 Task: Find connections with filter location La Ceja with filter topic #Thoughtswith filter profile language French with filter current company Ease My Job Search with filter school Surana College with filter industry Reupholstery and Furniture Repair with filter service category Life Coaching with filter keywords title Sociologist
Action: Mouse moved to (146, 235)
Screenshot: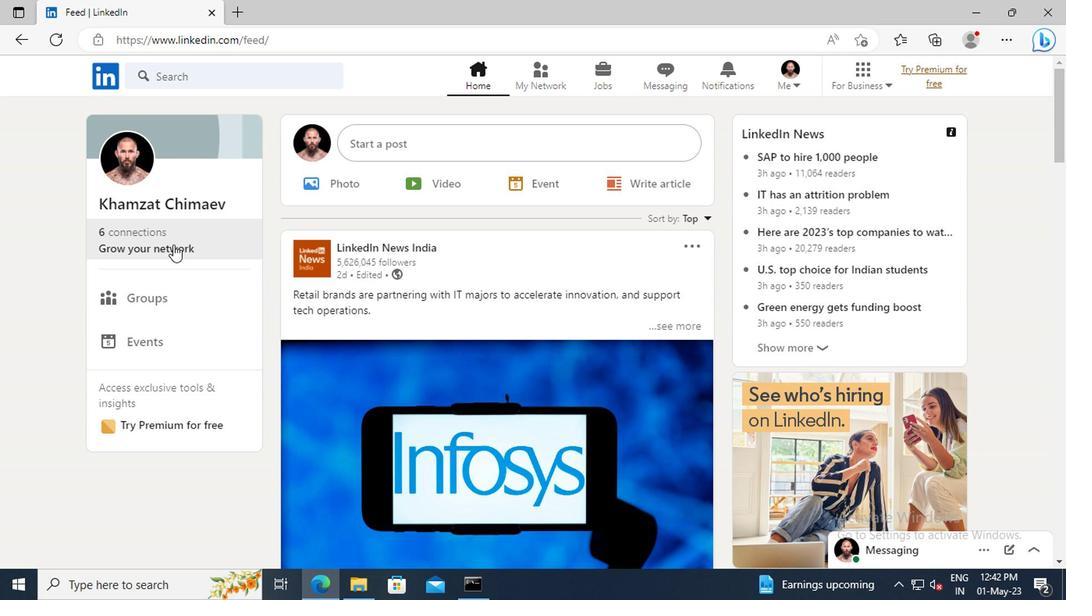 
Action: Mouse pressed left at (146, 235)
Screenshot: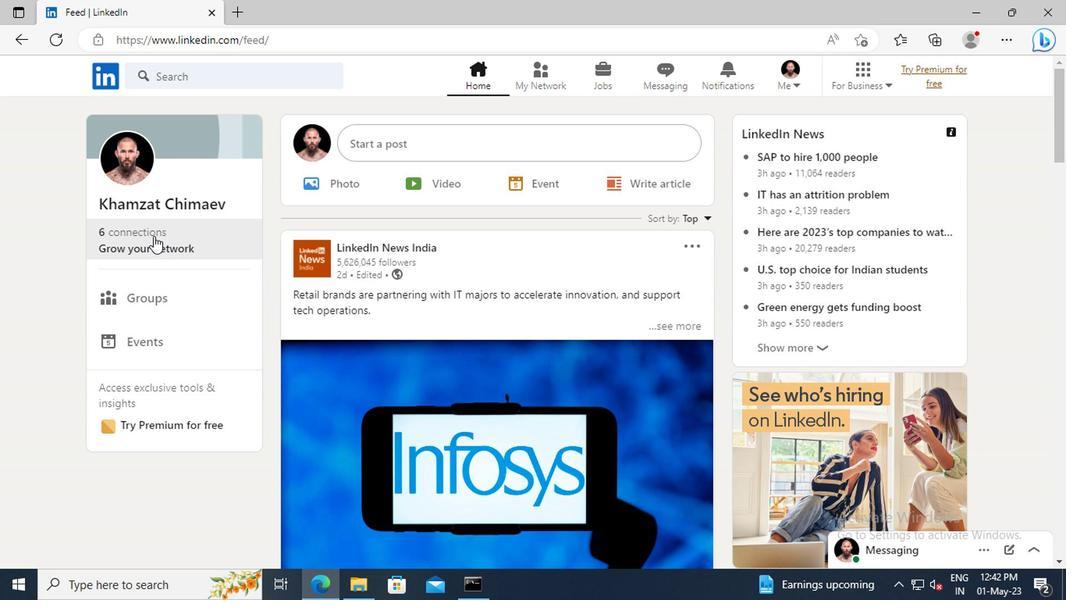 
Action: Mouse moved to (162, 166)
Screenshot: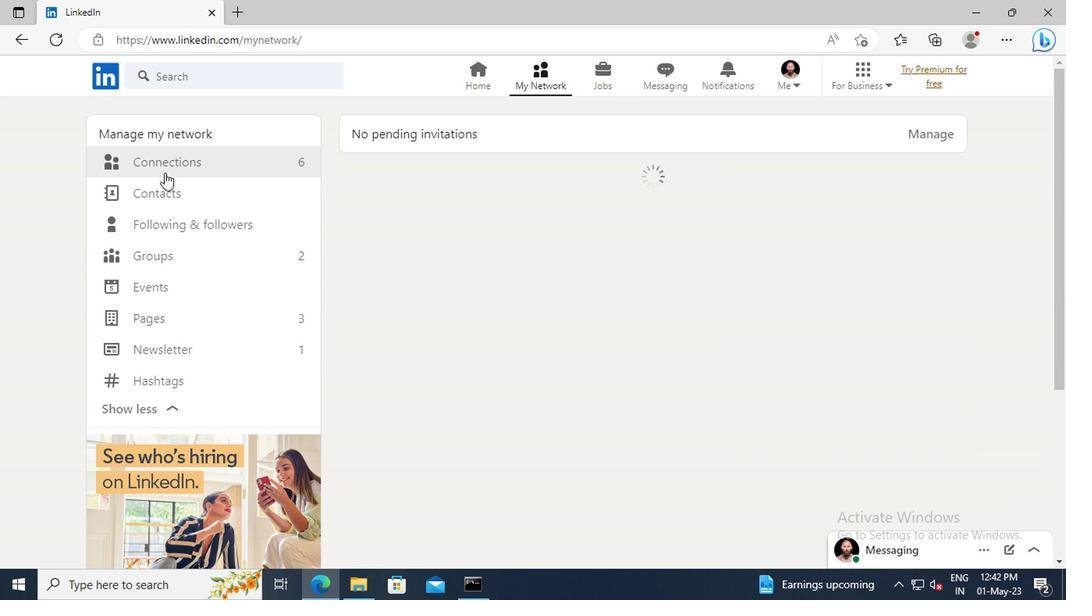 
Action: Mouse pressed left at (162, 166)
Screenshot: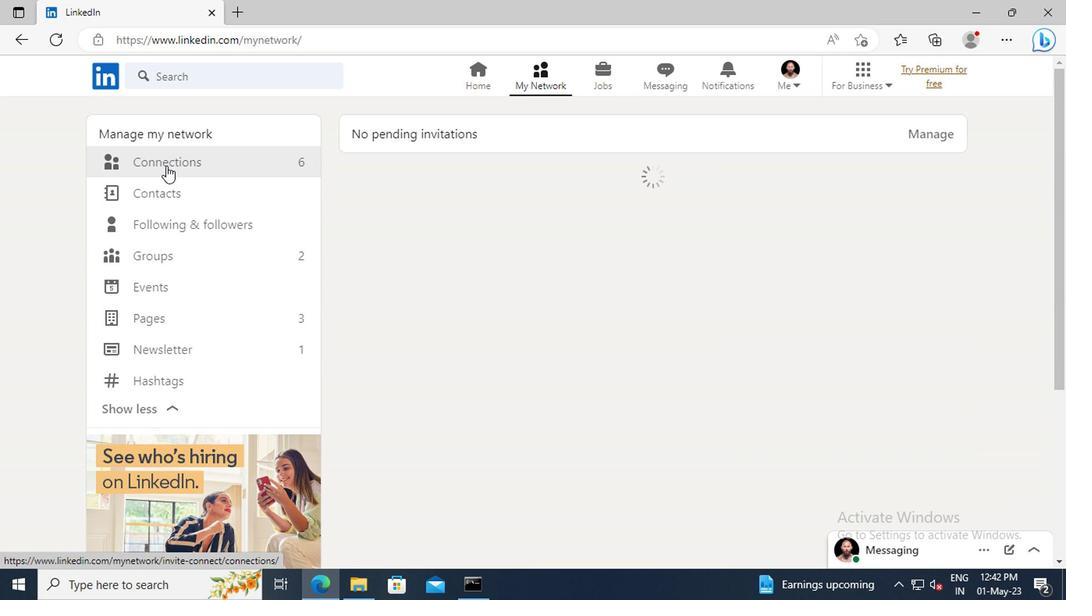 
Action: Mouse moved to (629, 168)
Screenshot: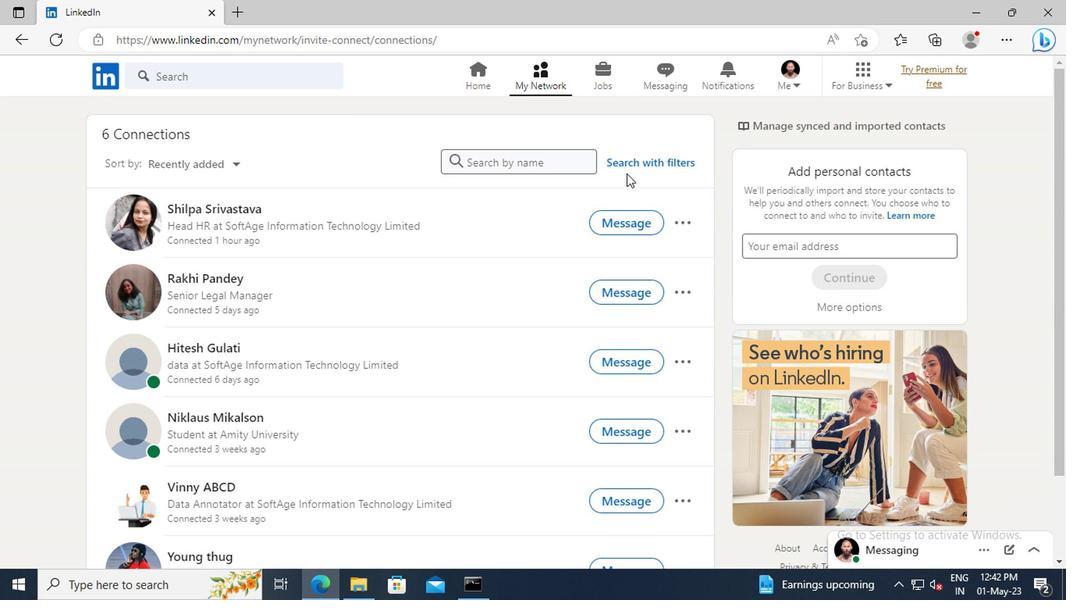 
Action: Mouse pressed left at (629, 168)
Screenshot: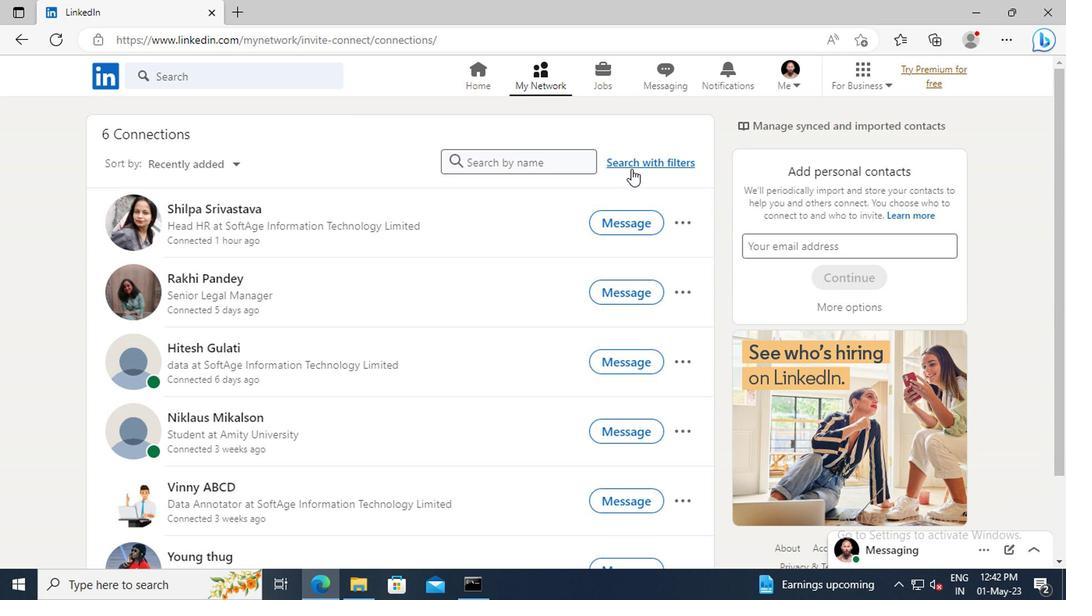 
Action: Mouse moved to (587, 124)
Screenshot: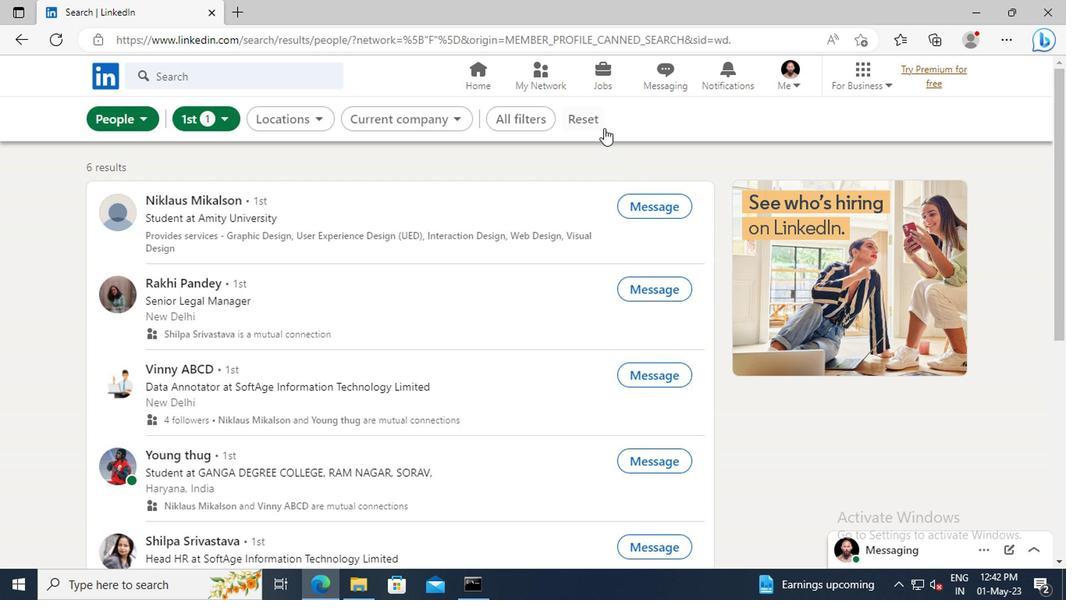 
Action: Mouse pressed left at (587, 124)
Screenshot: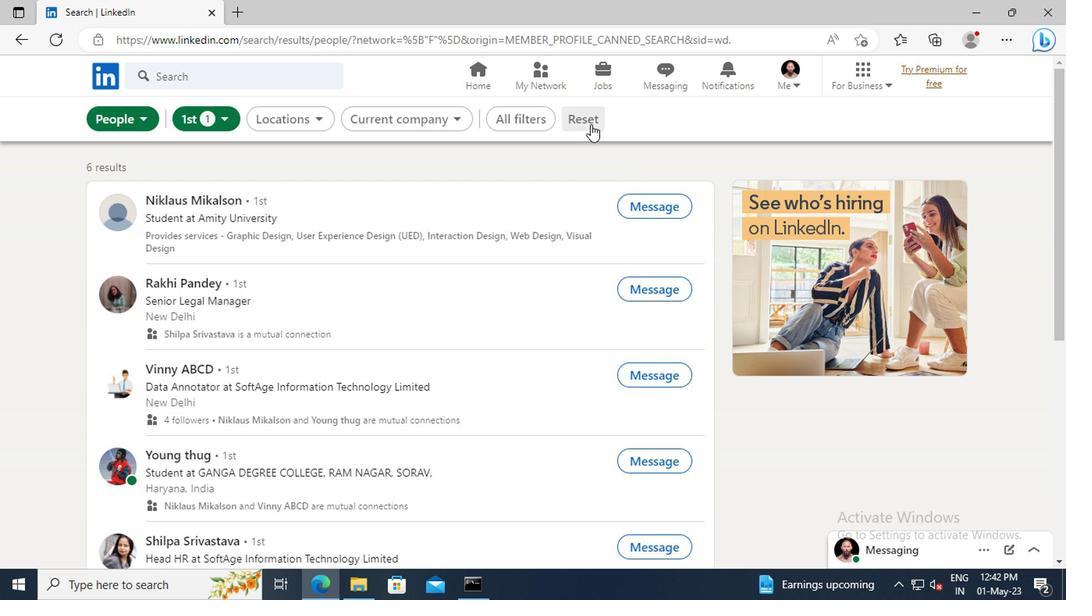 
Action: Mouse moved to (559, 124)
Screenshot: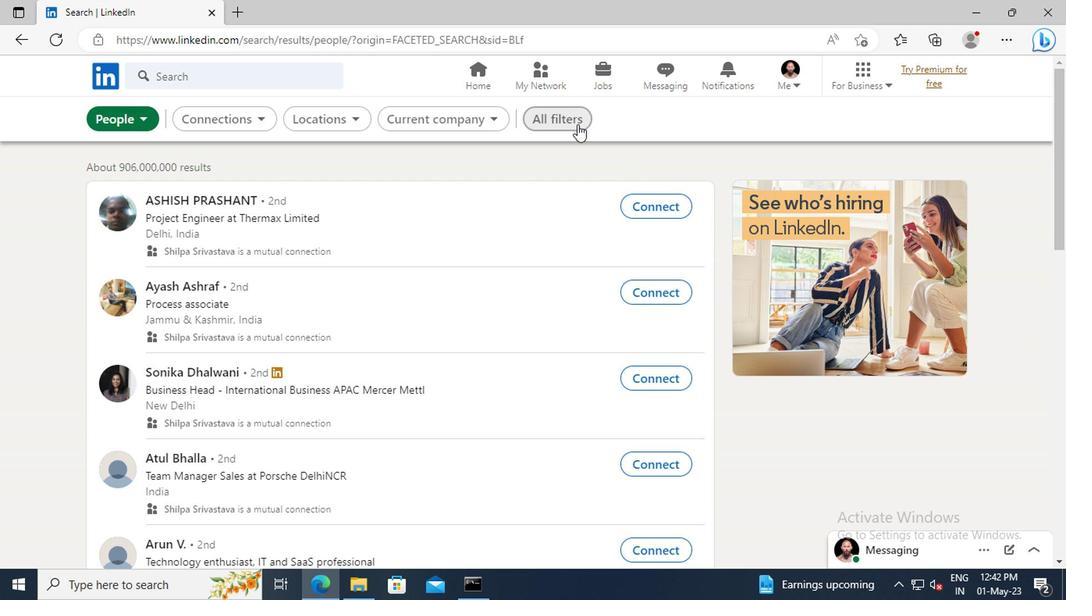 
Action: Mouse pressed left at (559, 124)
Screenshot: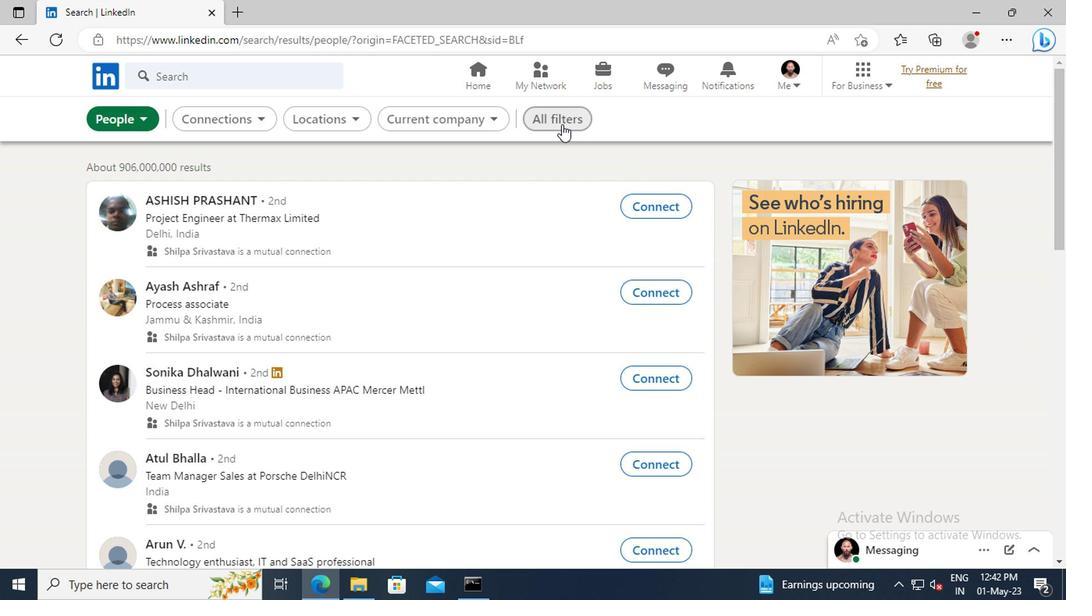 
Action: Mouse moved to (868, 240)
Screenshot: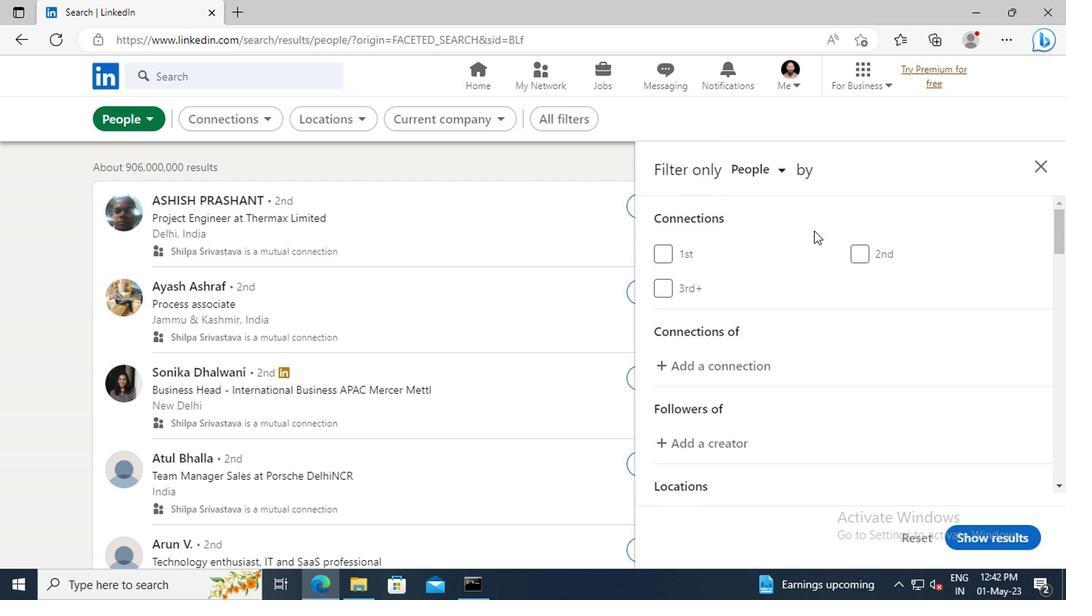 
Action: Mouse scrolled (868, 239) with delta (0, 0)
Screenshot: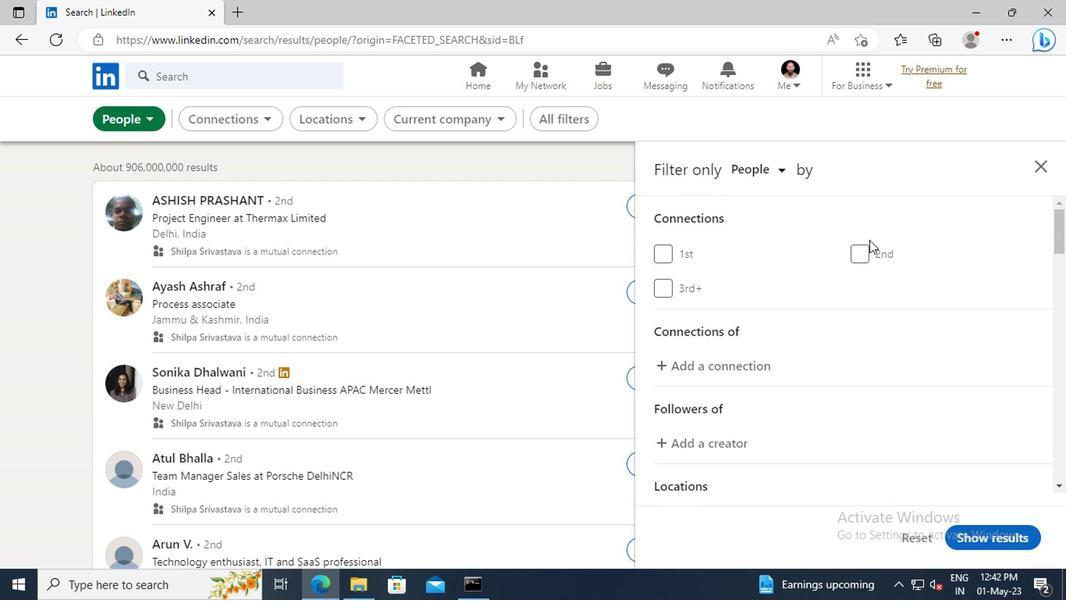 
Action: Mouse scrolled (868, 239) with delta (0, 0)
Screenshot: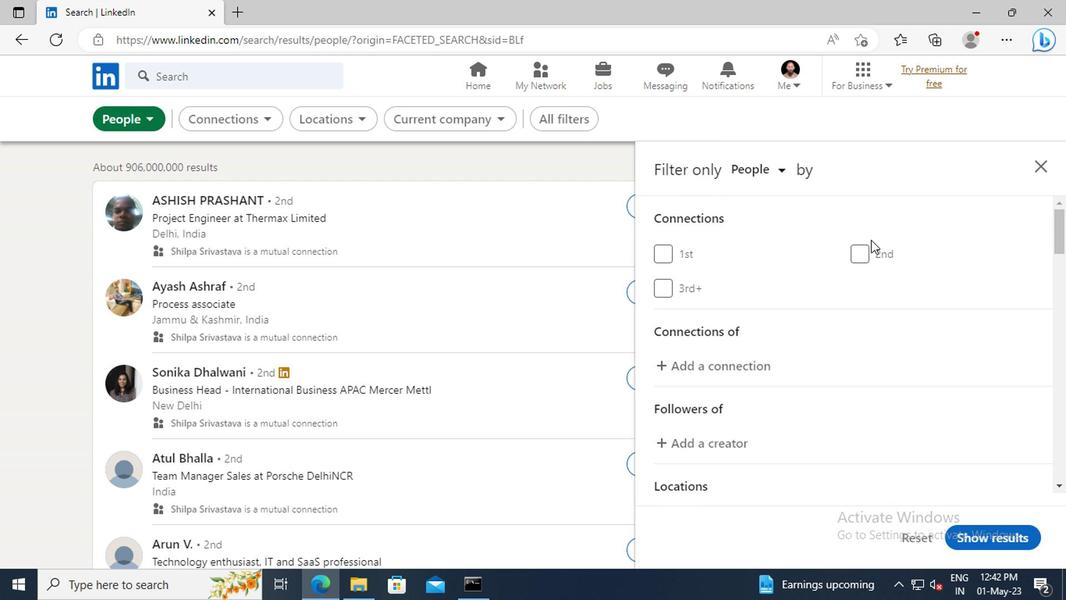 
Action: Mouse scrolled (868, 239) with delta (0, 0)
Screenshot: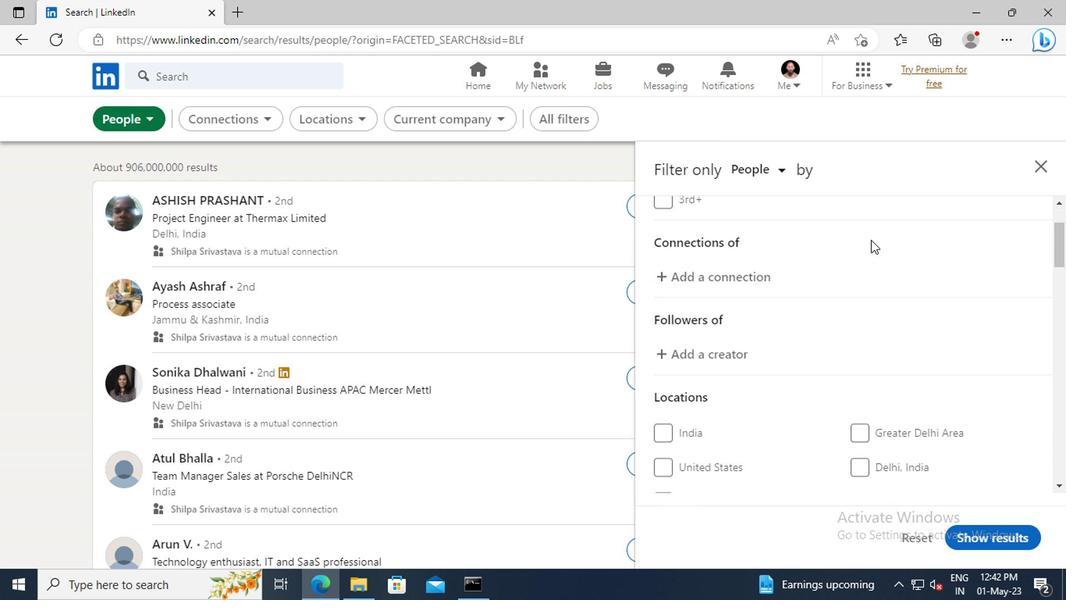 
Action: Mouse scrolled (868, 239) with delta (0, 0)
Screenshot: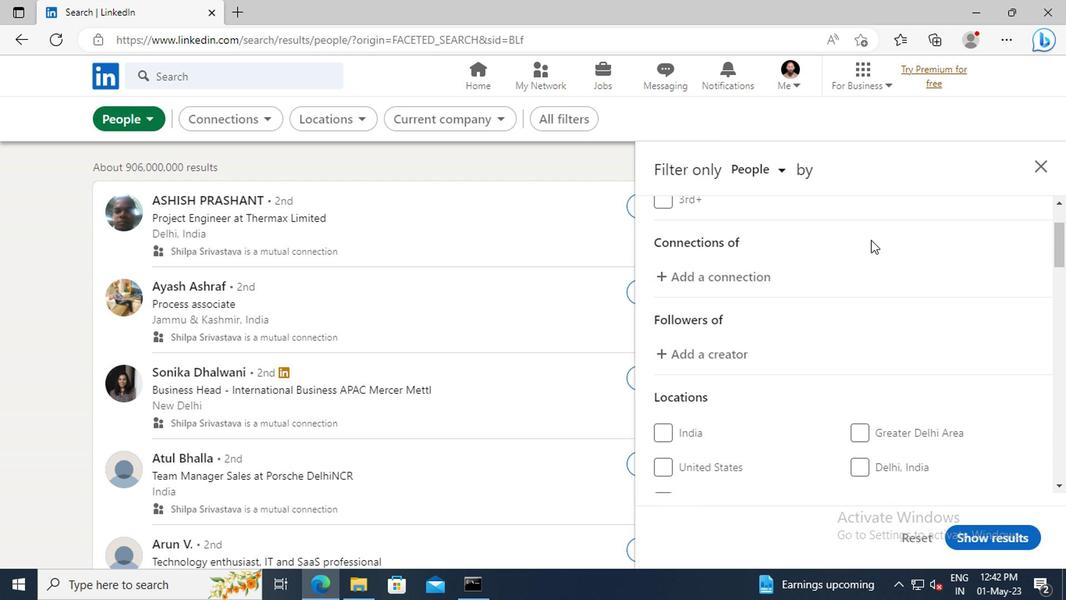 
Action: Mouse scrolled (868, 239) with delta (0, 0)
Screenshot: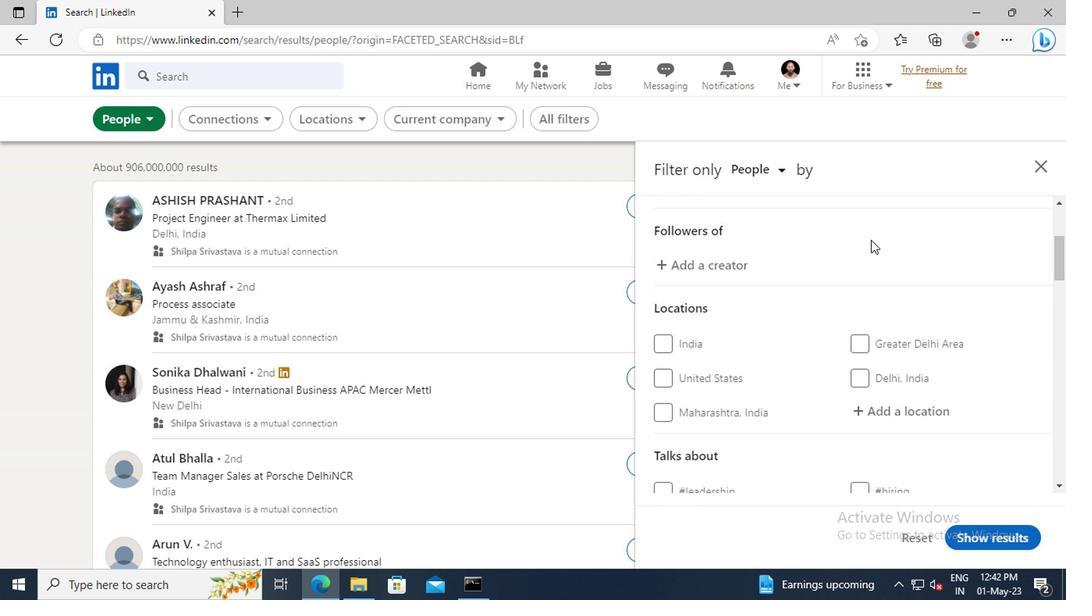 
Action: Mouse scrolled (868, 239) with delta (0, 0)
Screenshot: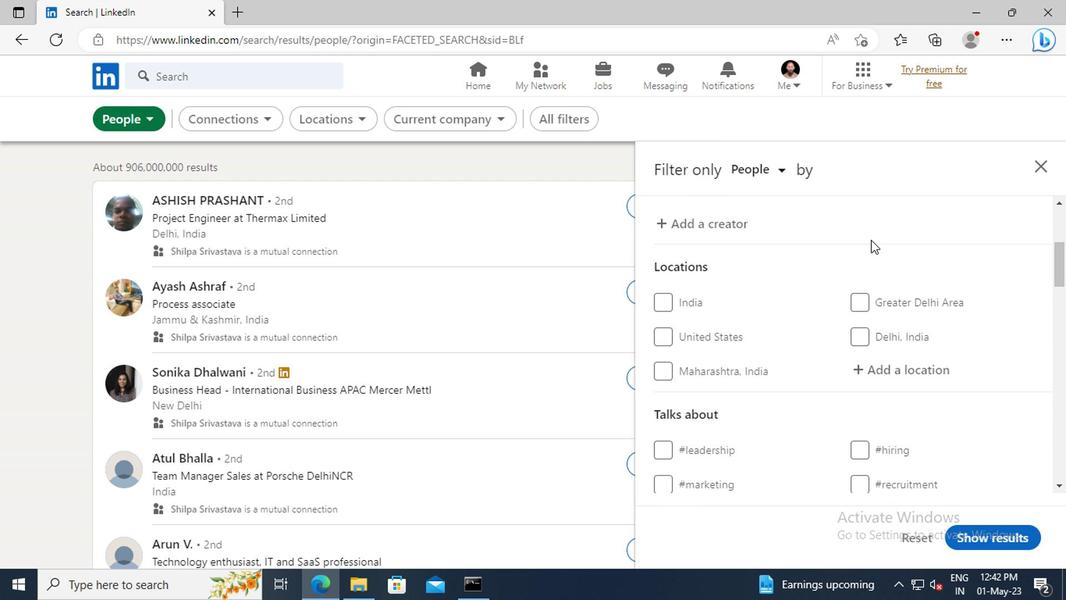 
Action: Mouse scrolled (868, 239) with delta (0, 0)
Screenshot: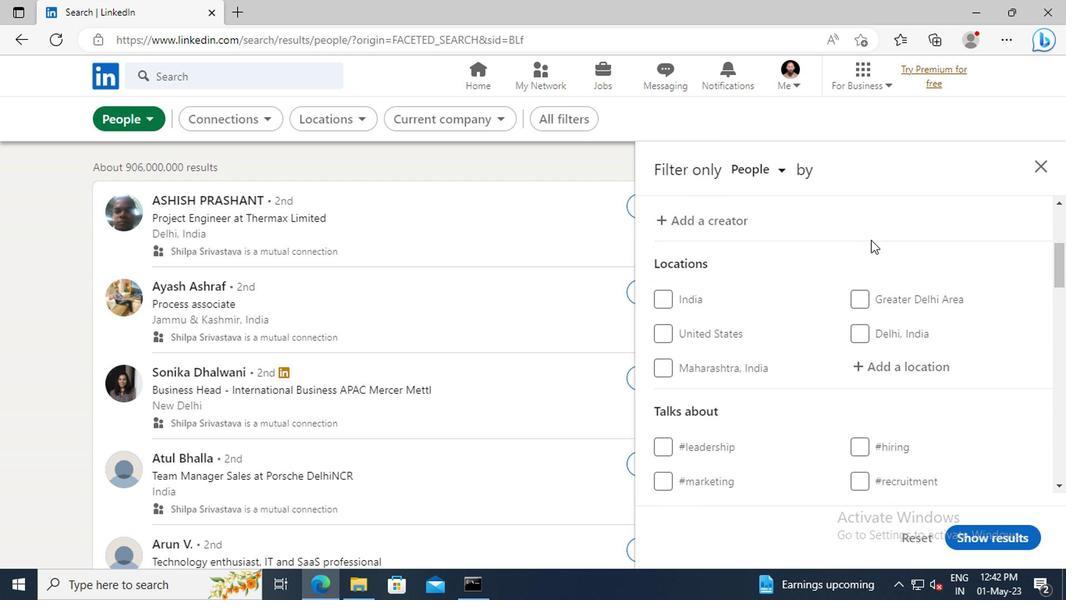 
Action: Mouse moved to (868, 272)
Screenshot: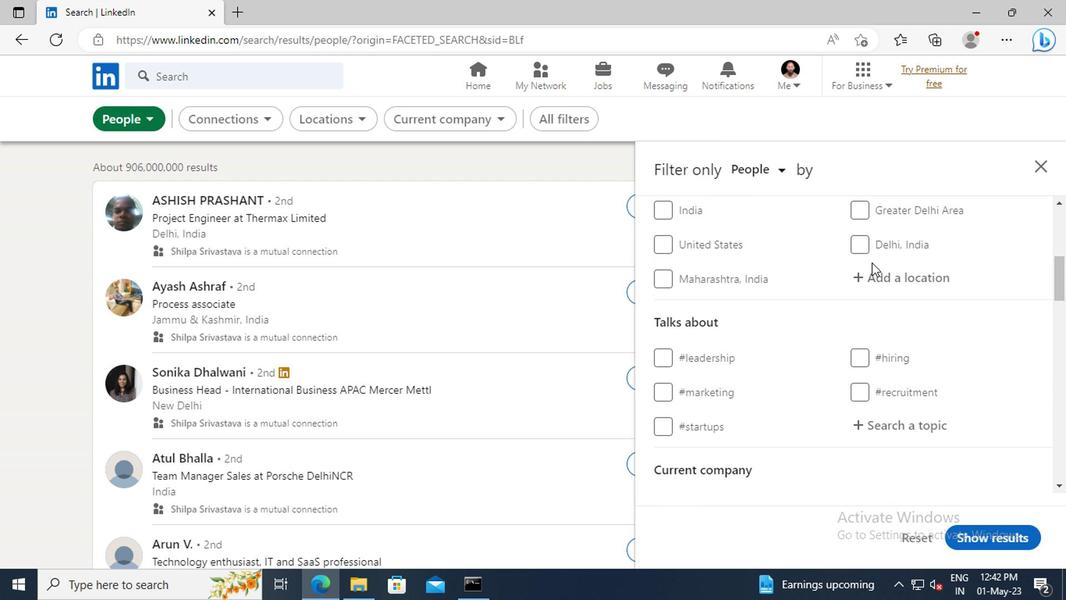 
Action: Mouse pressed left at (868, 272)
Screenshot: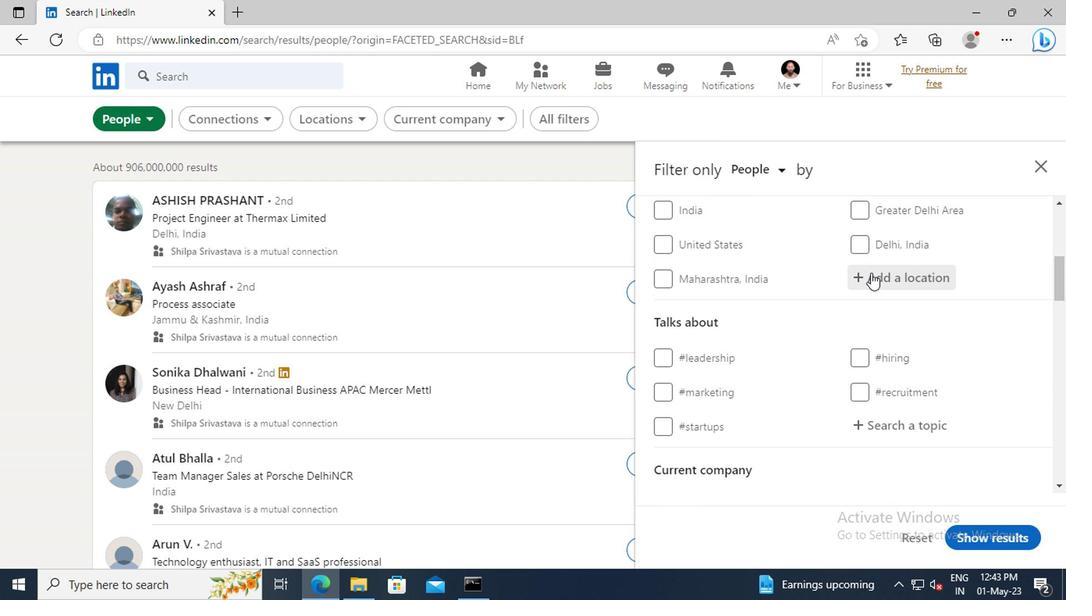
Action: Key pressed <Key.shift>LA<Key.space><Key.shift>CEJA
Screenshot: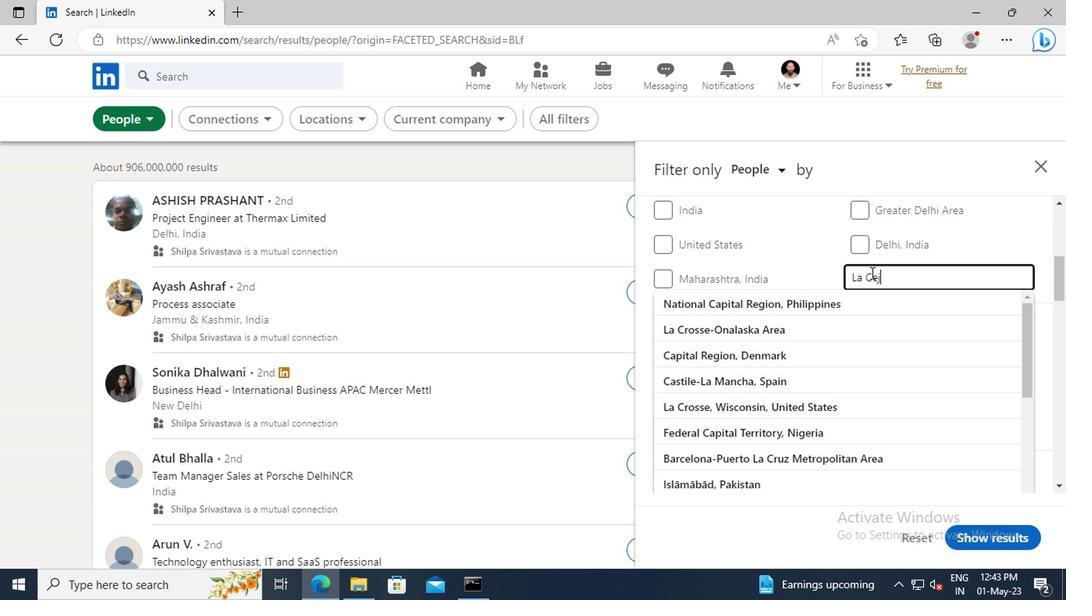 
Action: Mouse moved to (870, 303)
Screenshot: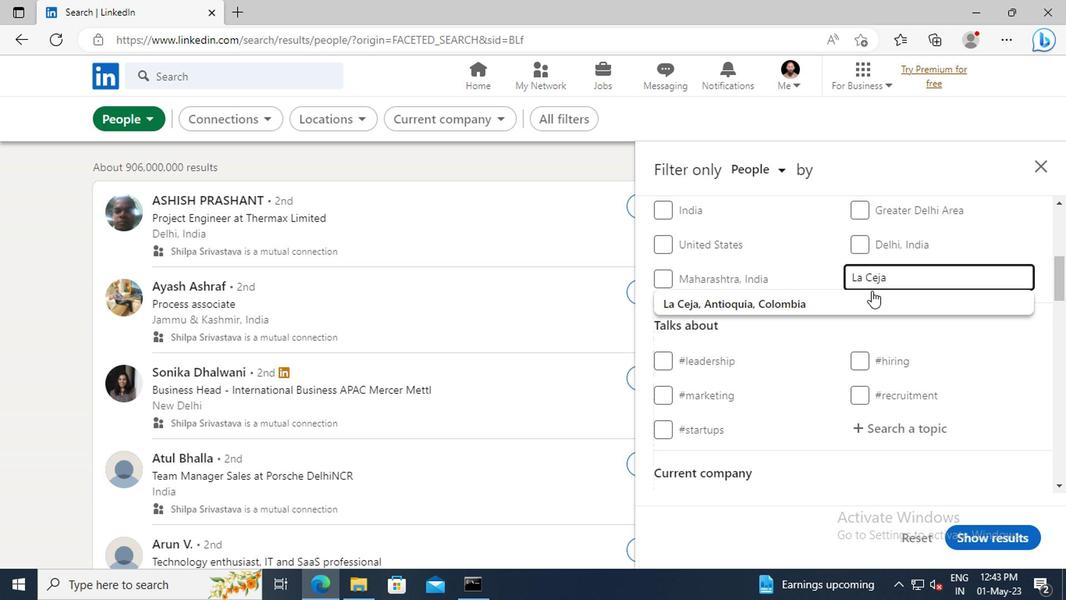 
Action: Mouse pressed left at (870, 303)
Screenshot: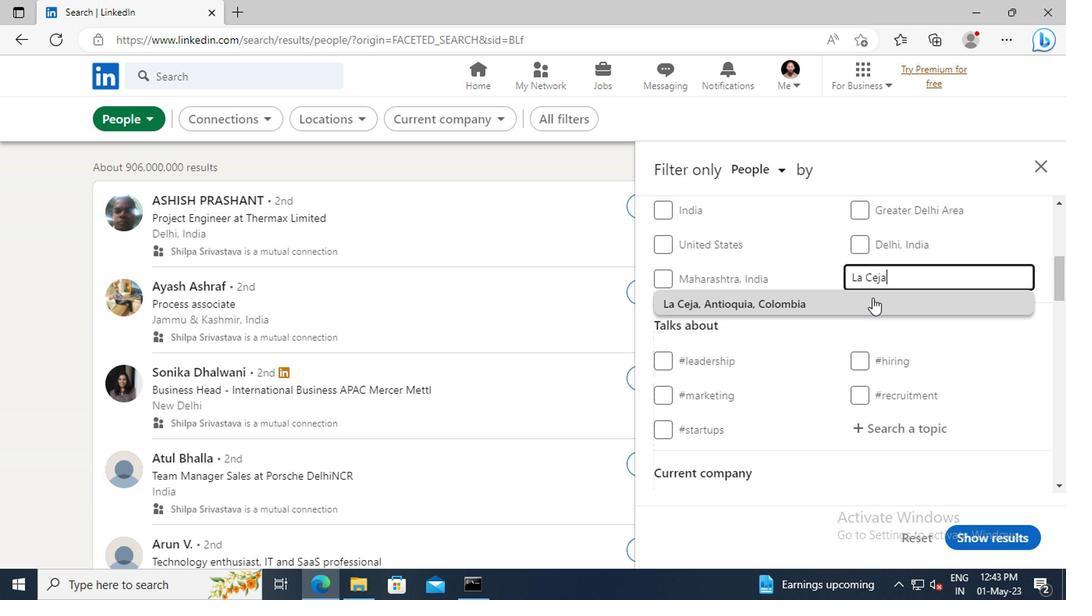 
Action: Mouse scrolled (870, 302) with delta (0, 0)
Screenshot: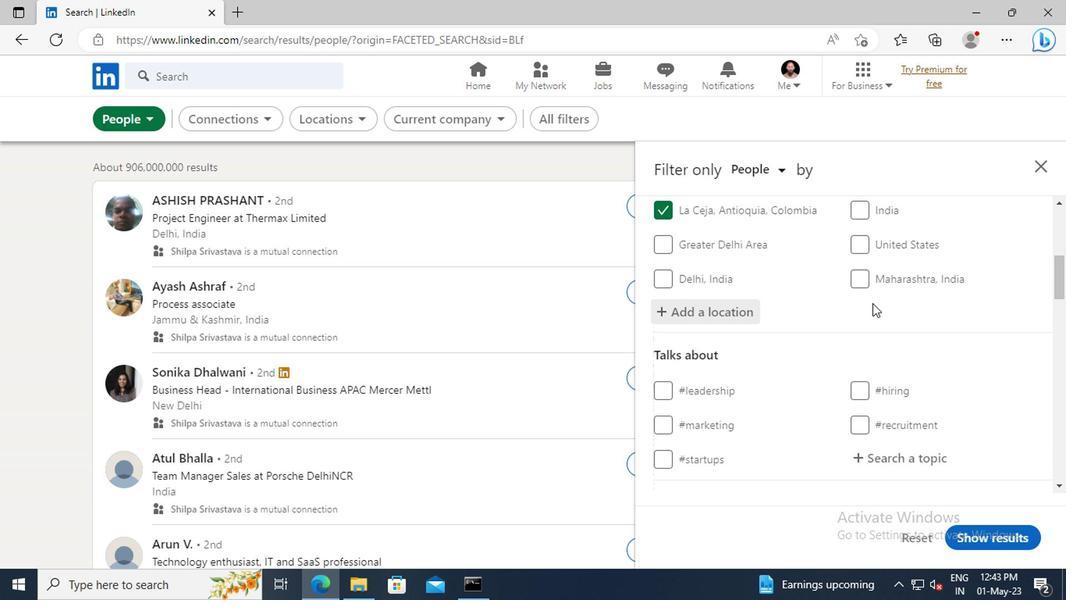 
Action: Mouse scrolled (870, 302) with delta (0, 0)
Screenshot: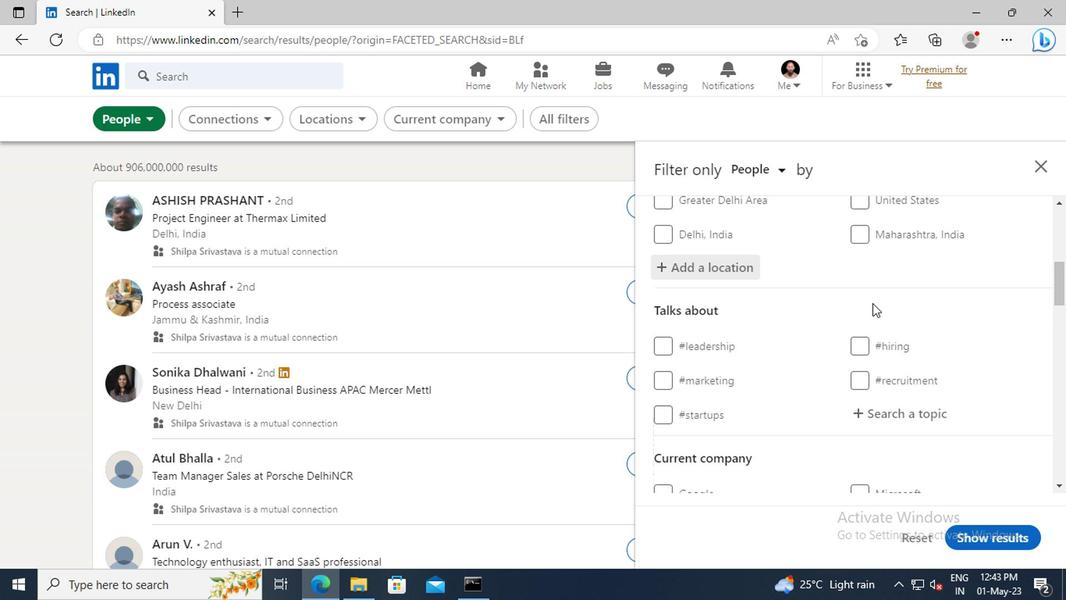
Action: Mouse scrolled (870, 302) with delta (0, 0)
Screenshot: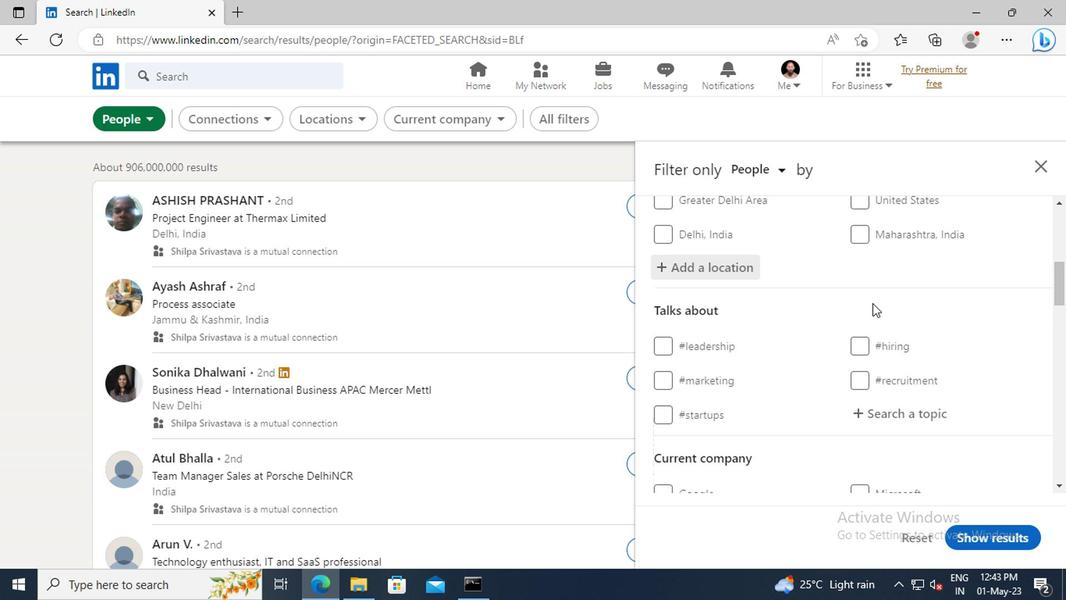 
Action: Mouse moved to (868, 324)
Screenshot: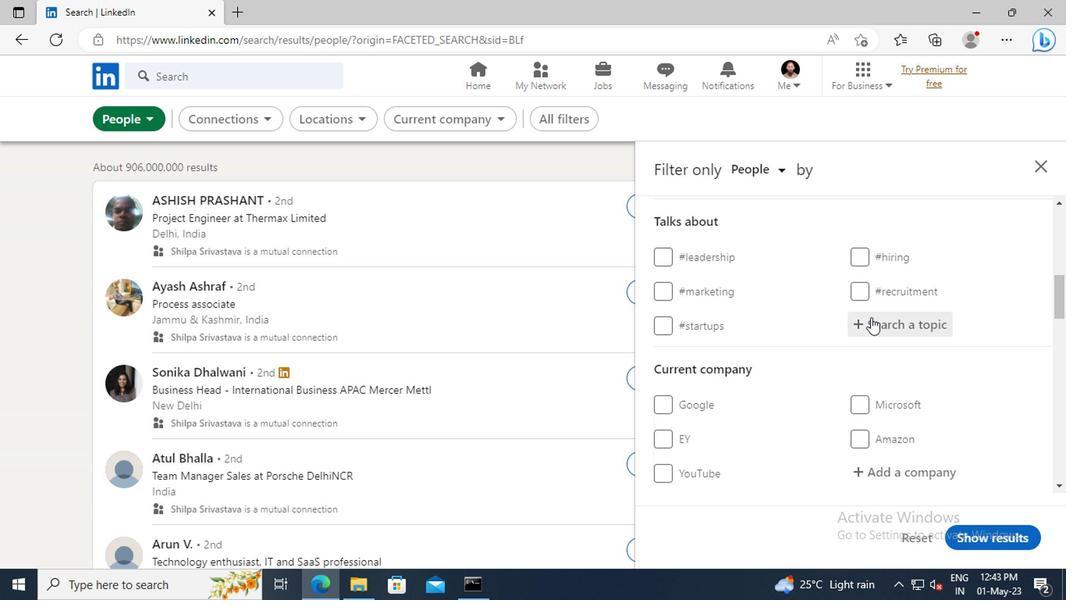 
Action: Mouse pressed left at (868, 324)
Screenshot: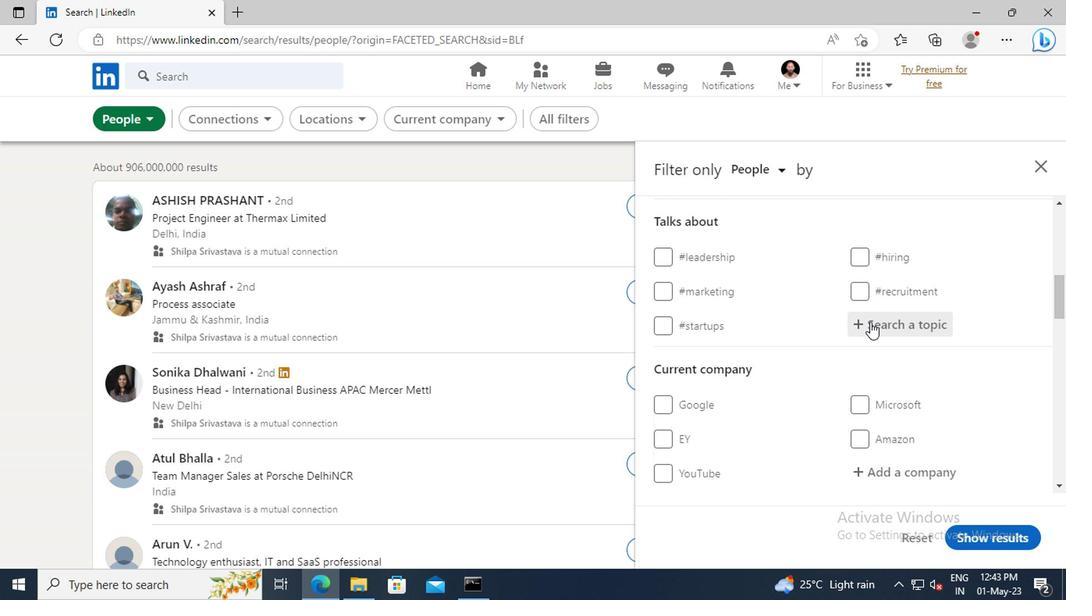 
Action: Key pressed <Key.shift>THOUGHTS
Screenshot: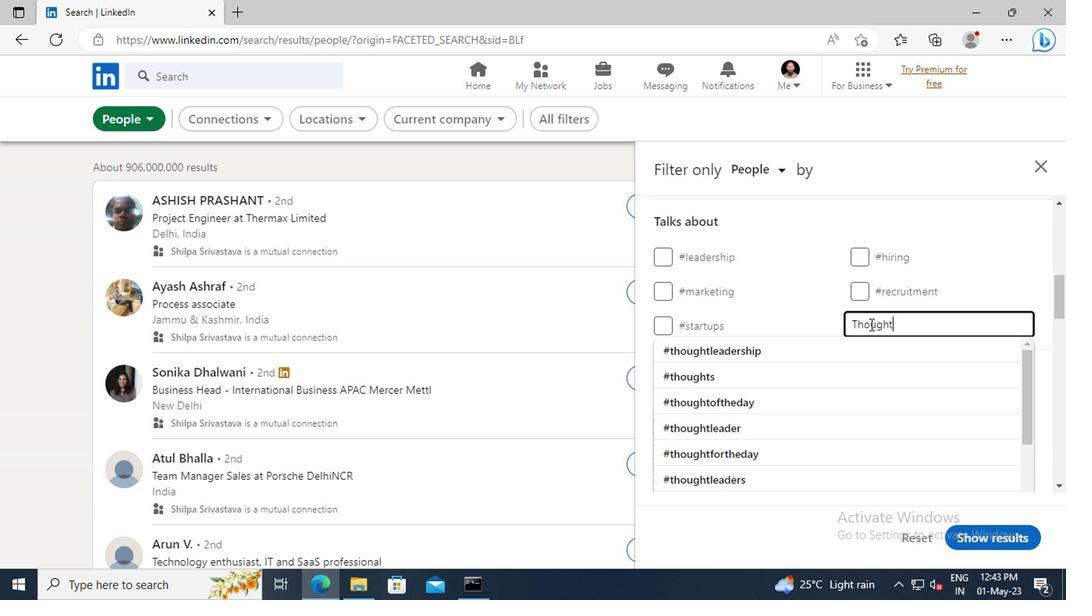 
Action: Mouse moved to (866, 343)
Screenshot: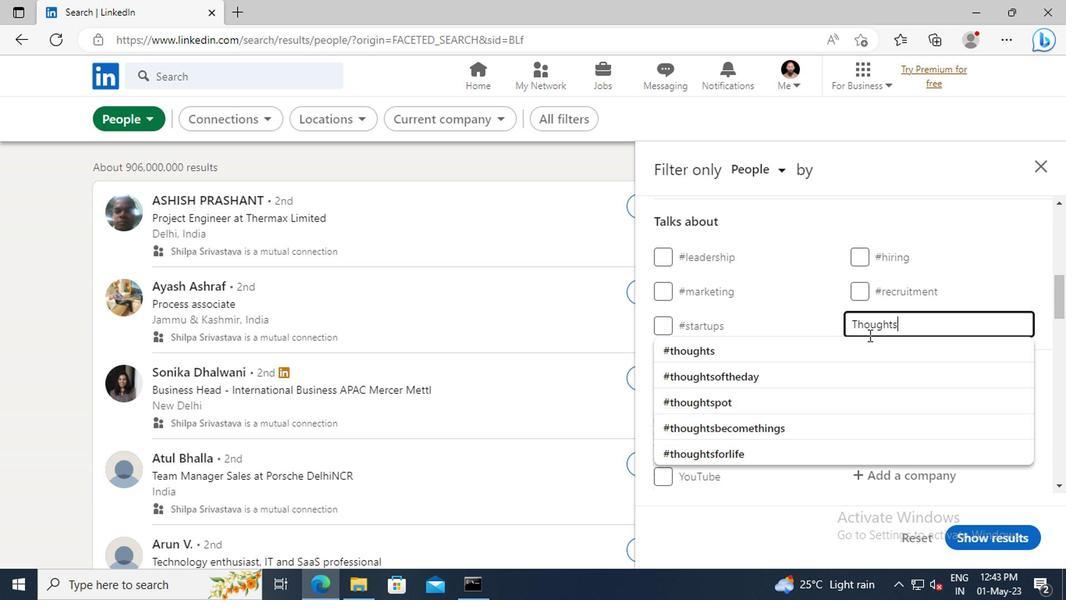 
Action: Mouse pressed left at (866, 343)
Screenshot: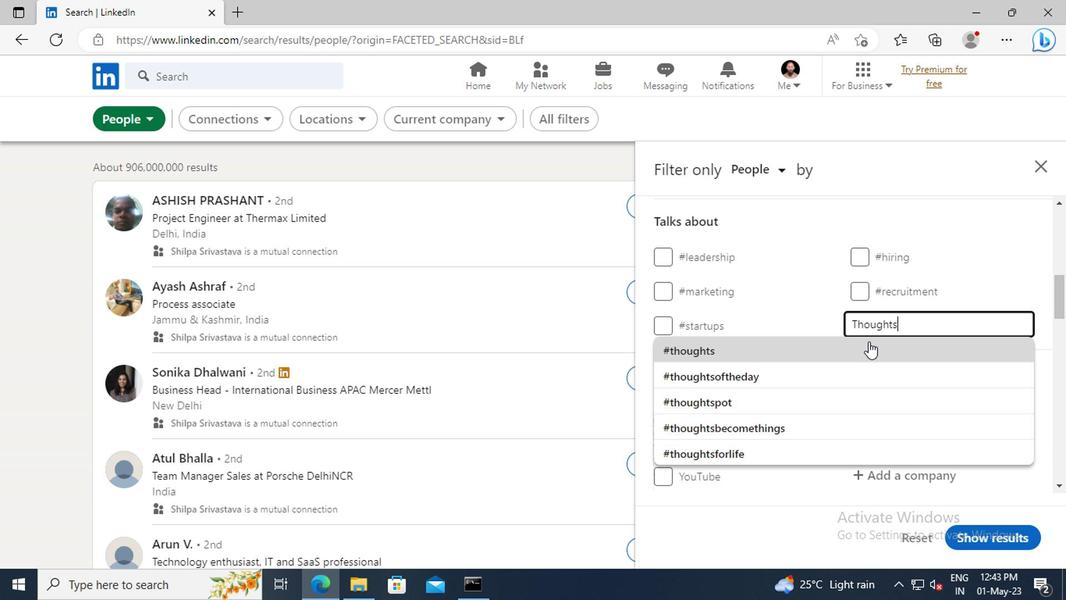 
Action: Mouse scrolled (866, 342) with delta (0, 0)
Screenshot: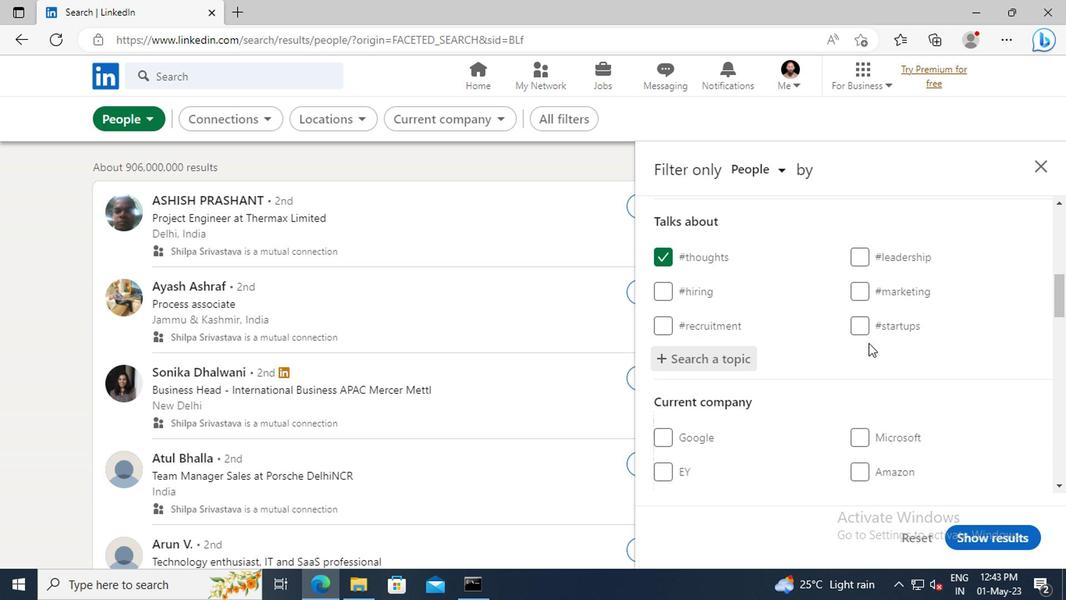 
Action: Mouse scrolled (866, 342) with delta (0, 0)
Screenshot: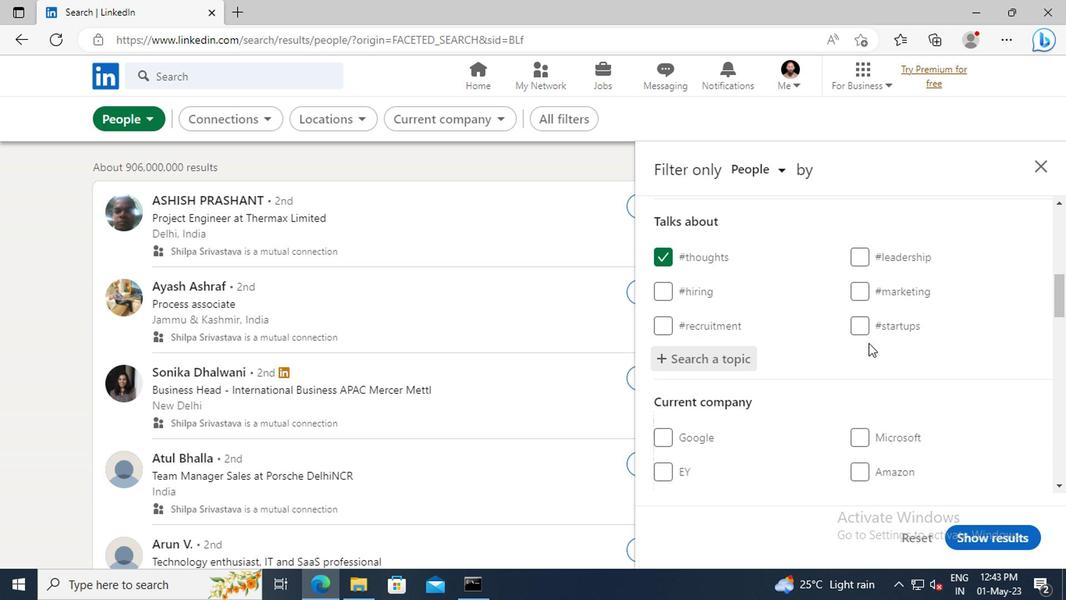 
Action: Mouse scrolled (866, 342) with delta (0, 0)
Screenshot: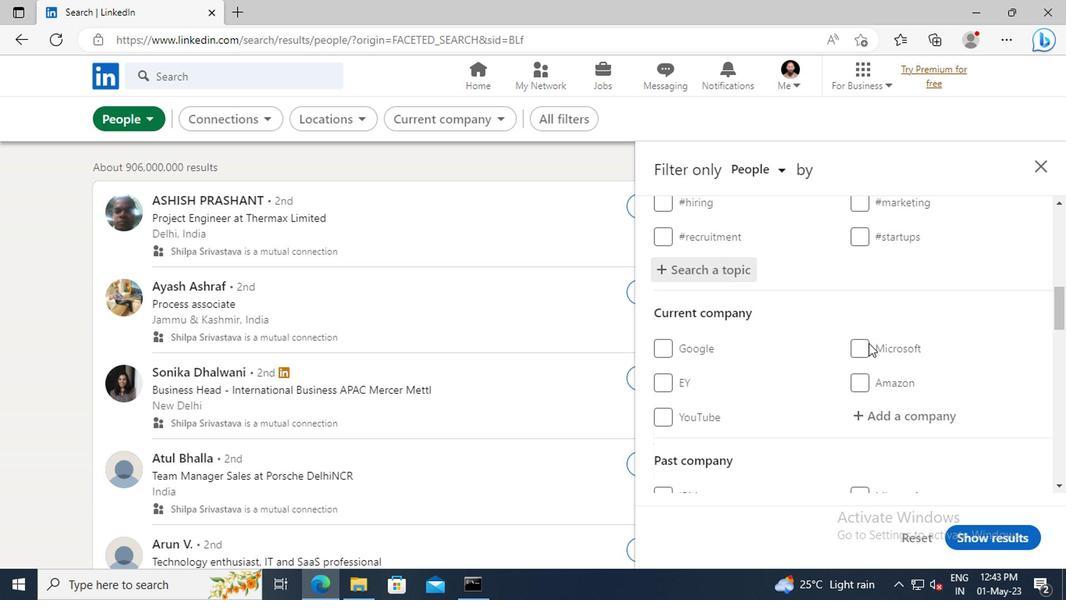 
Action: Mouse scrolled (866, 342) with delta (0, 0)
Screenshot: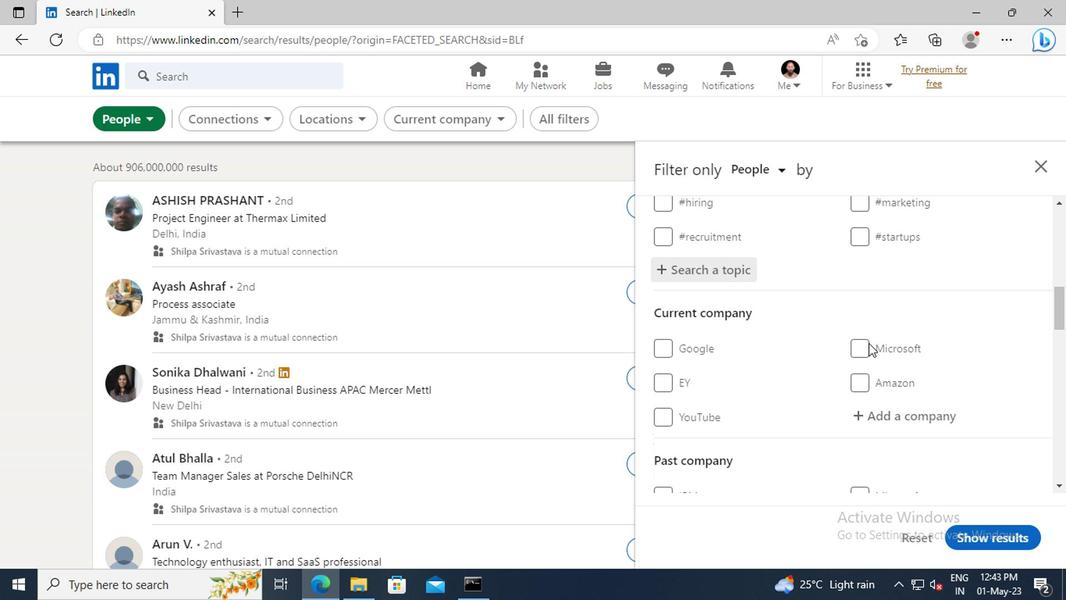 
Action: Mouse scrolled (866, 342) with delta (0, 0)
Screenshot: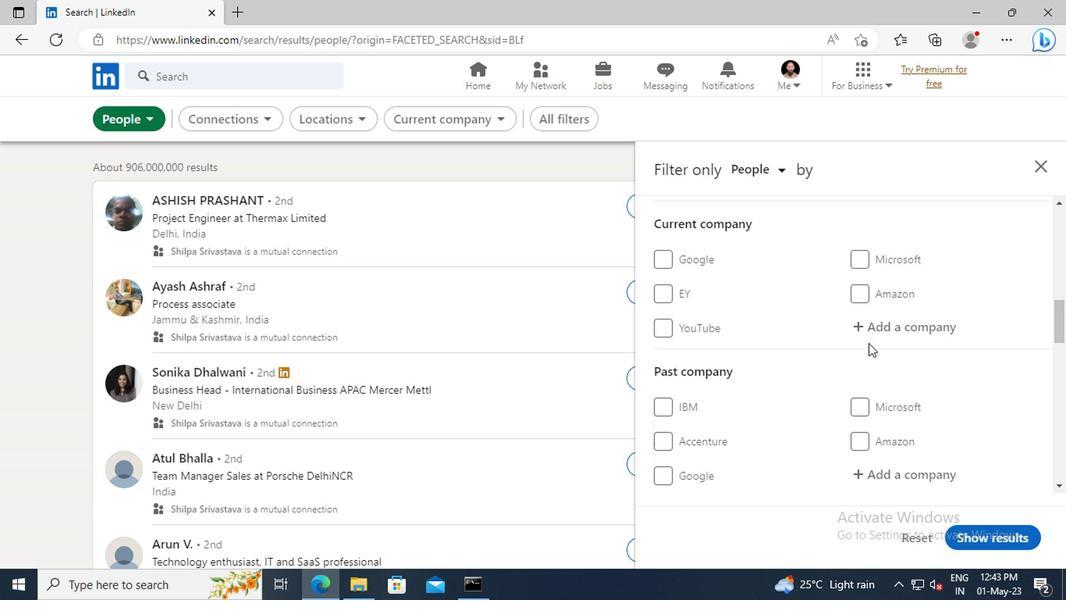
Action: Mouse scrolled (866, 342) with delta (0, 0)
Screenshot: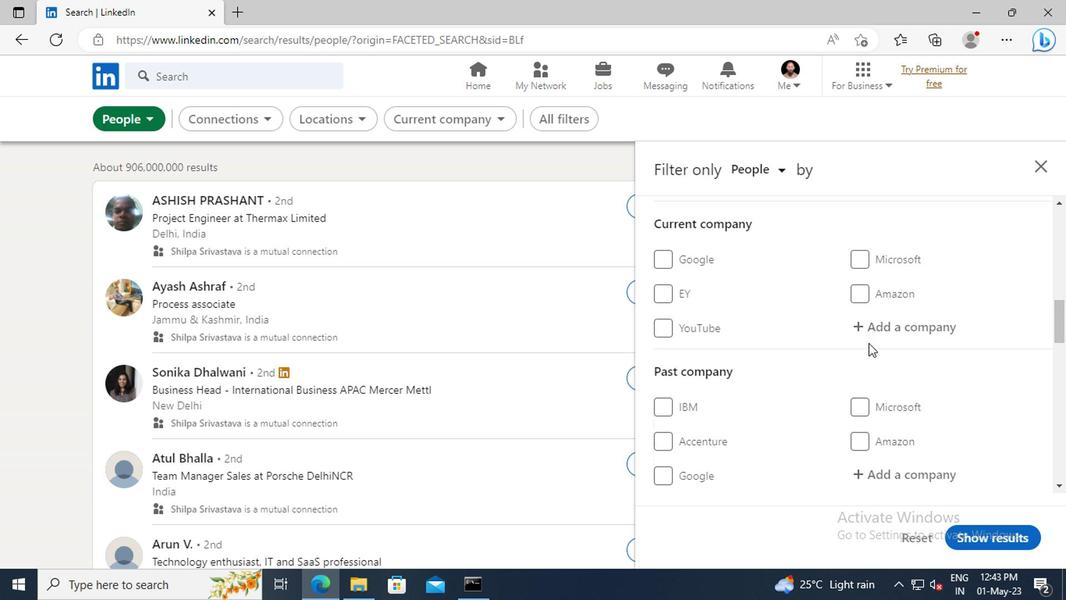 
Action: Mouse scrolled (866, 342) with delta (0, 0)
Screenshot: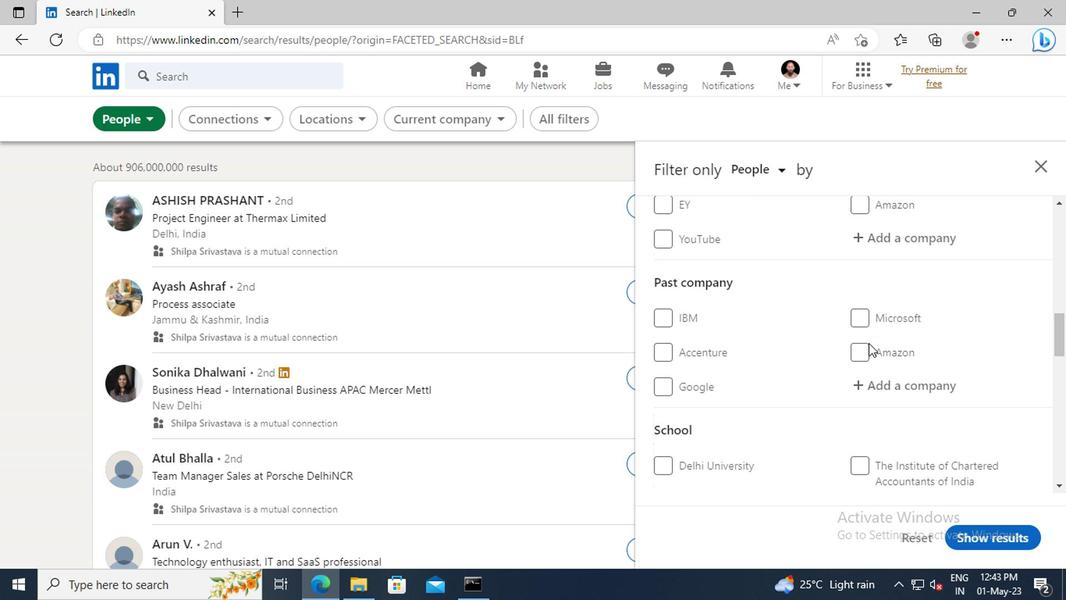
Action: Mouse scrolled (866, 342) with delta (0, 0)
Screenshot: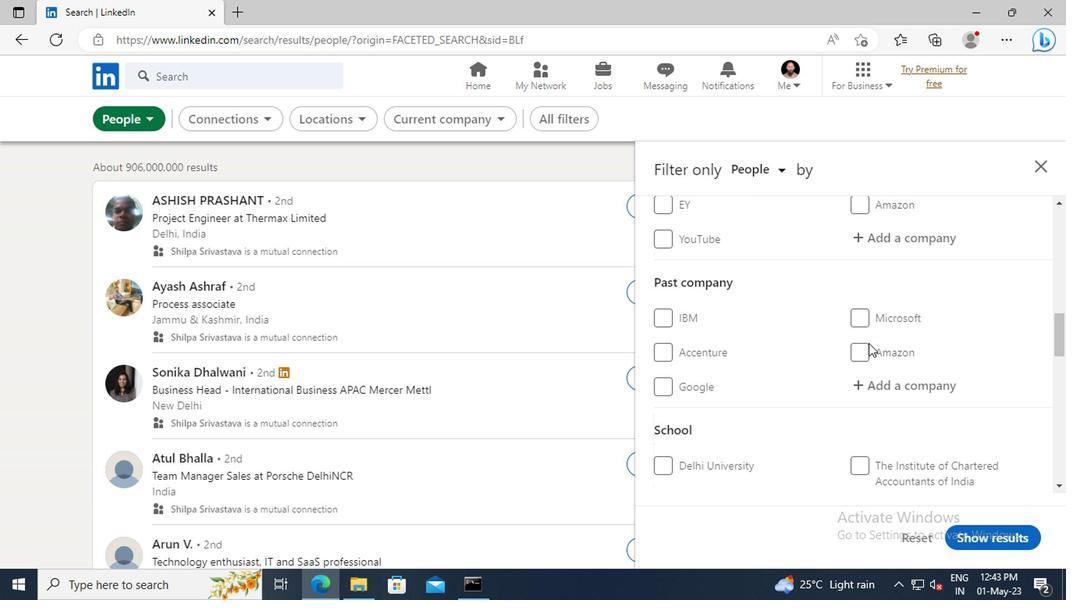 
Action: Mouse scrolled (866, 342) with delta (0, 0)
Screenshot: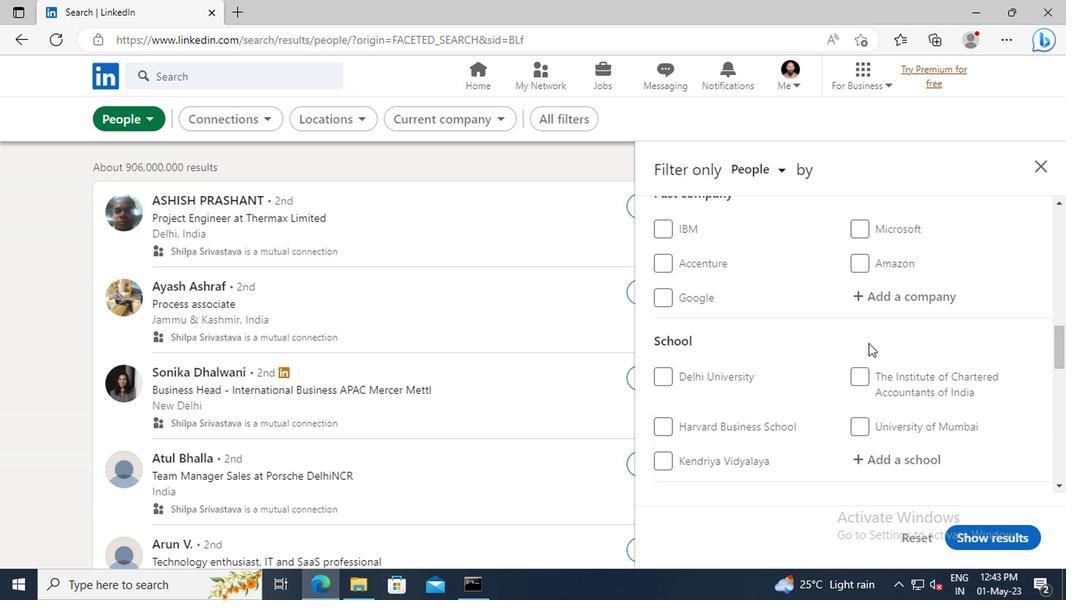 
Action: Mouse scrolled (866, 342) with delta (0, 0)
Screenshot: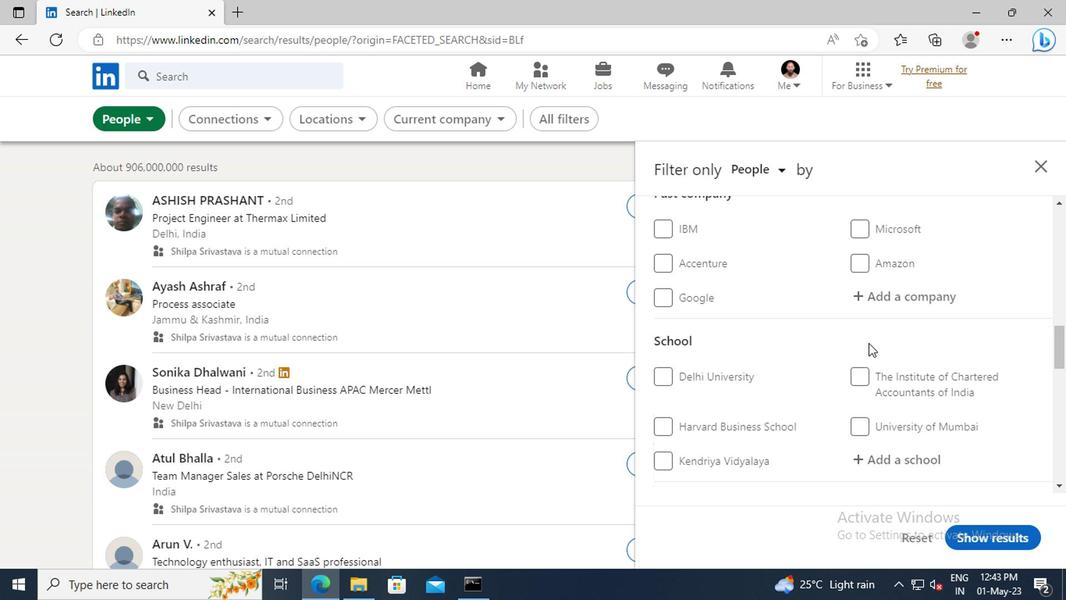 
Action: Mouse scrolled (866, 342) with delta (0, 0)
Screenshot: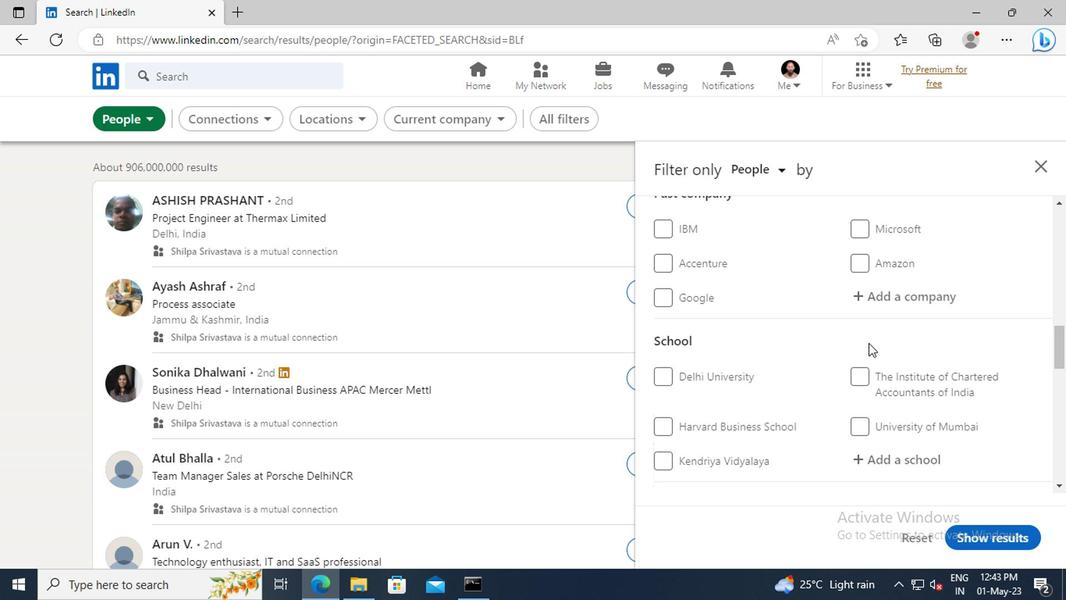 
Action: Mouse scrolled (866, 342) with delta (0, 0)
Screenshot: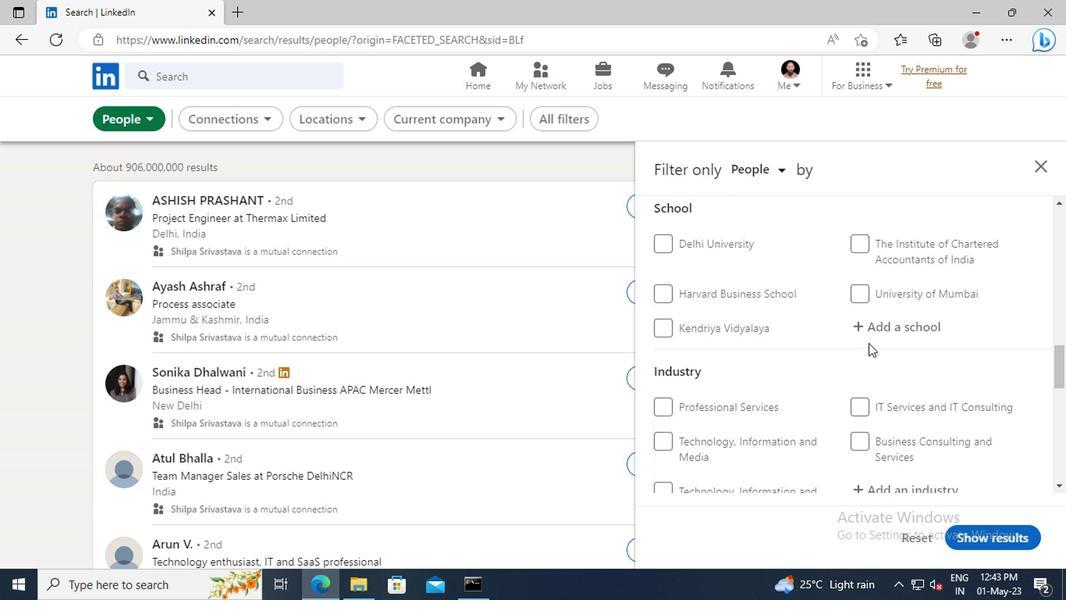 
Action: Mouse scrolled (866, 342) with delta (0, 0)
Screenshot: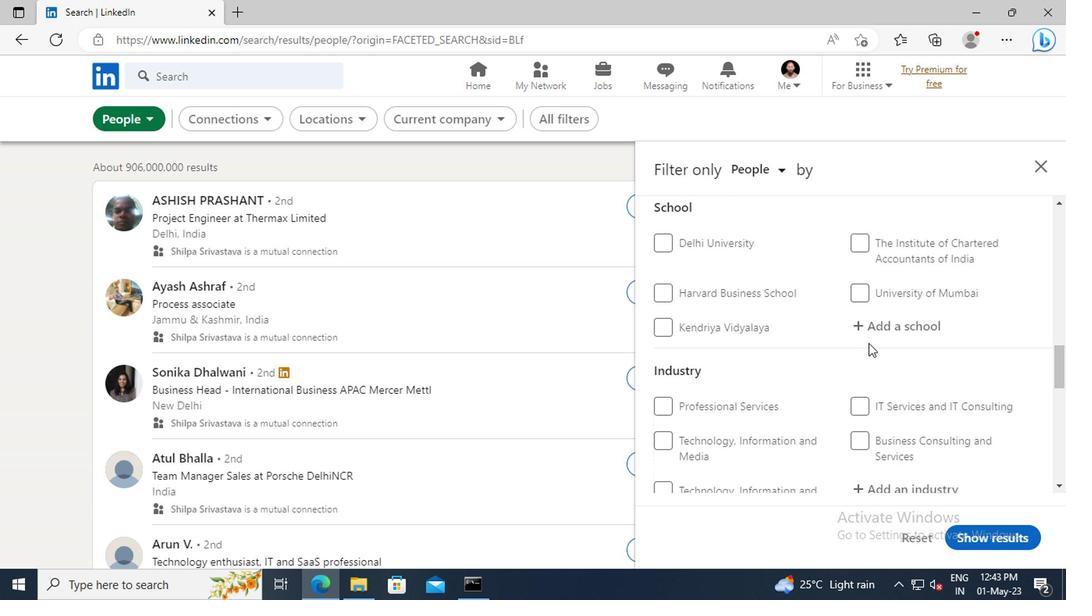 
Action: Mouse scrolled (866, 342) with delta (0, 0)
Screenshot: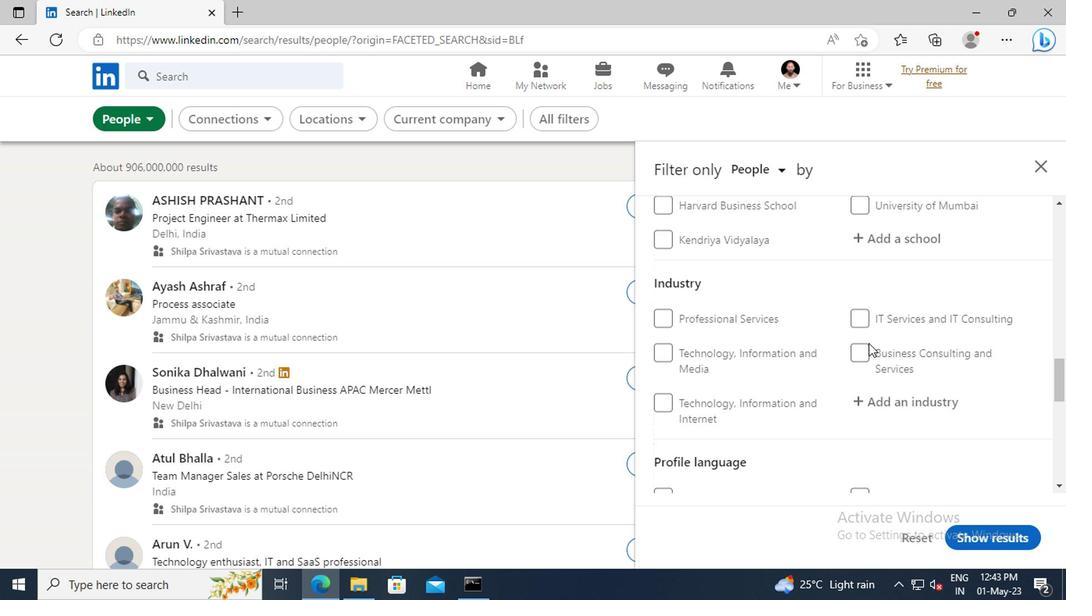 
Action: Mouse scrolled (866, 342) with delta (0, 0)
Screenshot: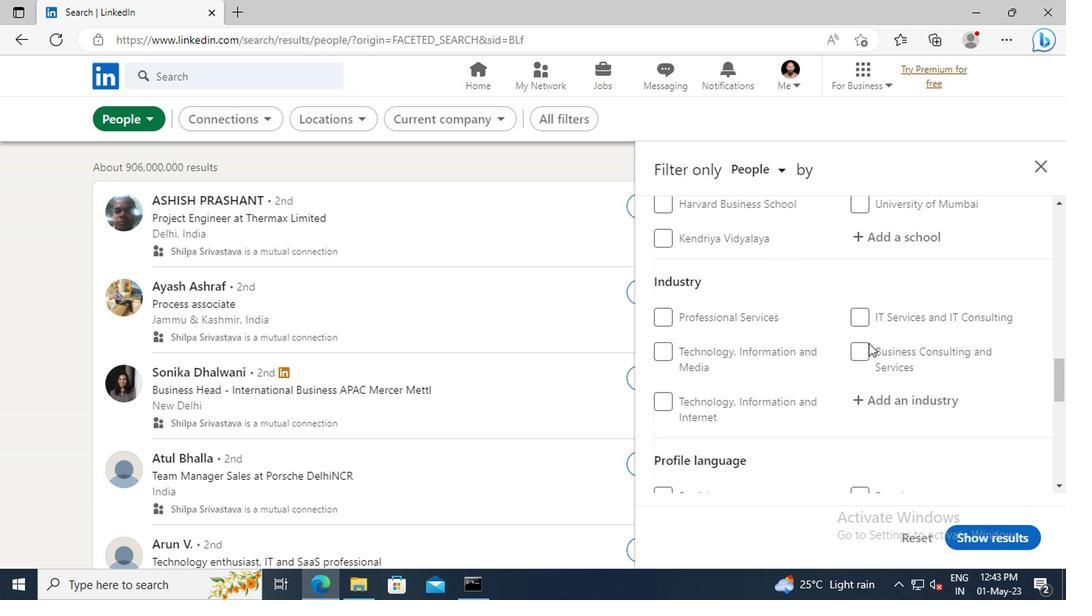 
Action: Mouse scrolled (866, 342) with delta (0, 0)
Screenshot: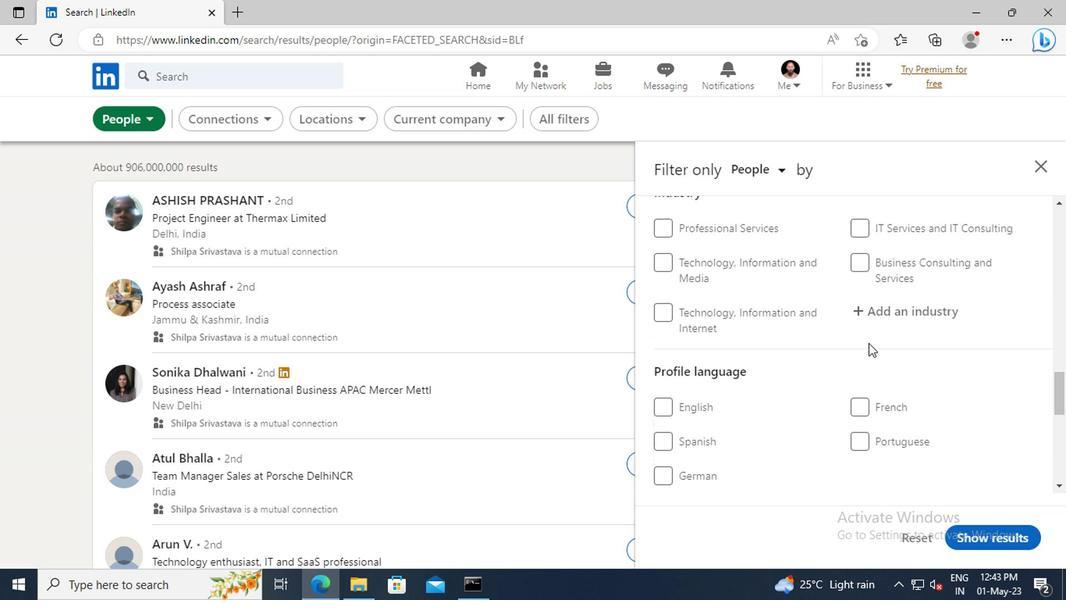 
Action: Mouse moved to (863, 357)
Screenshot: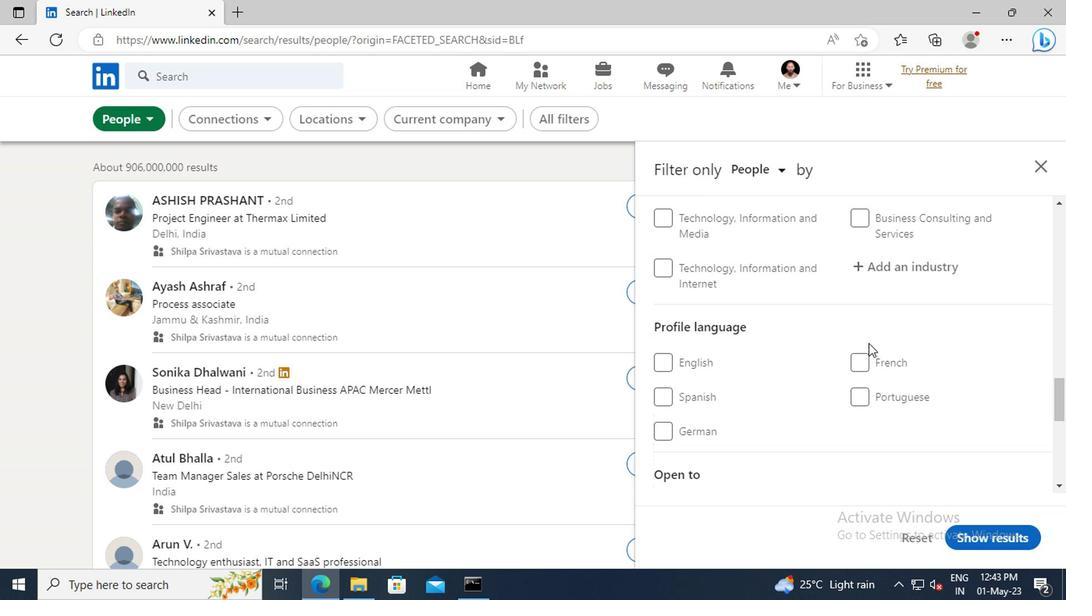 
Action: Mouse pressed left at (863, 357)
Screenshot: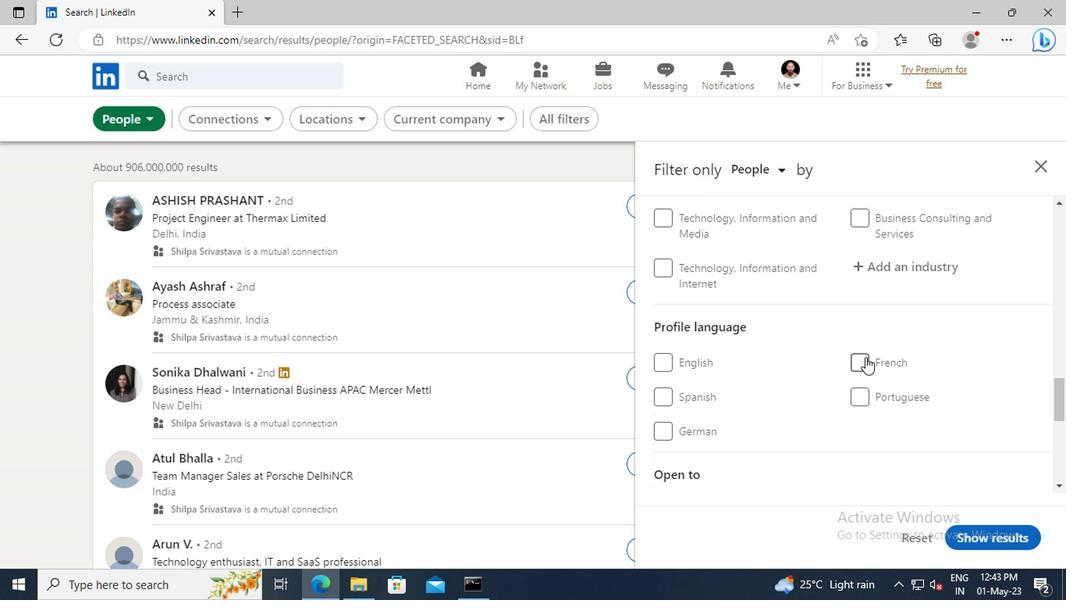 
Action: Mouse moved to (888, 333)
Screenshot: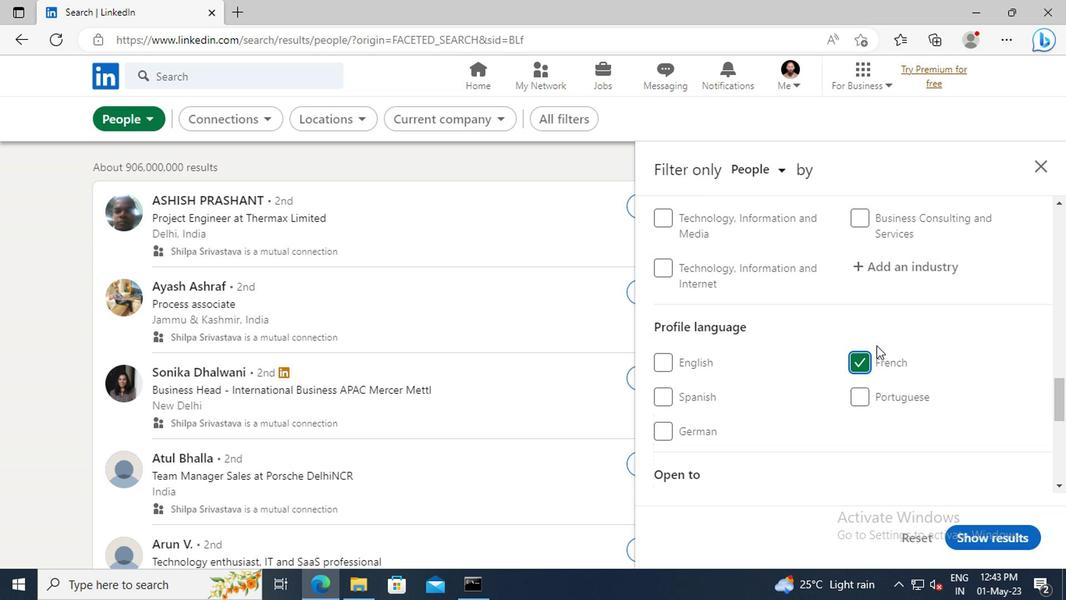 
Action: Mouse scrolled (888, 333) with delta (0, 0)
Screenshot: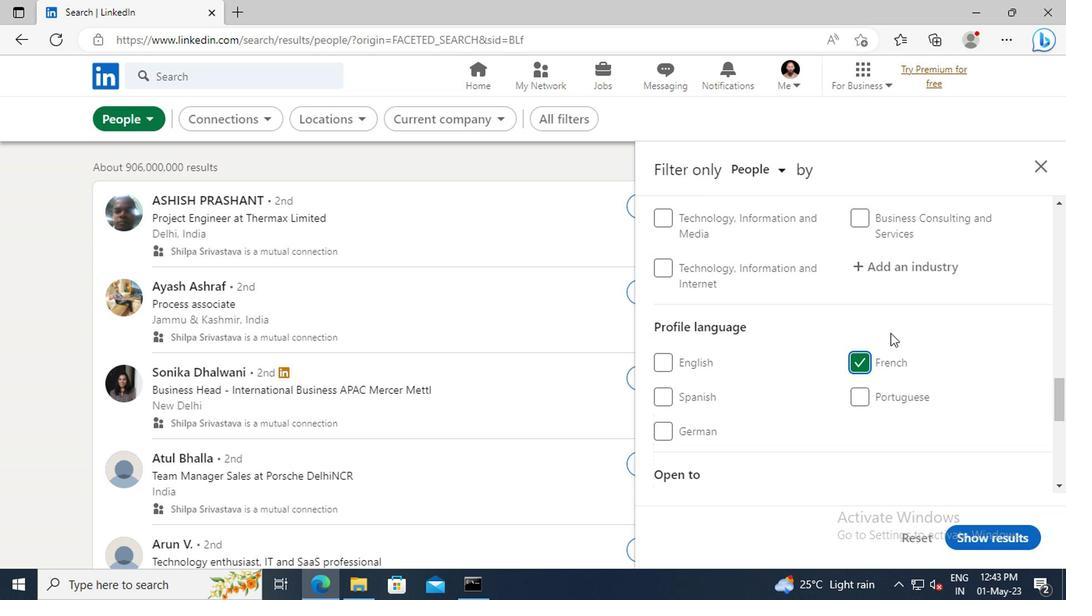 
Action: Mouse scrolled (888, 333) with delta (0, 0)
Screenshot: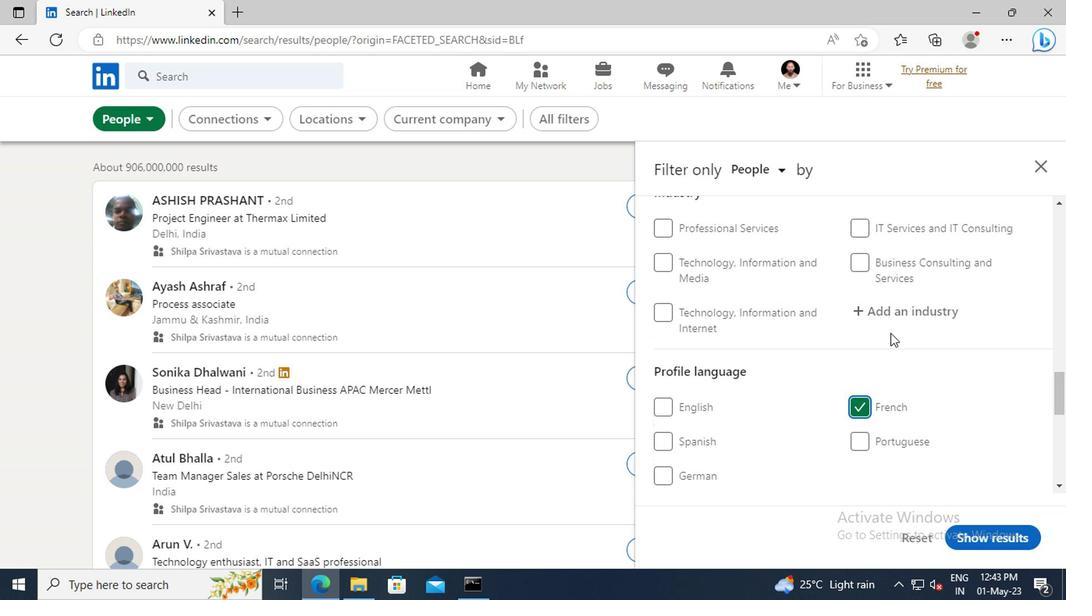 
Action: Mouse scrolled (888, 333) with delta (0, 0)
Screenshot: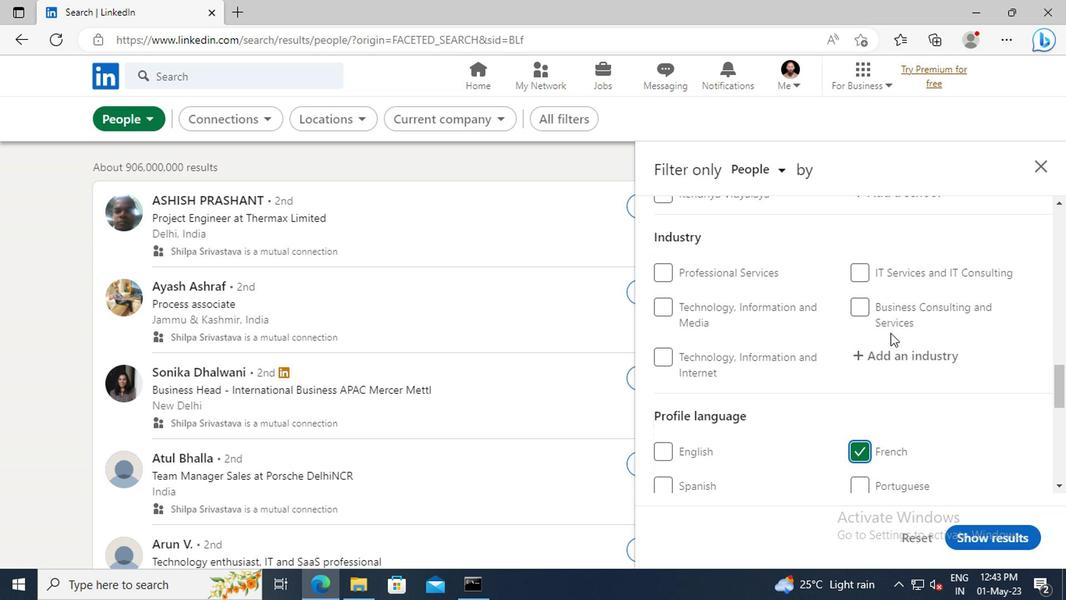 
Action: Mouse scrolled (888, 333) with delta (0, 0)
Screenshot: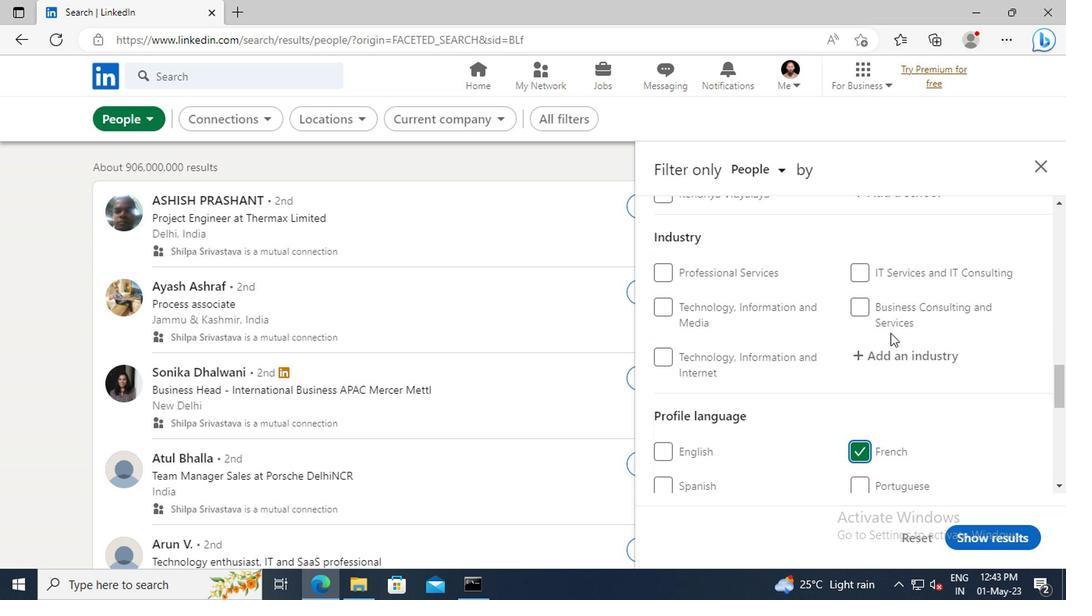 
Action: Mouse scrolled (888, 333) with delta (0, 0)
Screenshot: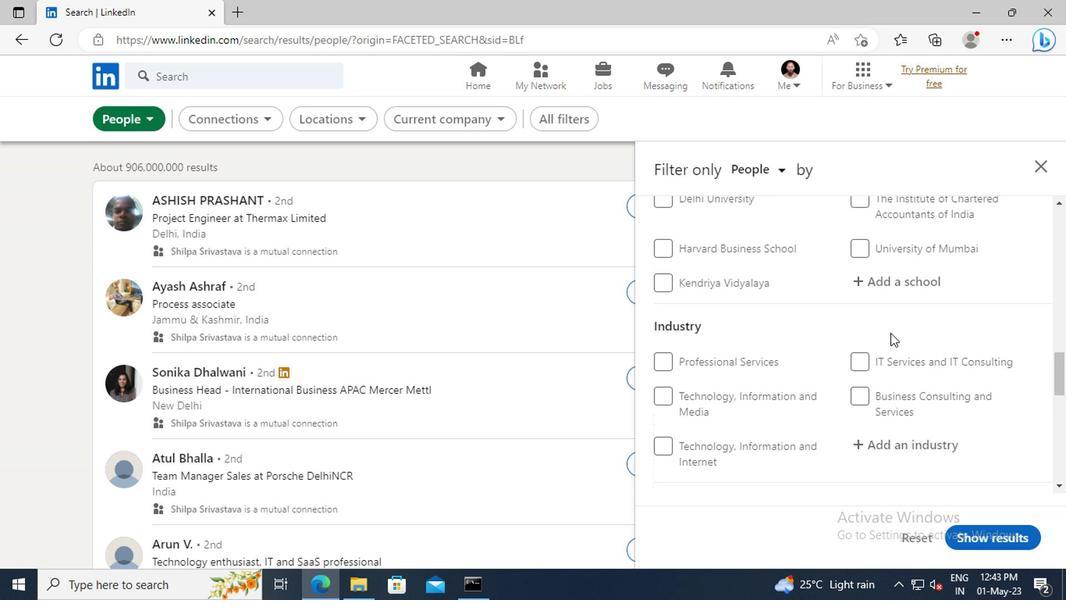 
Action: Mouse moved to (889, 333)
Screenshot: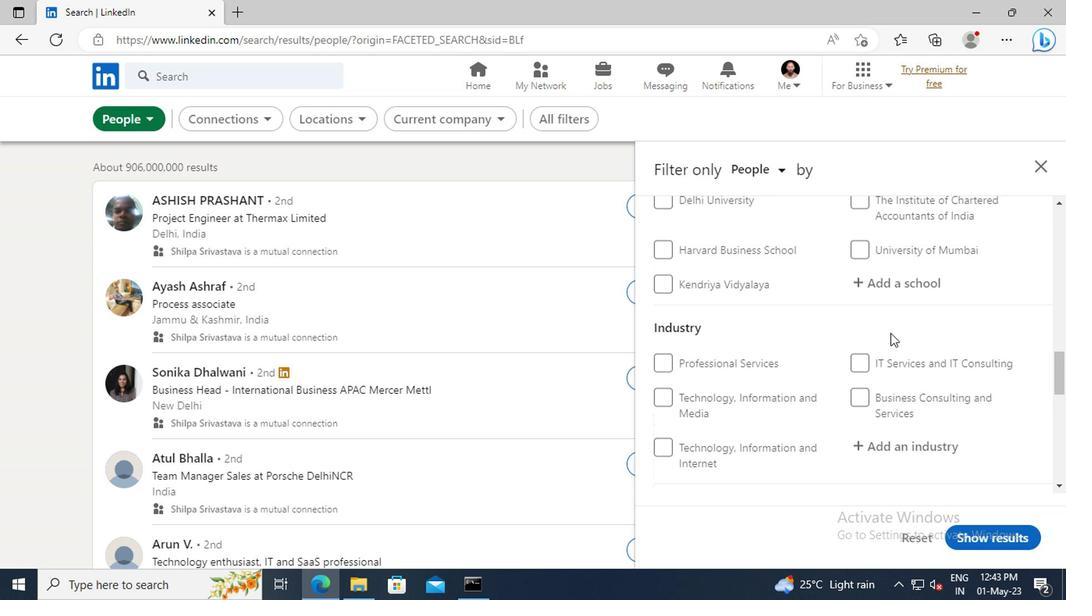 
Action: Mouse scrolled (889, 333) with delta (0, 0)
Screenshot: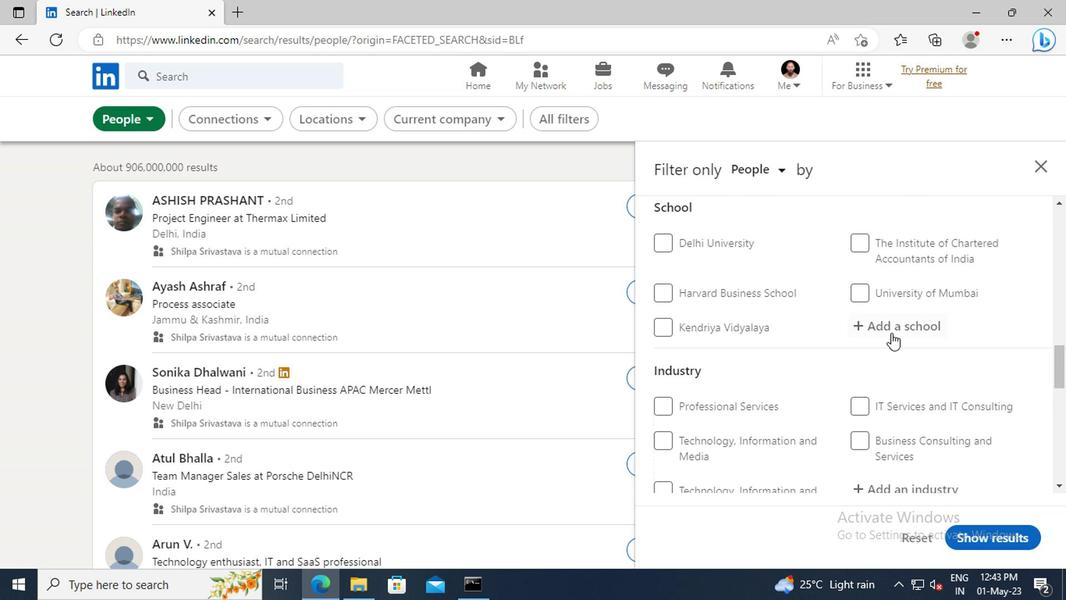 
Action: Mouse scrolled (889, 333) with delta (0, 0)
Screenshot: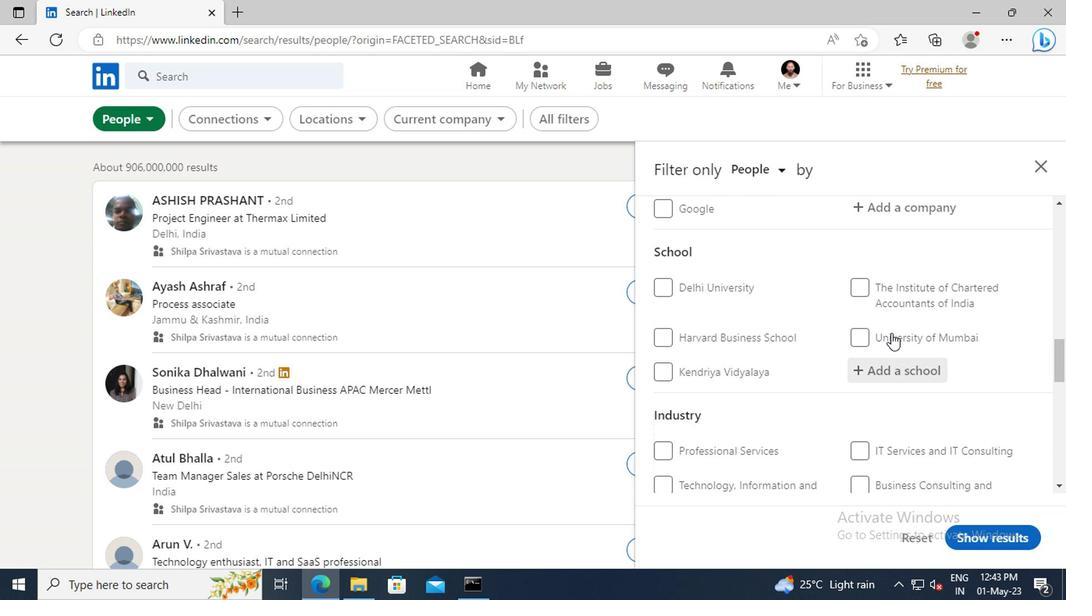 
Action: Mouse scrolled (889, 333) with delta (0, 0)
Screenshot: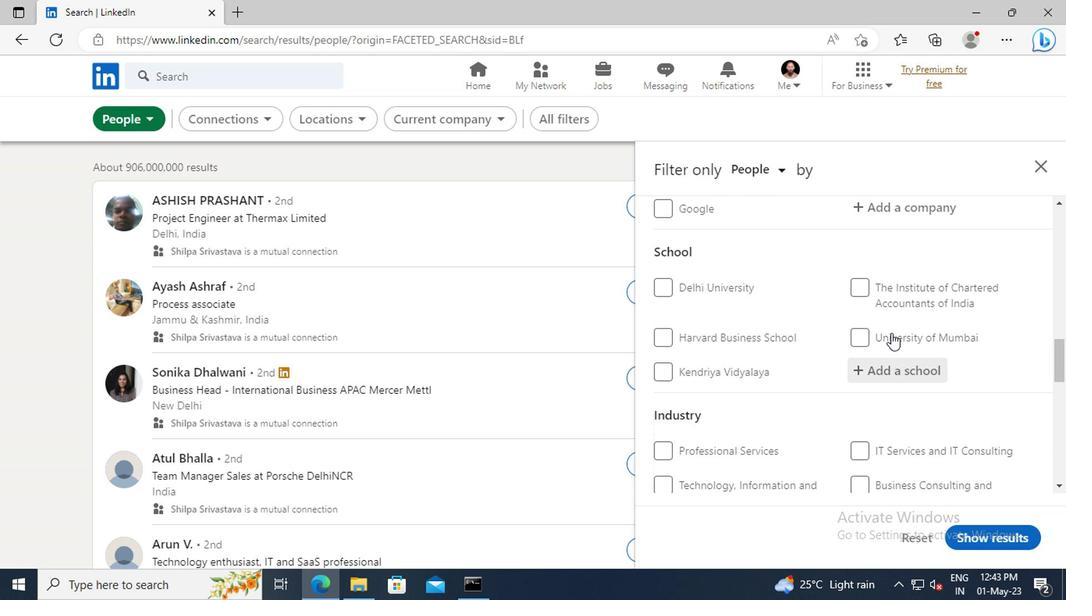 
Action: Mouse scrolled (889, 333) with delta (0, 0)
Screenshot: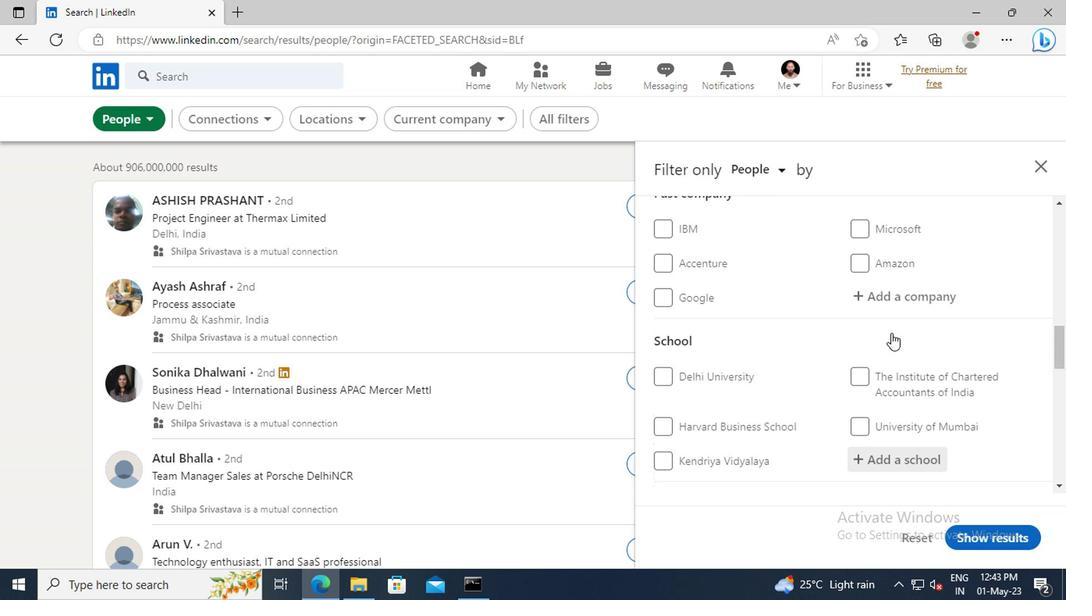 
Action: Mouse scrolled (889, 333) with delta (0, 0)
Screenshot: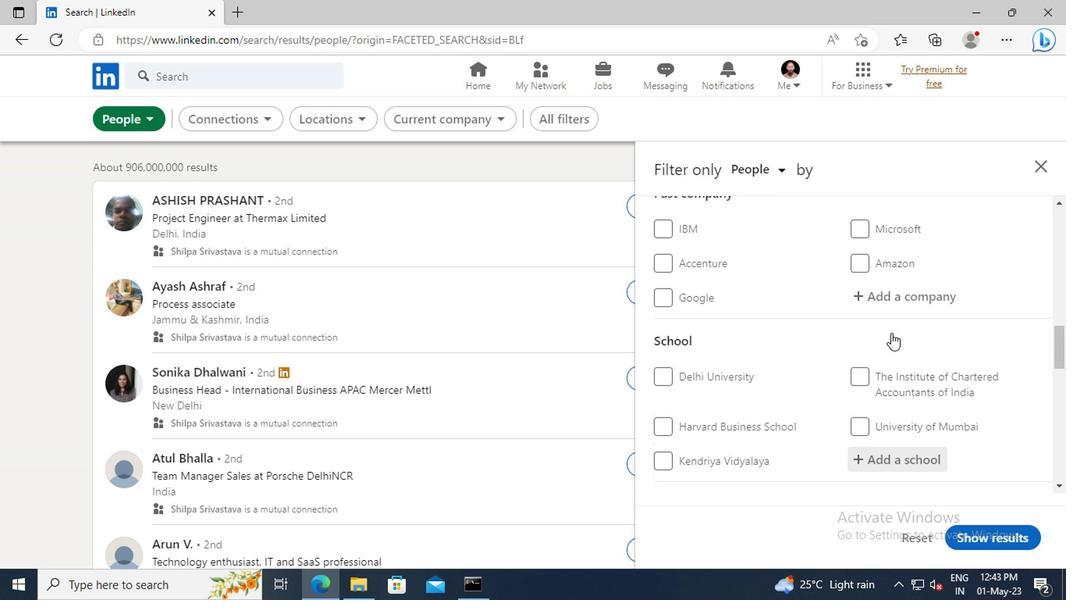 
Action: Mouse scrolled (889, 333) with delta (0, 0)
Screenshot: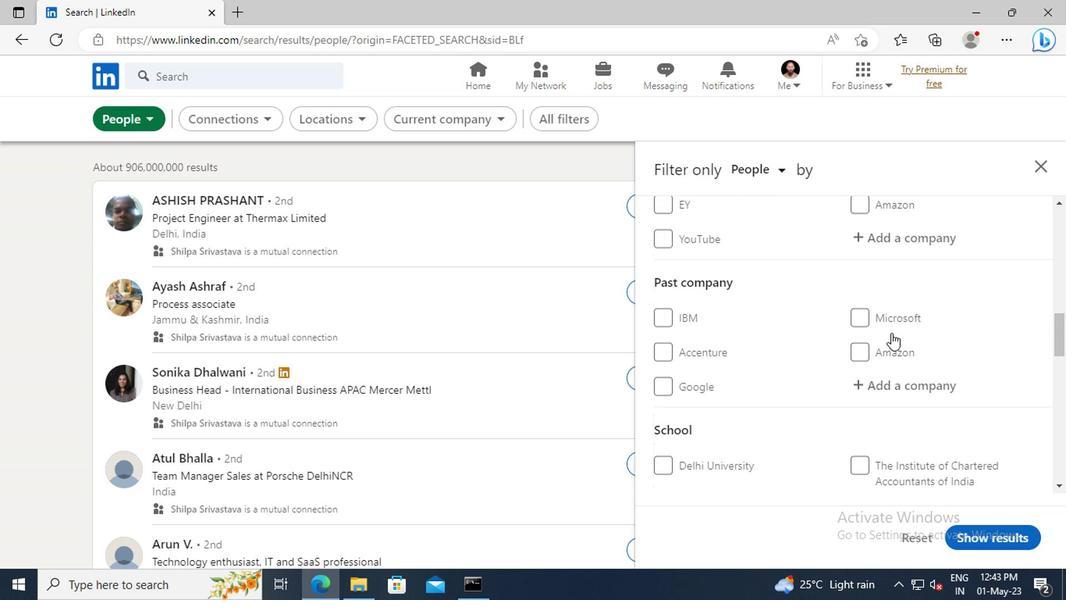 
Action: Mouse scrolled (889, 333) with delta (0, 0)
Screenshot: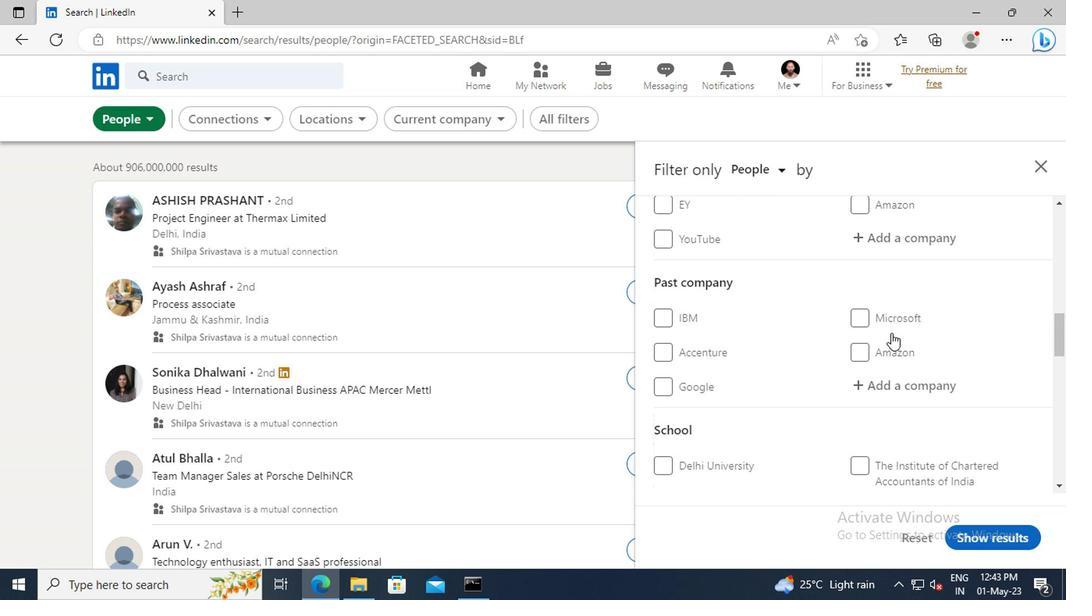 
Action: Mouse moved to (874, 323)
Screenshot: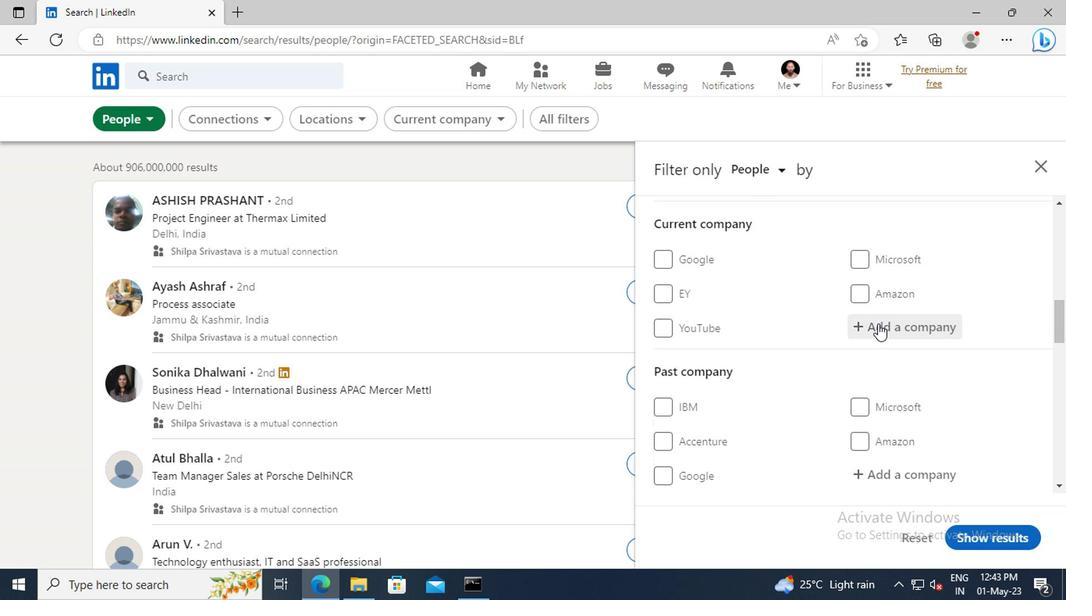 
Action: Mouse pressed left at (874, 323)
Screenshot: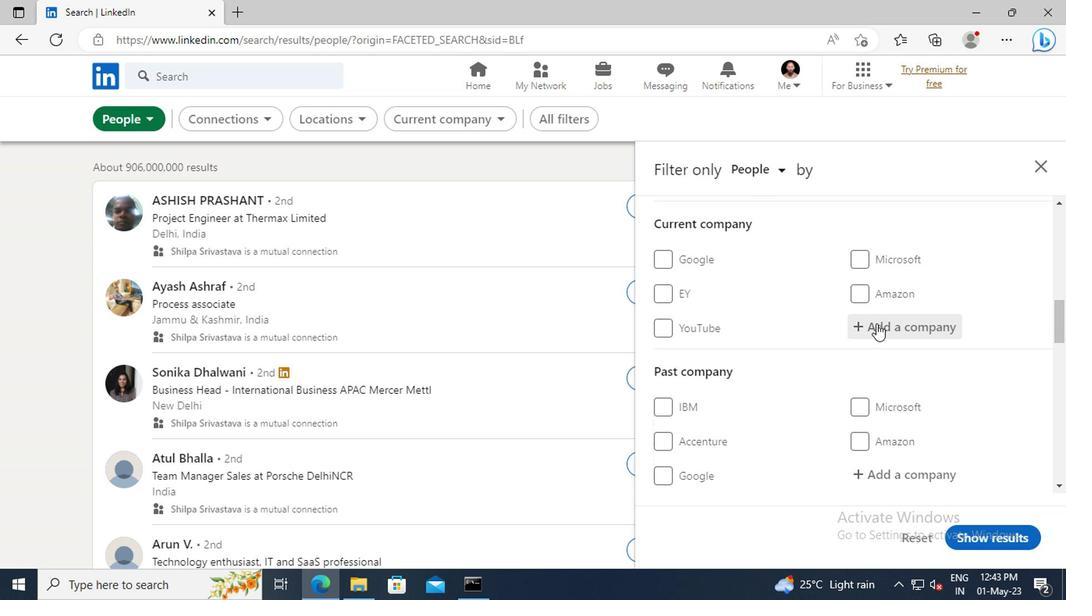 
Action: Key pressed <Key.shift>EASE<Key.space><Key.shift>MY<Key.space><Key.shift>JO
Screenshot: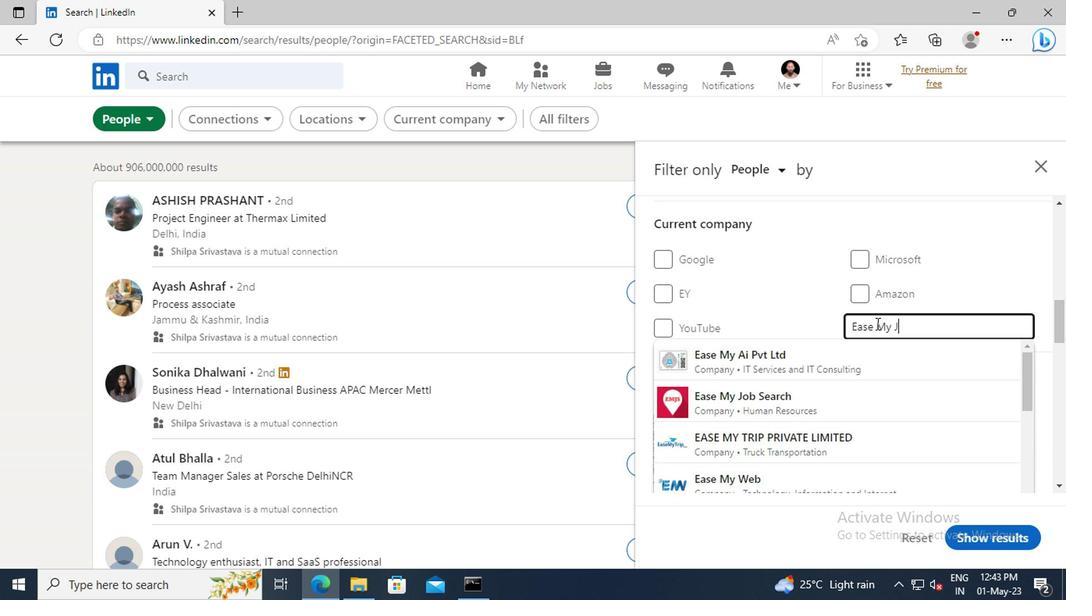 
Action: Mouse moved to (854, 361)
Screenshot: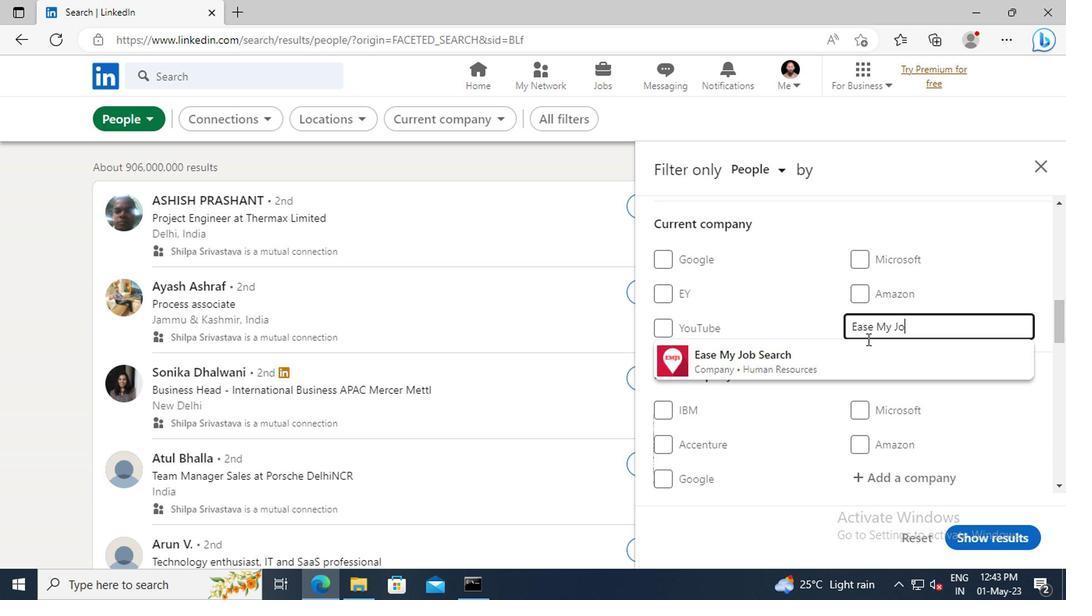 
Action: Mouse pressed left at (854, 361)
Screenshot: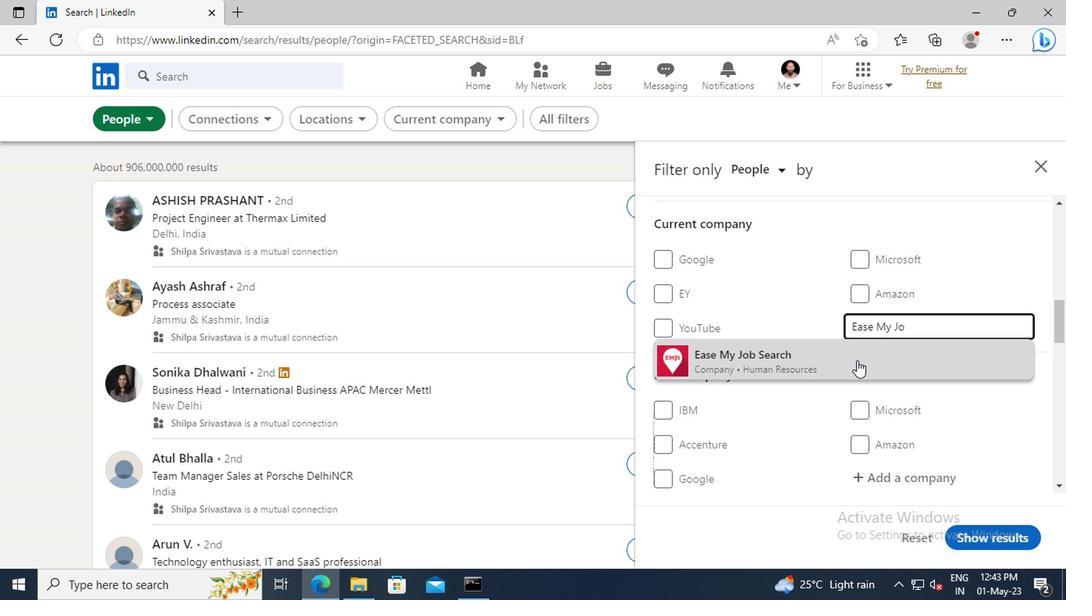 
Action: Mouse scrolled (854, 360) with delta (0, 0)
Screenshot: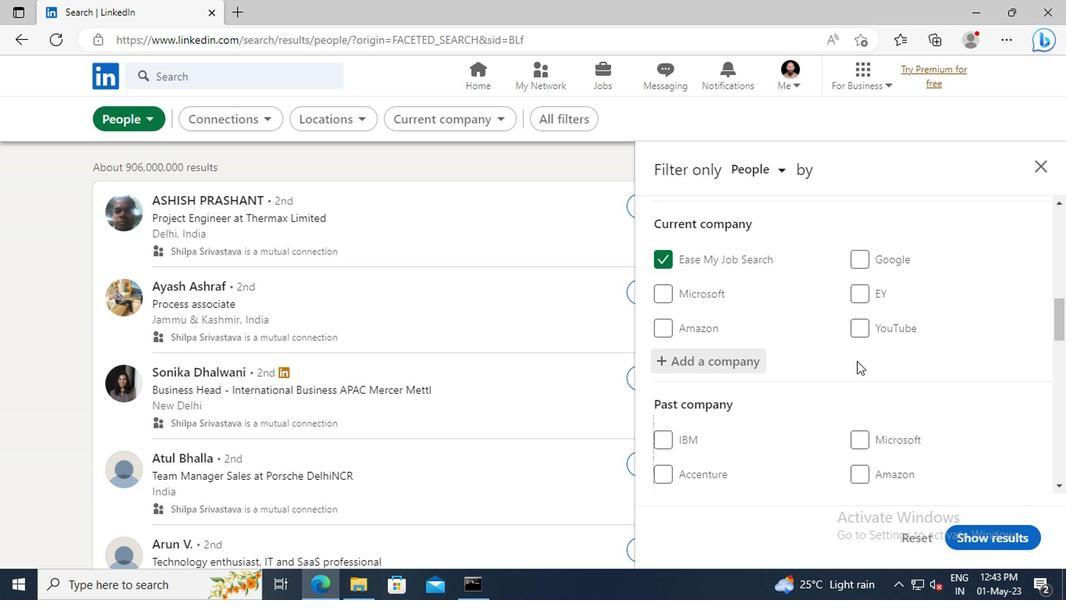 
Action: Mouse scrolled (854, 360) with delta (0, 0)
Screenshot: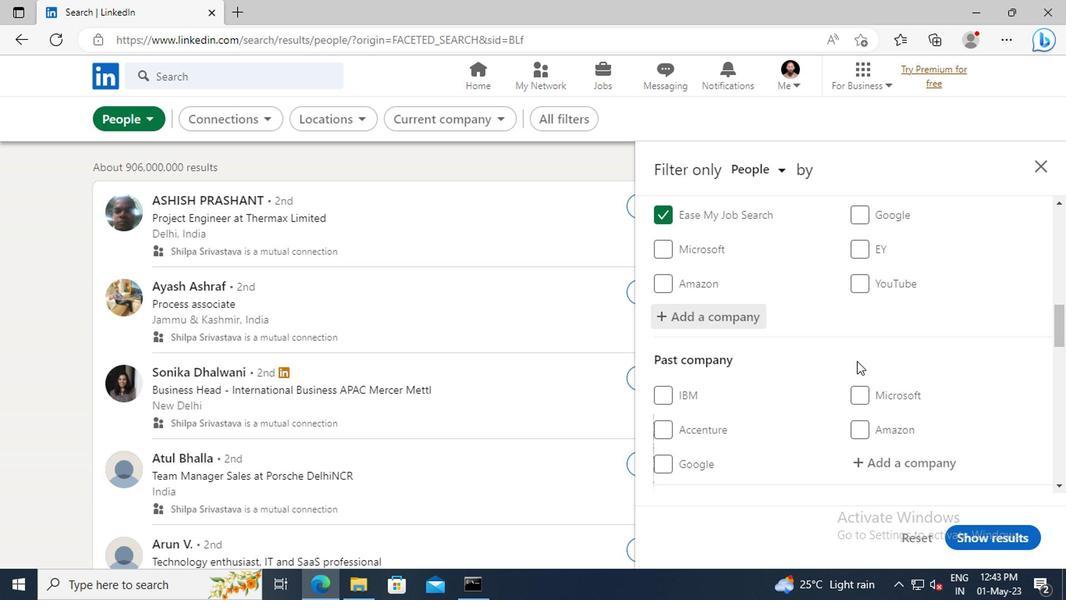 
Action: Mouse scrolled (854, 360) with delta (0, 0)
Screenshot: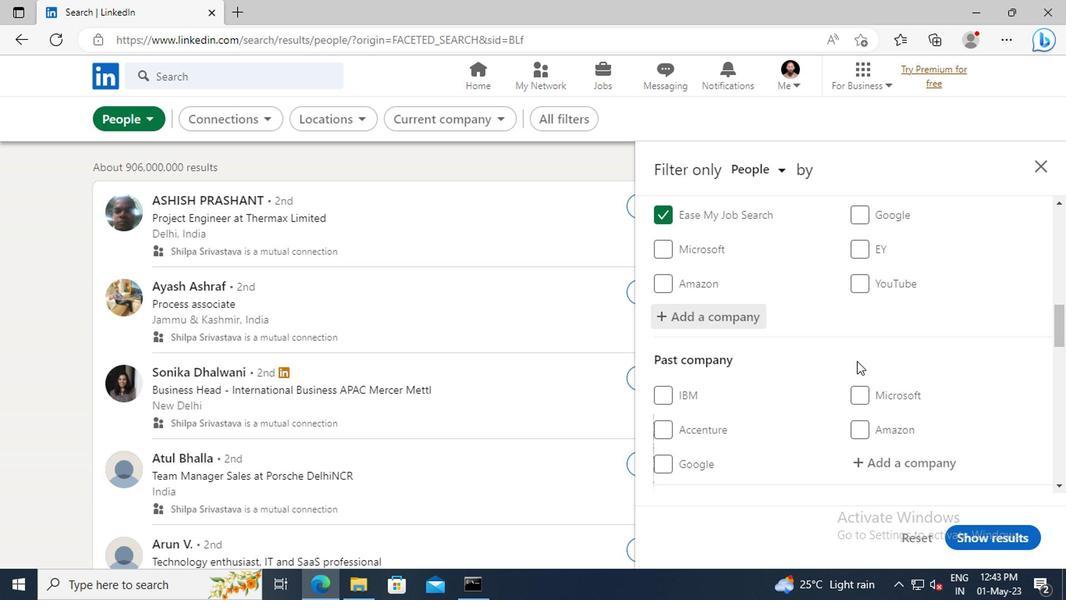 
Action: Mouse scrolled (854, 360) with delta (0, 0)
Screenshot: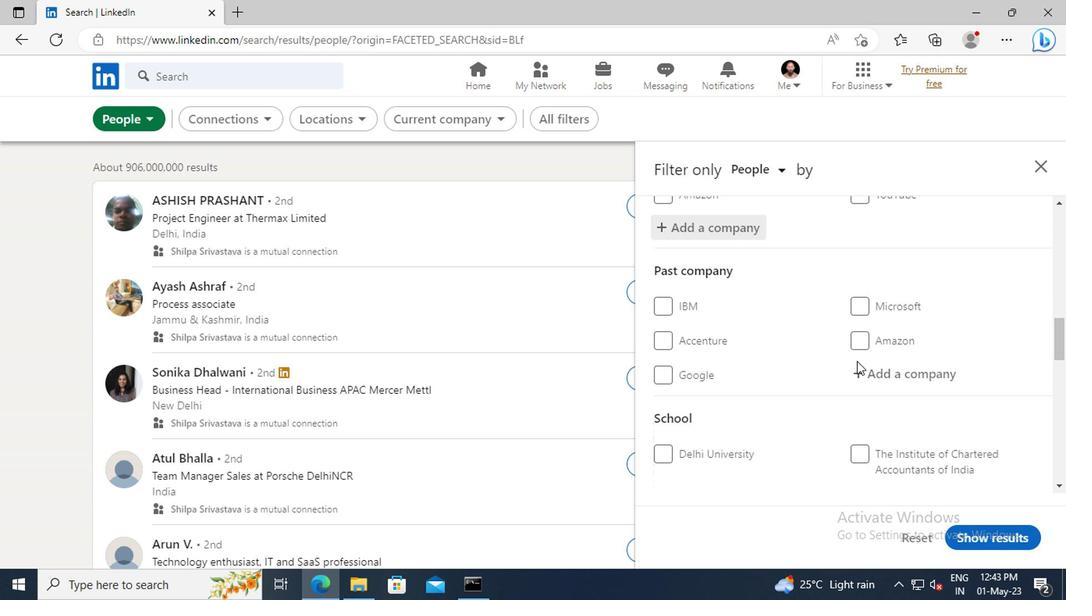 
Action: Mouse scrolled (854, 360) with delta (0, 0)
Screenshot: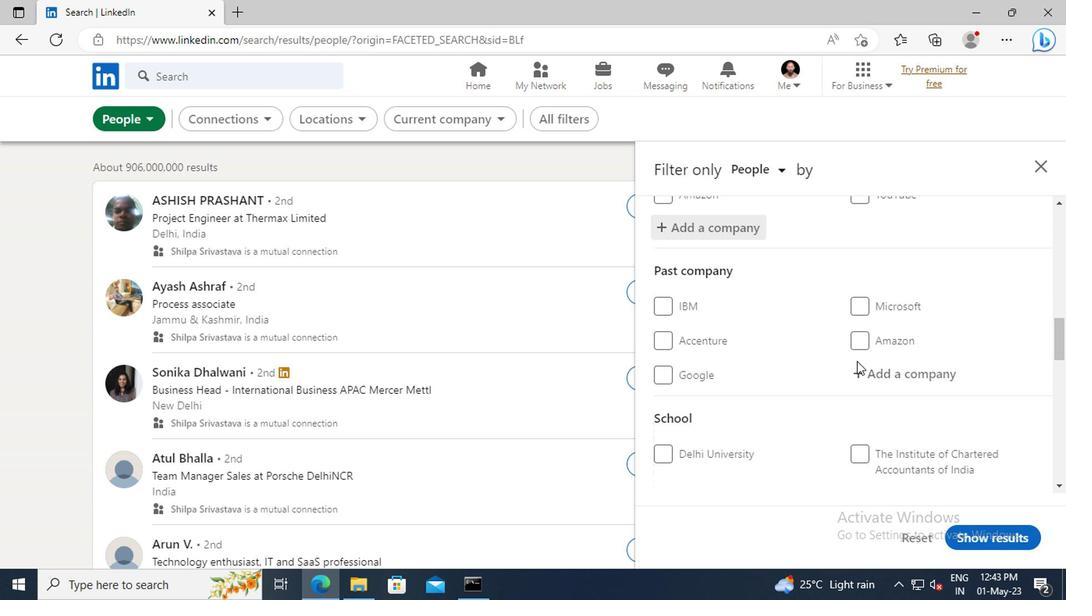 
Action: Mouse scrolled (854, 360) with delta (0, 0)
Screenshot: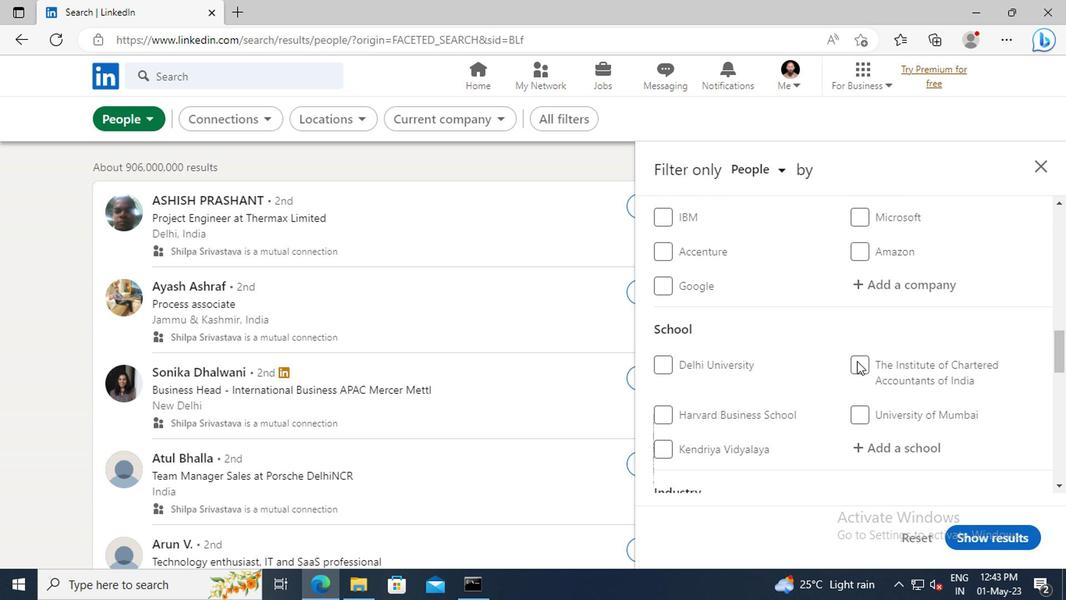
Action: Mouse scrolled (854, 360) with delta (0, 0)
Screenshot: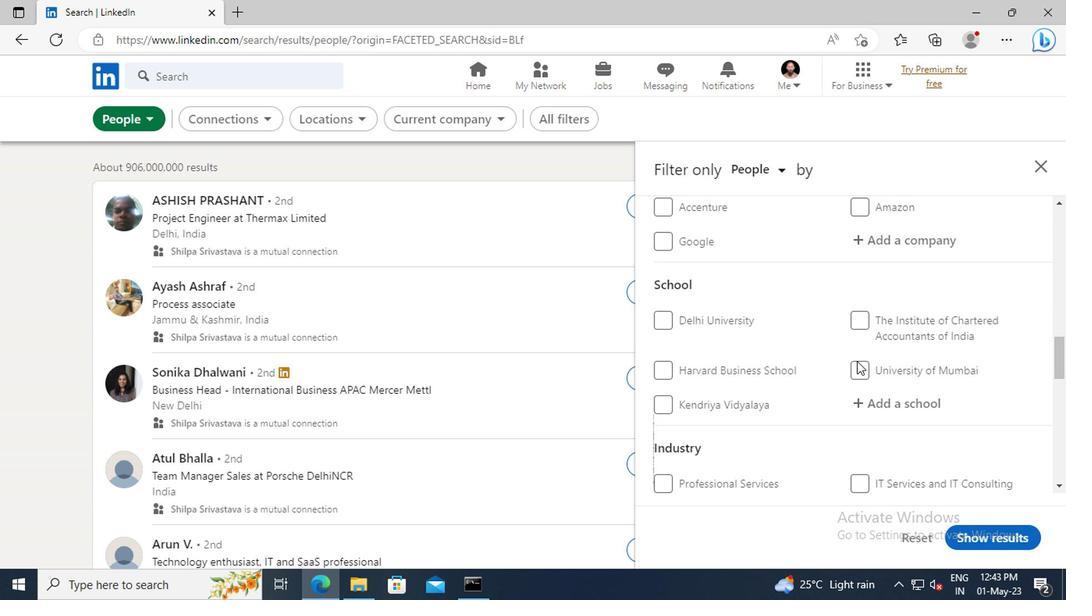 
Action: Mouse moved to (860, 364)
Screenshot: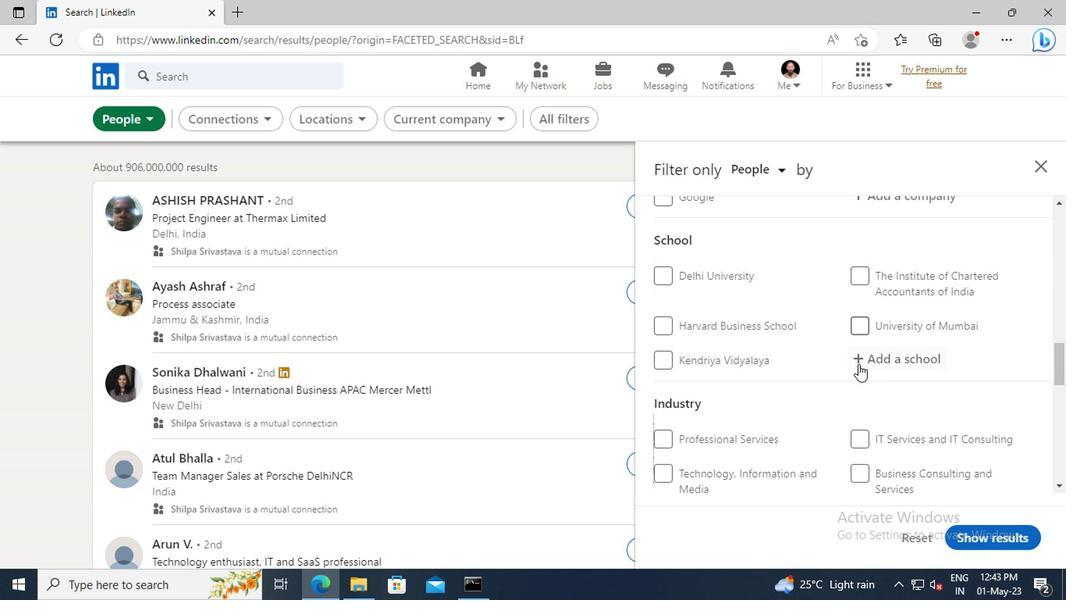 
Action: Mouse pressed left at (860, 364)
Screenshot: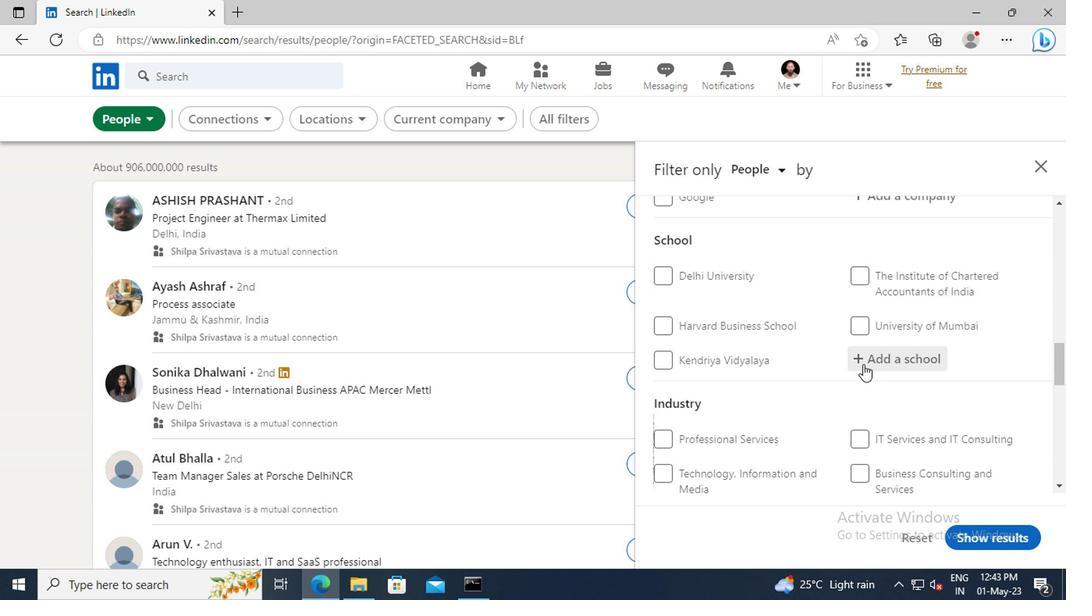 
Action: Key pressed <Key.shift>SURANA<Key.space><Key.shift>COL
Screenshot: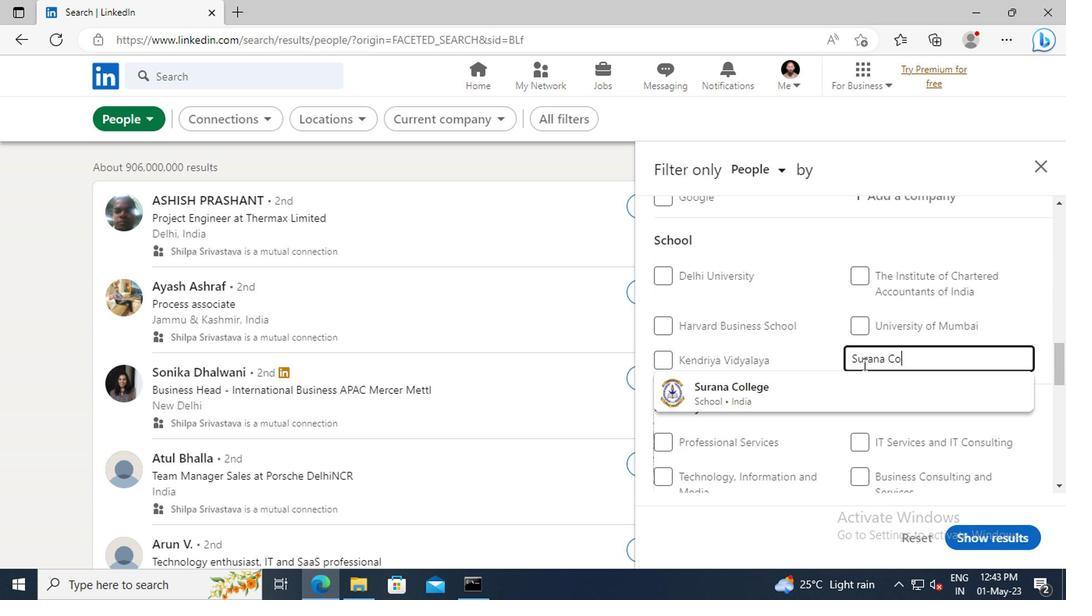
Action: Mouse moved to (829, 389)
Screenshot: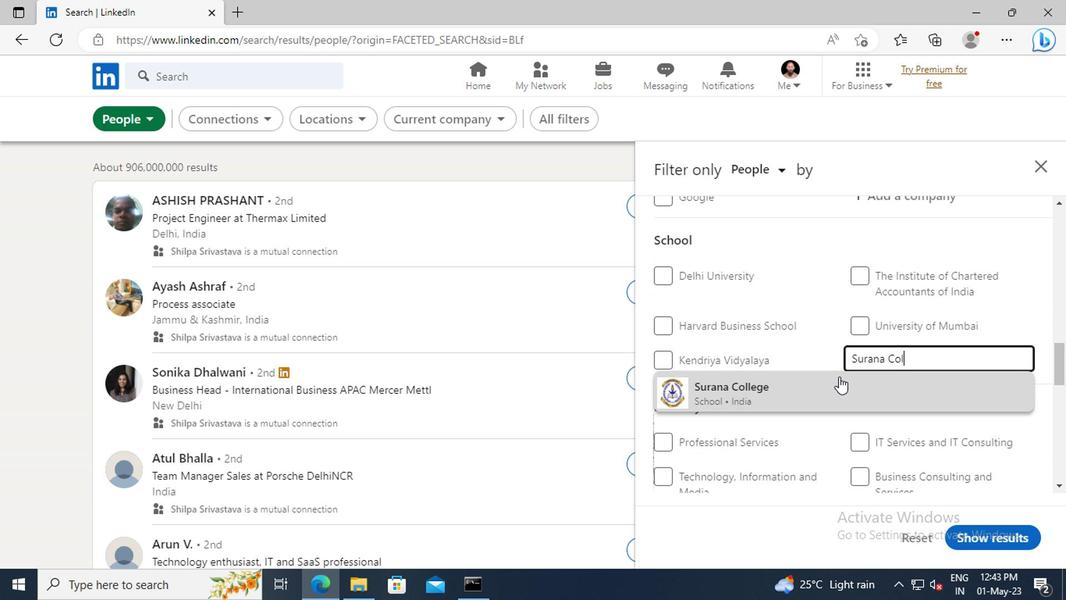 
Action: Mouse pressed left at (829, 389)
Screenshot: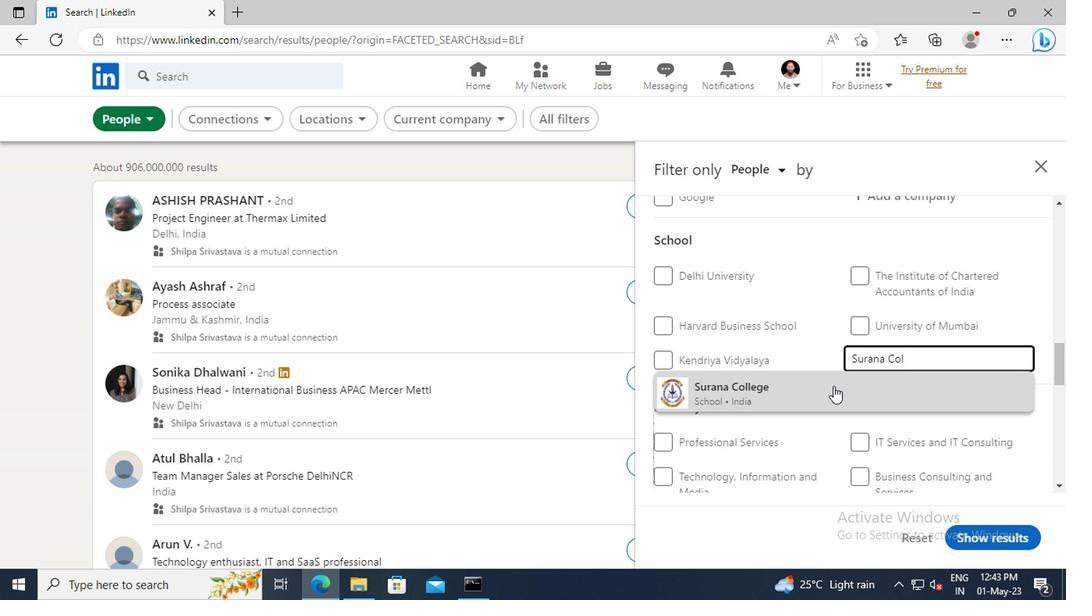 
Action: Mouse scrolled (829, 388) with delta (0, 0)
Screenshot: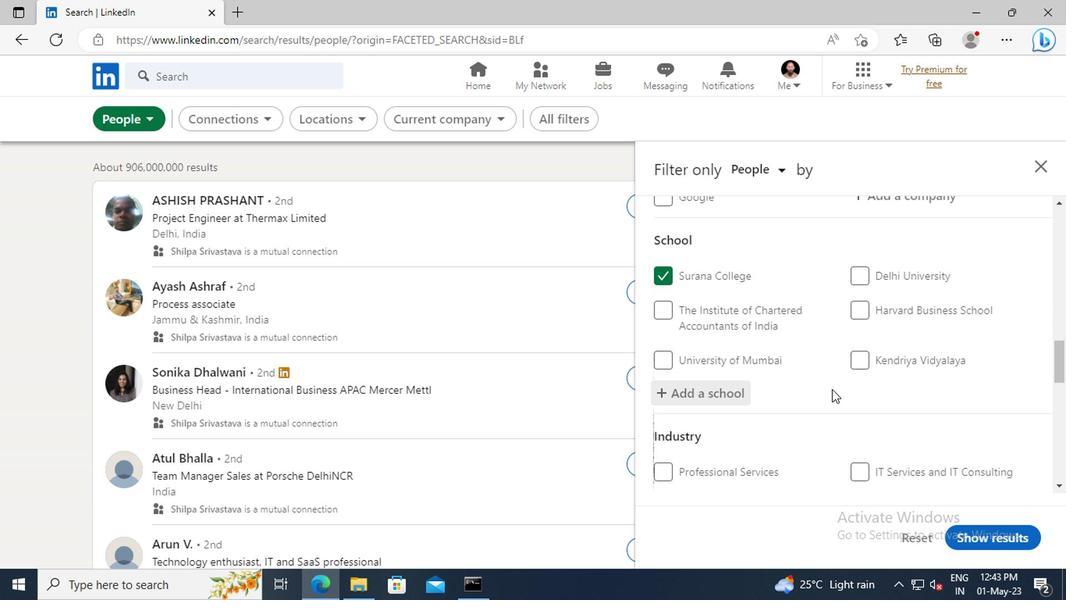 
Action: Mouse scrolled (829, 388) with delta (0, 0)
Screenshot: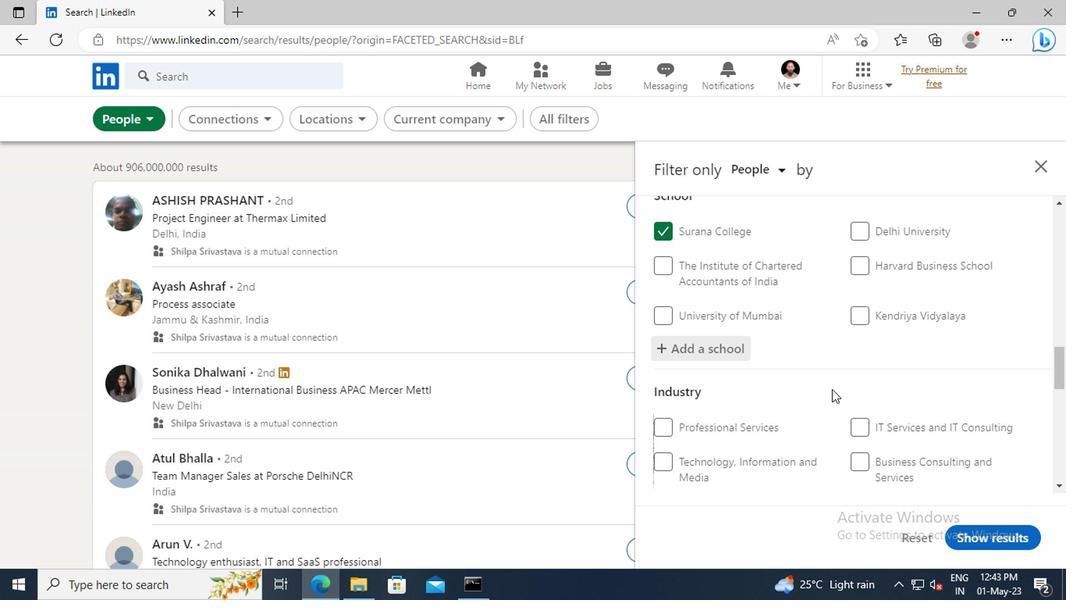 
Action: Mouse scrolled (829, 388) with delta (0, 0)
Screenshot: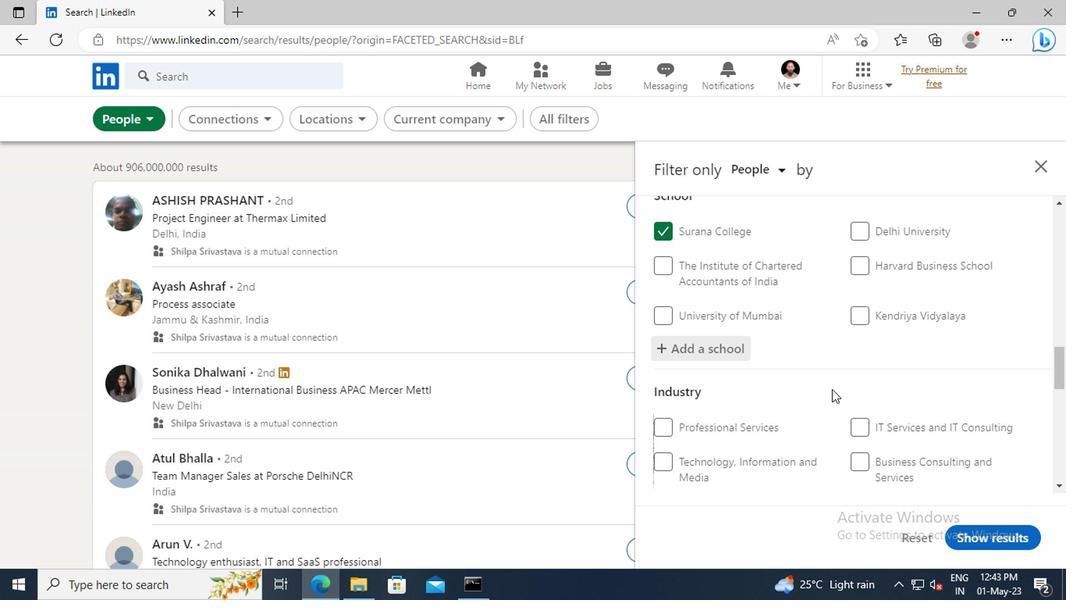 
Action: Mouse scrolled (829, 388) with delta (0, 0)
Screenshot: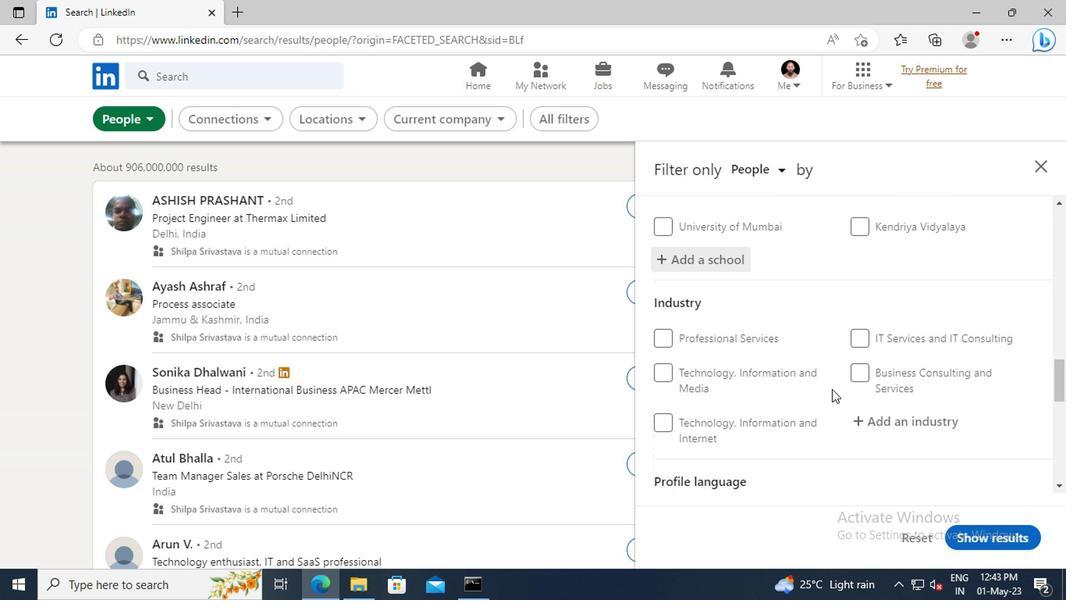 
Action: Mouse moved to (866, 381)
Screenshot: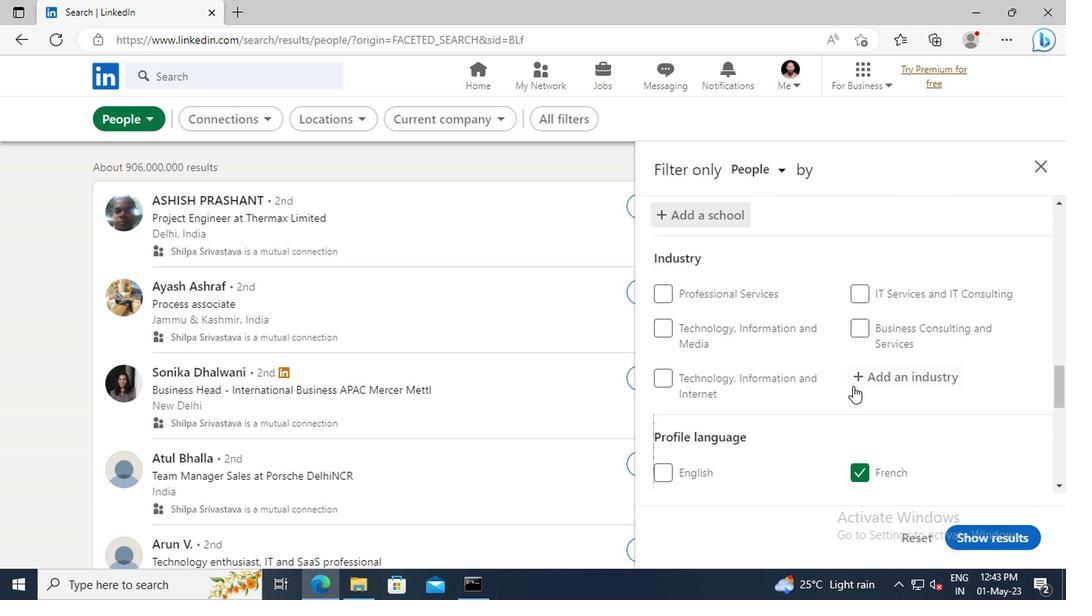 
Action: Mouse pressed left at (866, 381)
Screenshot: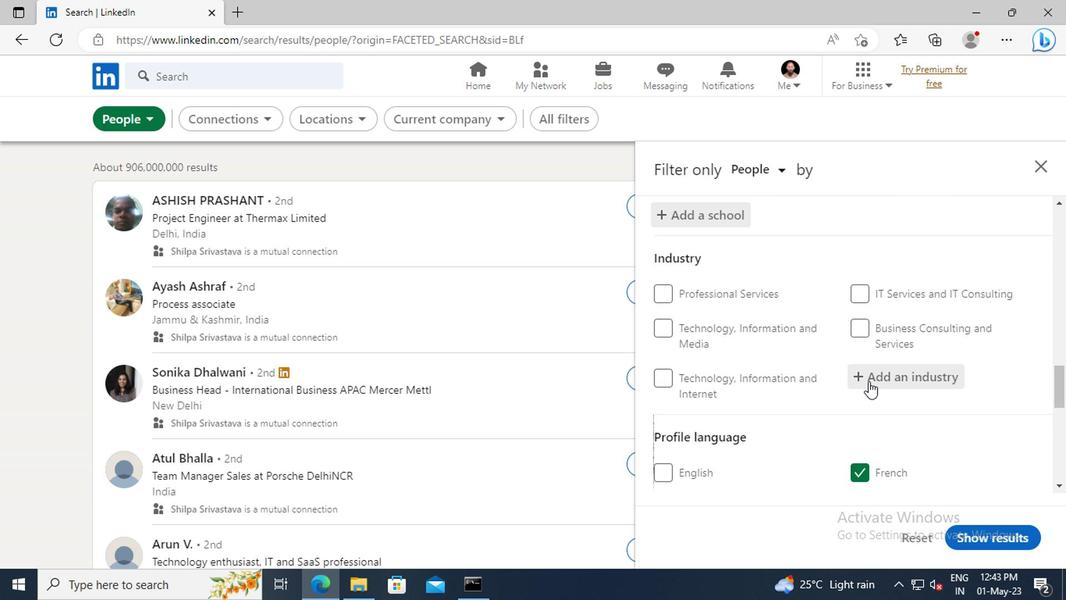 
Action: Key pressed <Key.shift>REUP
Screenshot: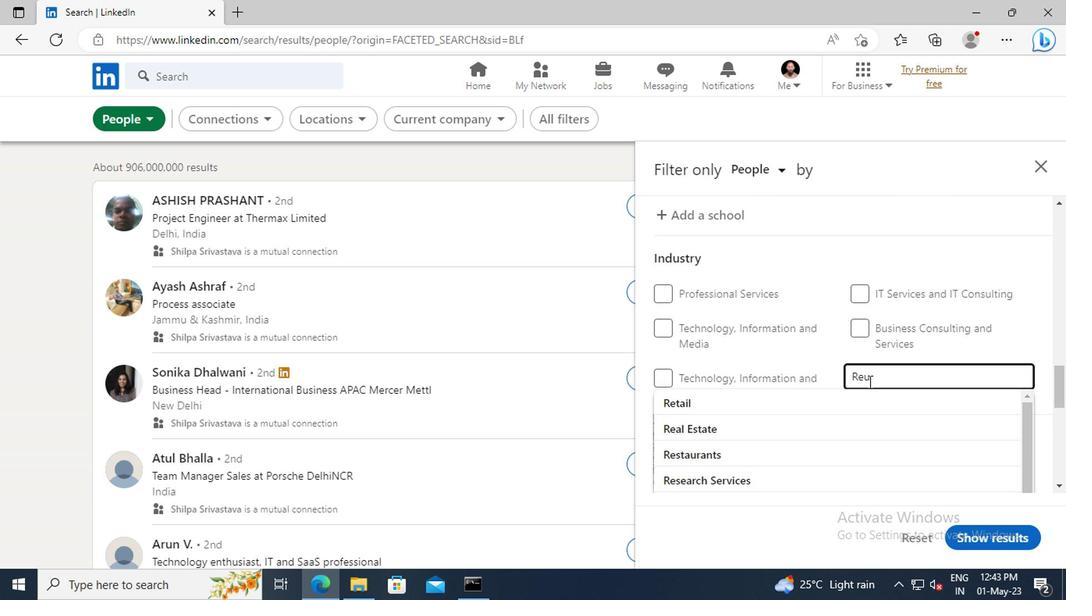 
Action: Mouse moved to (845, 401)
Screenshot: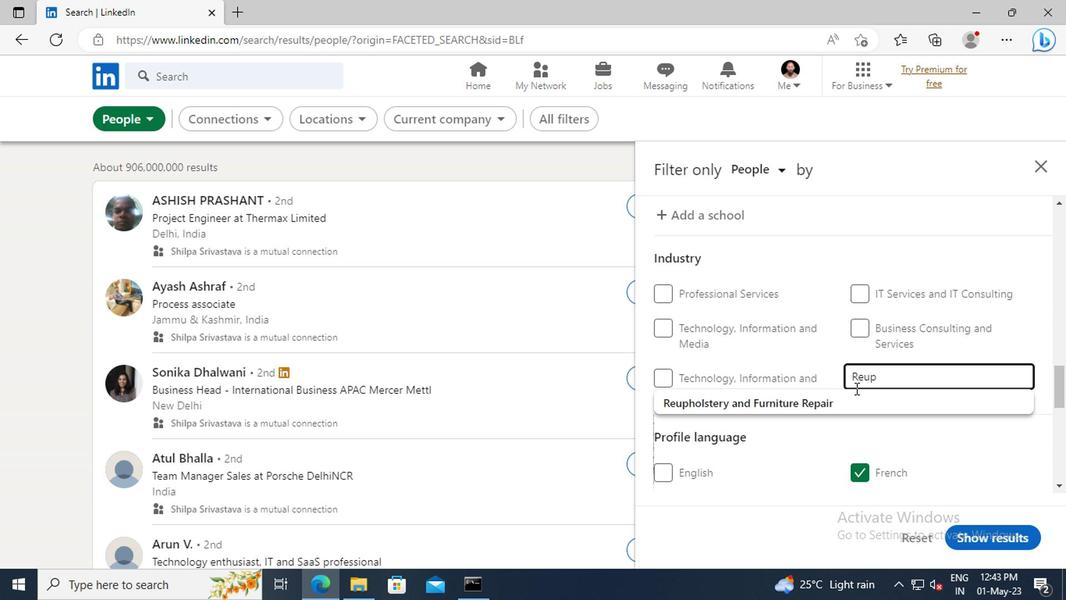 
Action: Mouse pressed left at (845, 401)
Screenshot: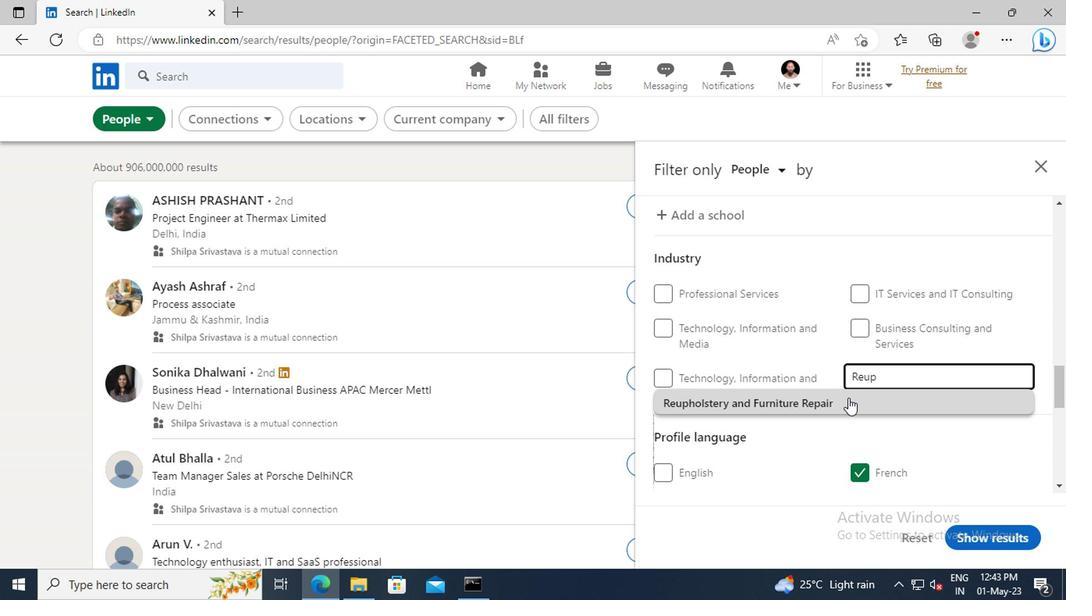 
Action: Mouse scrolled (845, 400) with delta (0, 0)
Screenshot: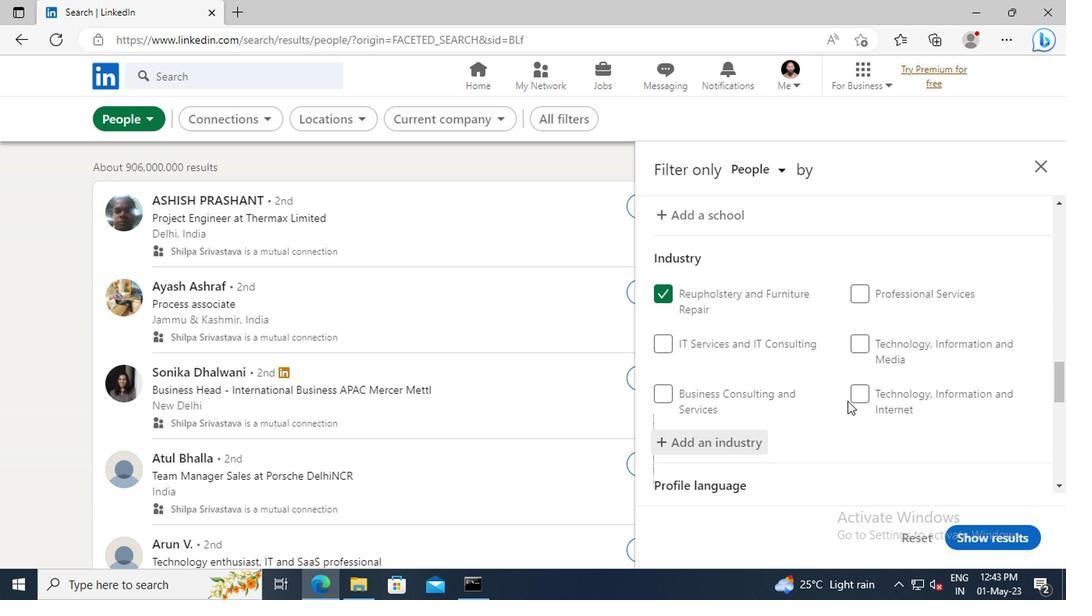 
Action: Mouse scrolled (845, 400) with delta (0, 0)
Screenshot: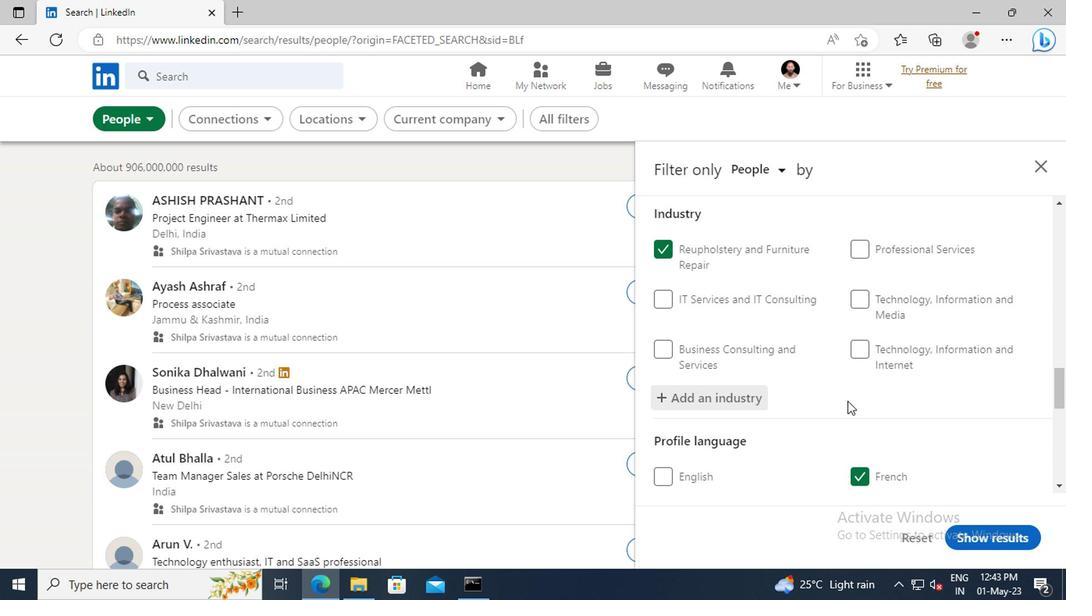 
Action: Mouse scrolled (845, 400) with delta (0, 0)
Screenshot: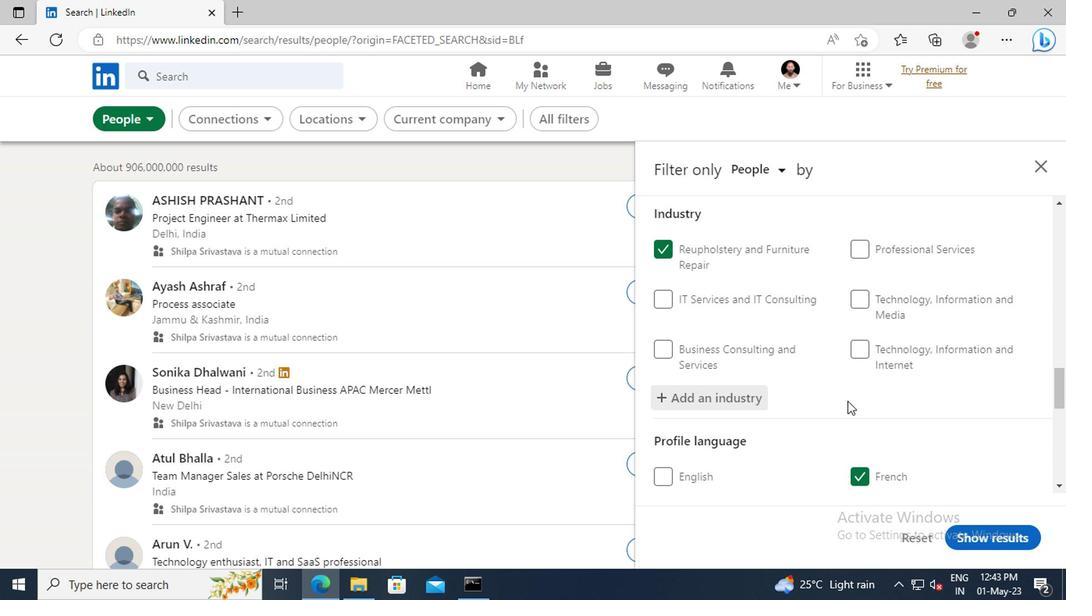 
Action: Mouse scrolled (845, 400) with delta (0, 0)
Screenshot: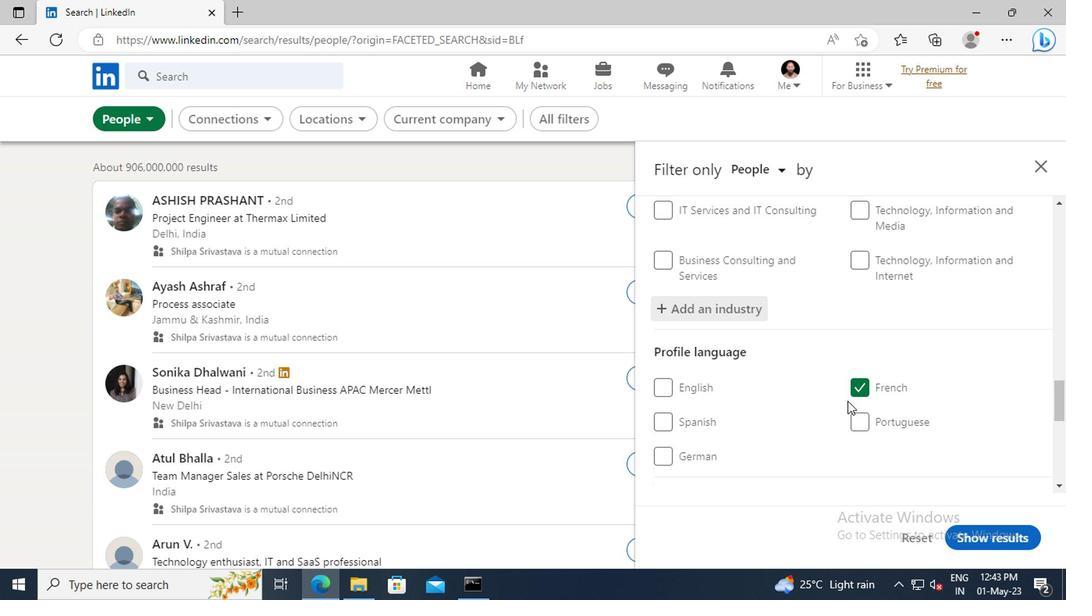 
Action: Mouse scrolled (845, 400) with delta (0, 0)
Screenshot: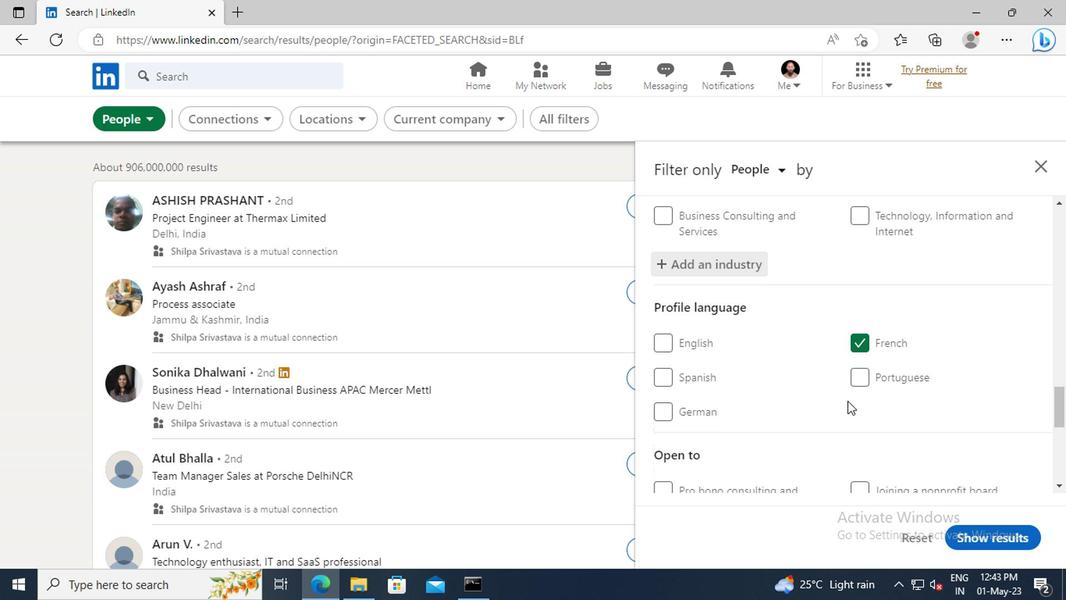 
Action: Mouse scrolled (845, 400) with delta (0, 0)
Screenshot: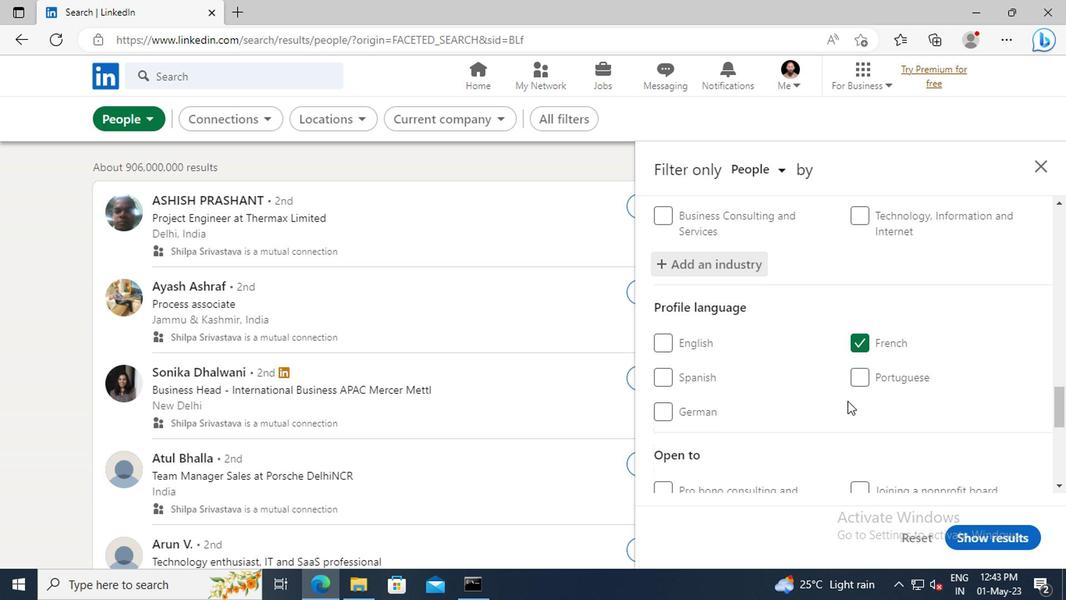 
Action: Mouse moved to (848, 398)
Screenshot: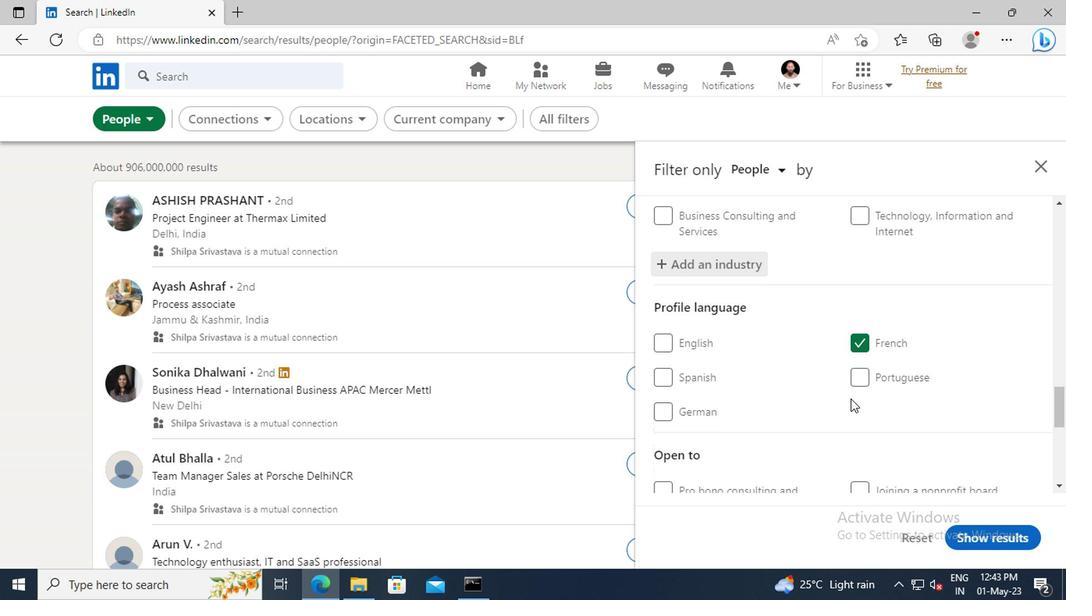
Action: Mouse scrolled (848, 398) with delta (0, 0)
Screenshot: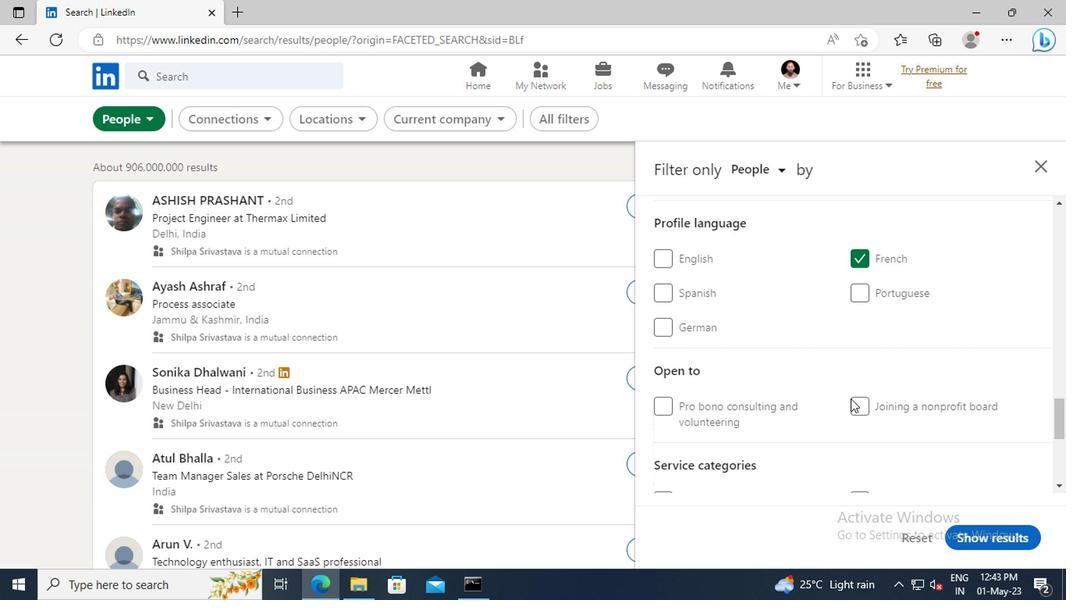 
Action: Mouse scrolled (848, 398) with delta (0, 0)
Screenshot: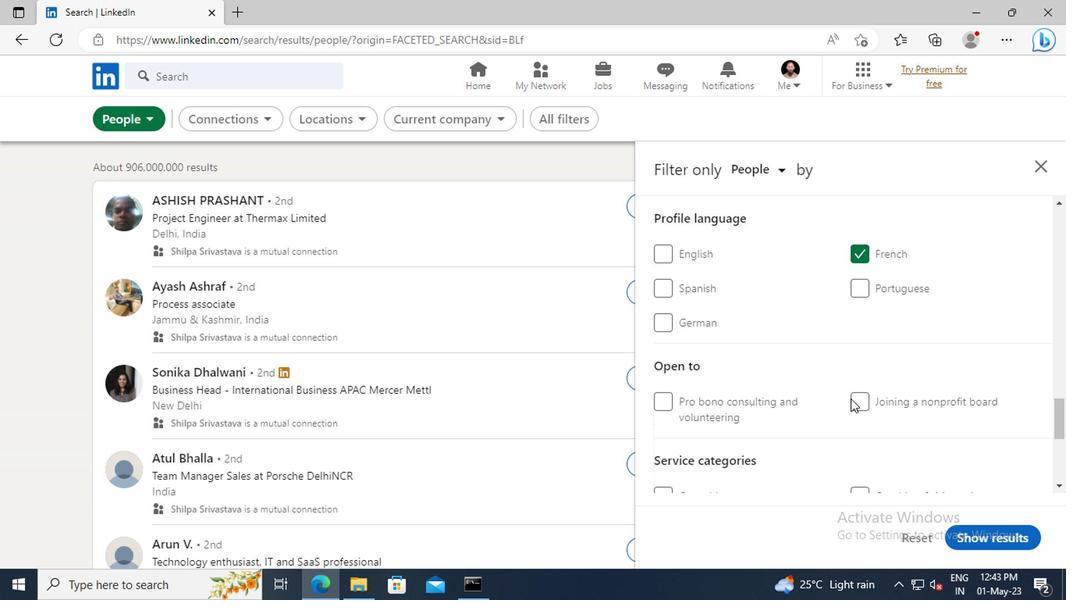 
Action: Mouse scrolled (848, 398) with delta (0, 0)
Screenshot: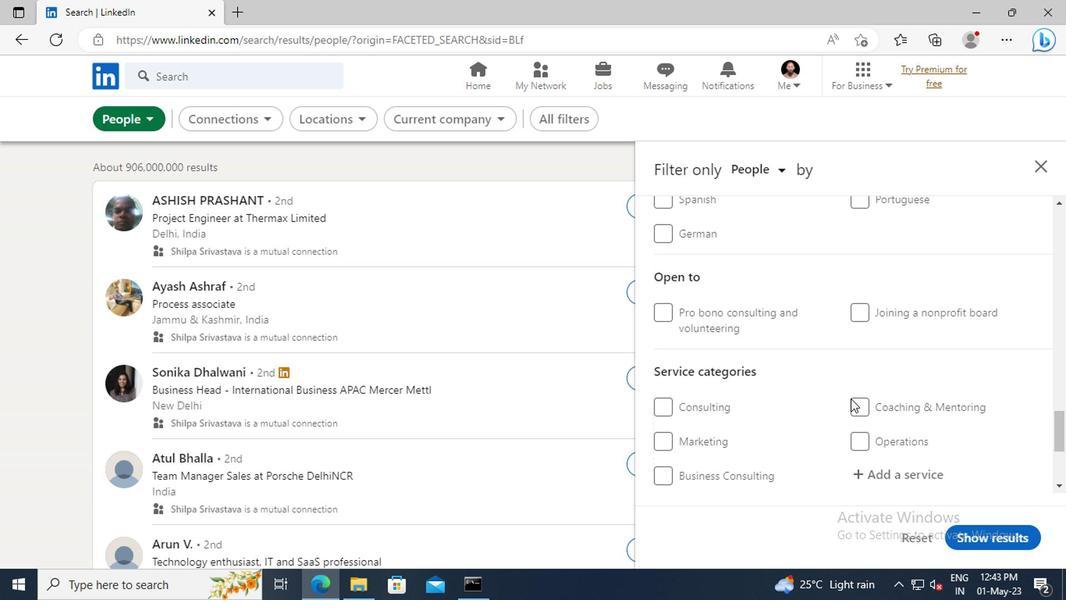 
Action: Mouse scrolled (848, 398) with delta (0, 0)
Screenshot: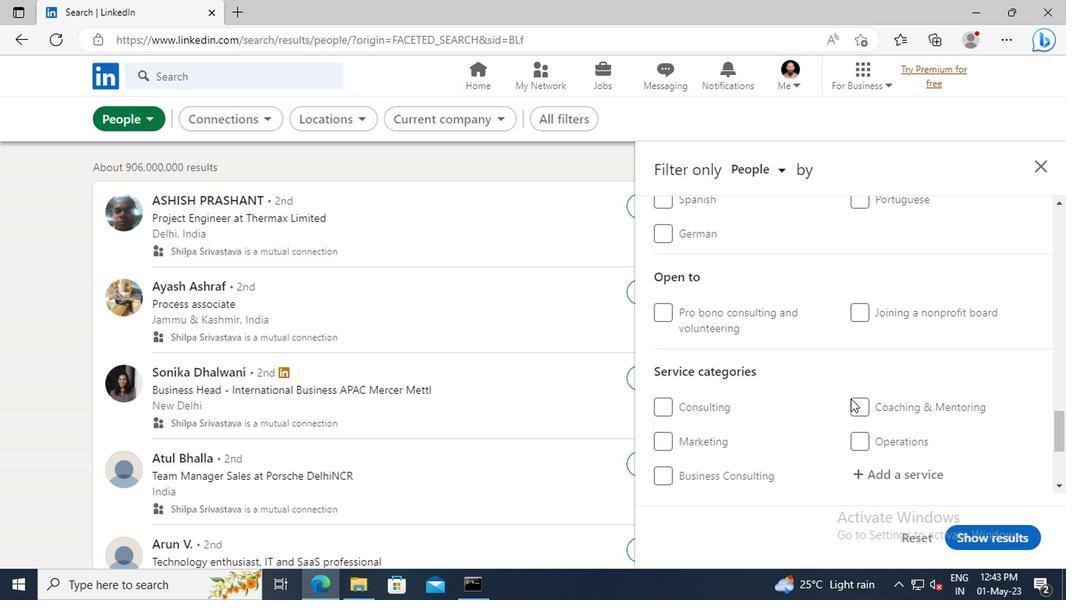 
Action: Mouse moved to (869, 388)
Screenshot: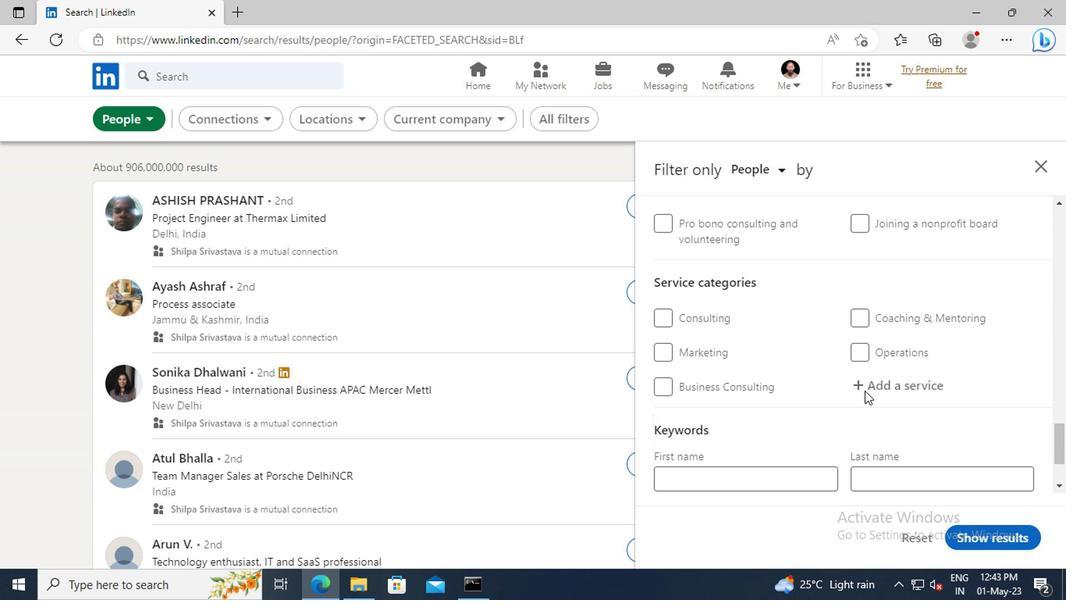 
Action: Mouse pressed left at (869, 388)
Screenshot: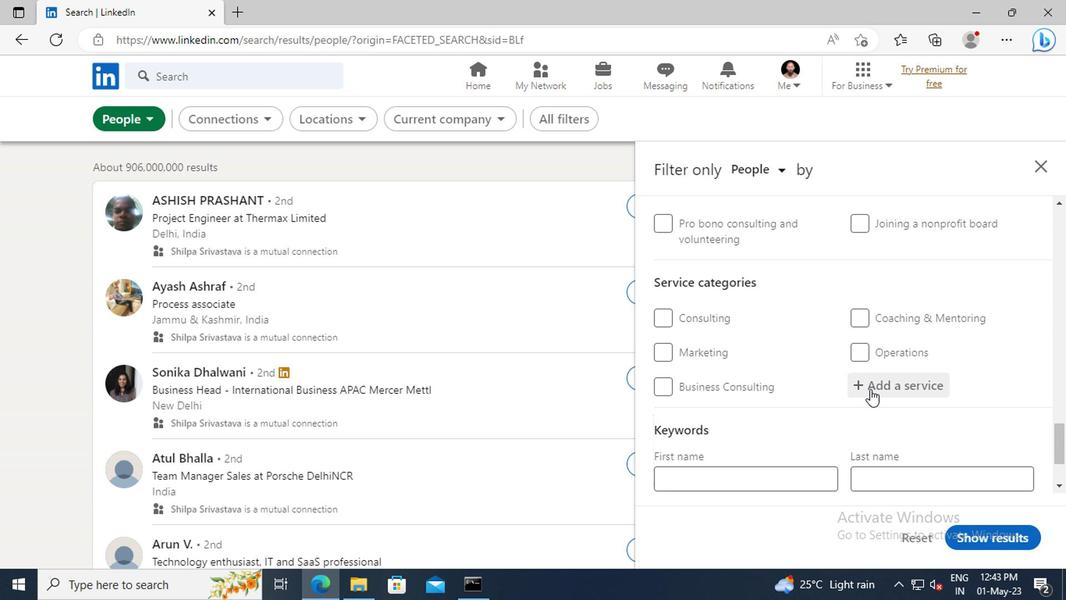 
Action: Key pressed <Key.shift>LIFE<Key.space><Key.shift>CO
Screenshot: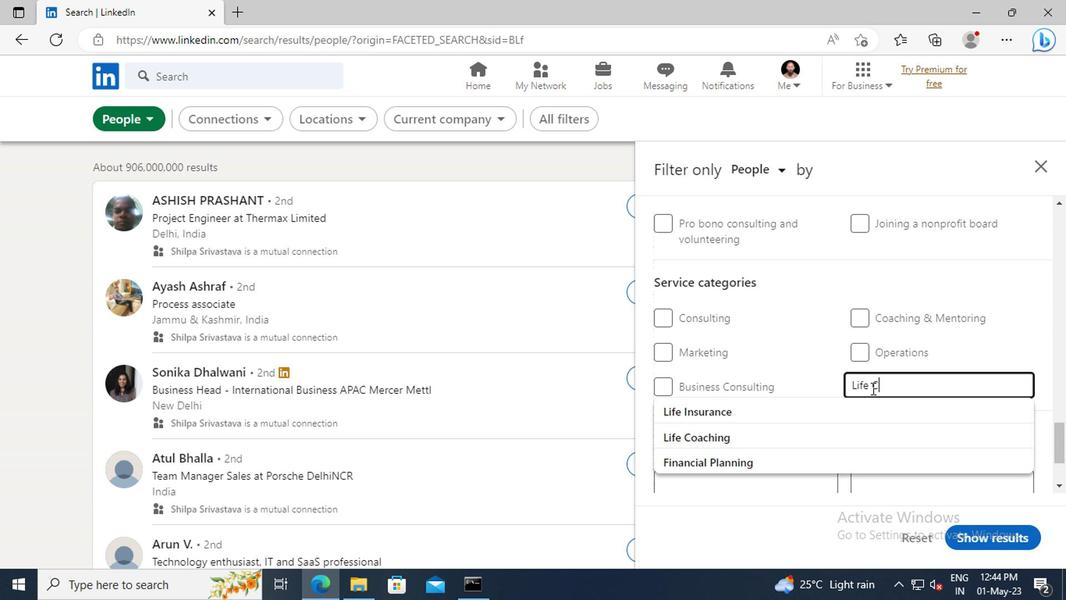 
Action: Mouse moved to (811, 406)
Screenshot: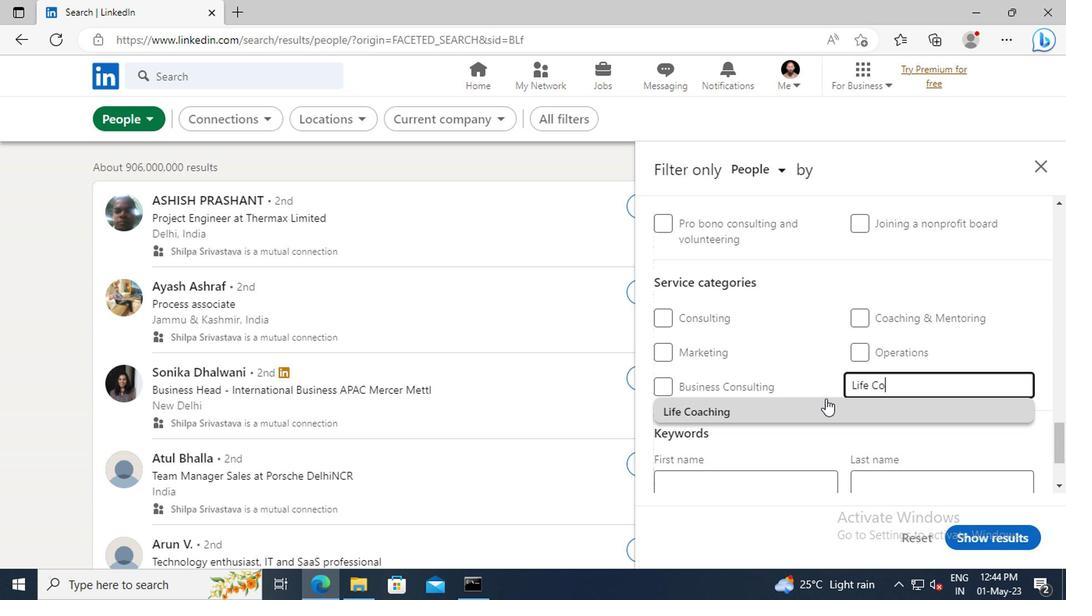 
Action: Mouse pressed left at (811, 406)
Screenshot: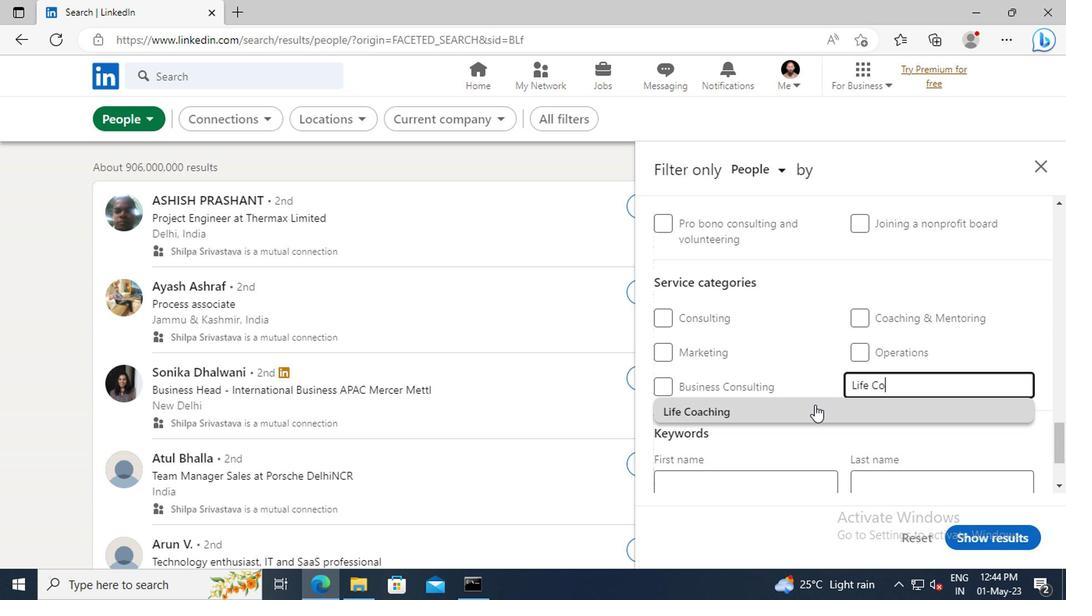
Action: Mouse scrolled (811, 405) with delta (0, -1)
Screenshot: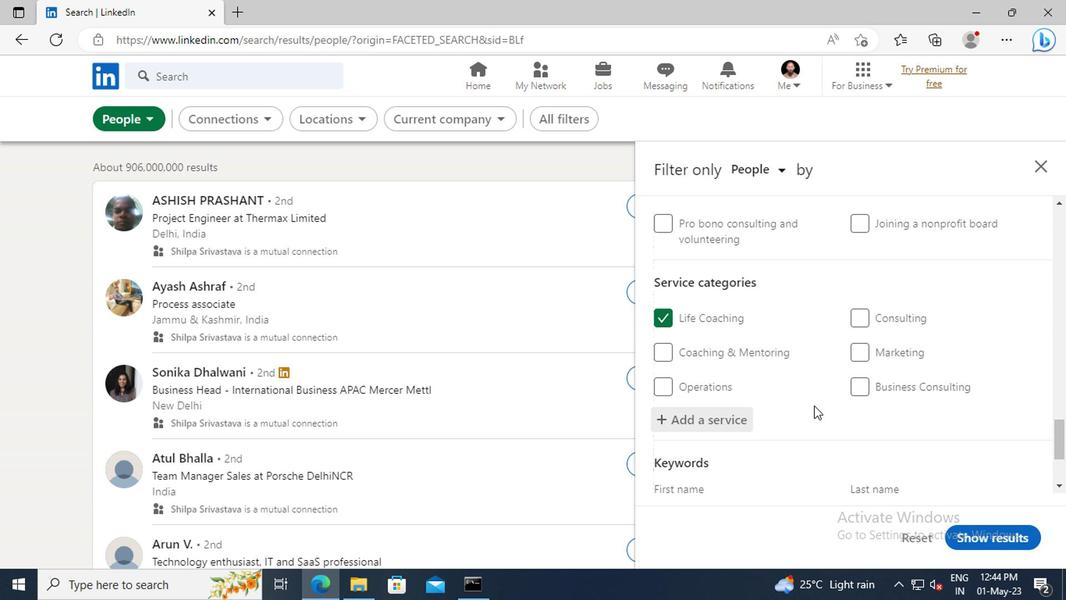 
Action: Mouse scrolled (811, 405) with delta (0, -1)
Screenshot: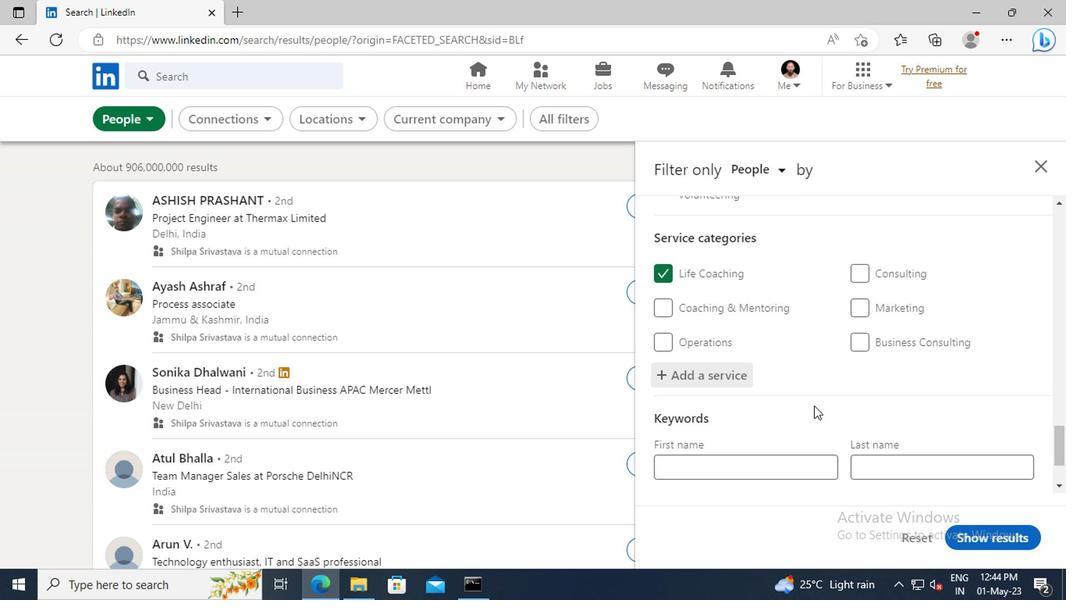 
Action: Mouse scrolled (811, 405) with delta (0, -1)
Screenshot: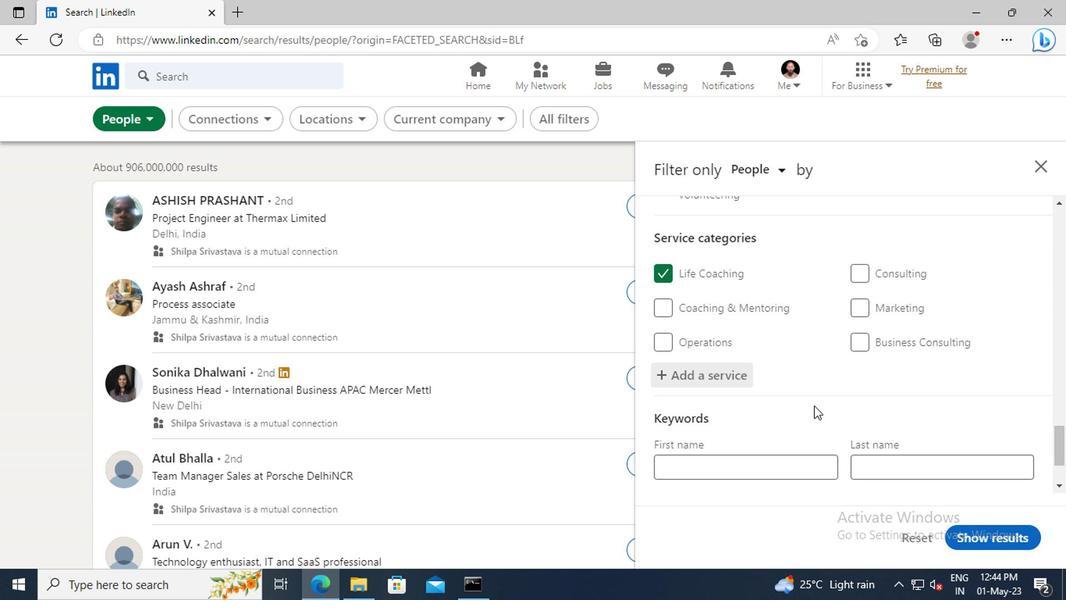 
Action: Mouse scrolled (811, 405) with delta (0, -1)
Screenshot: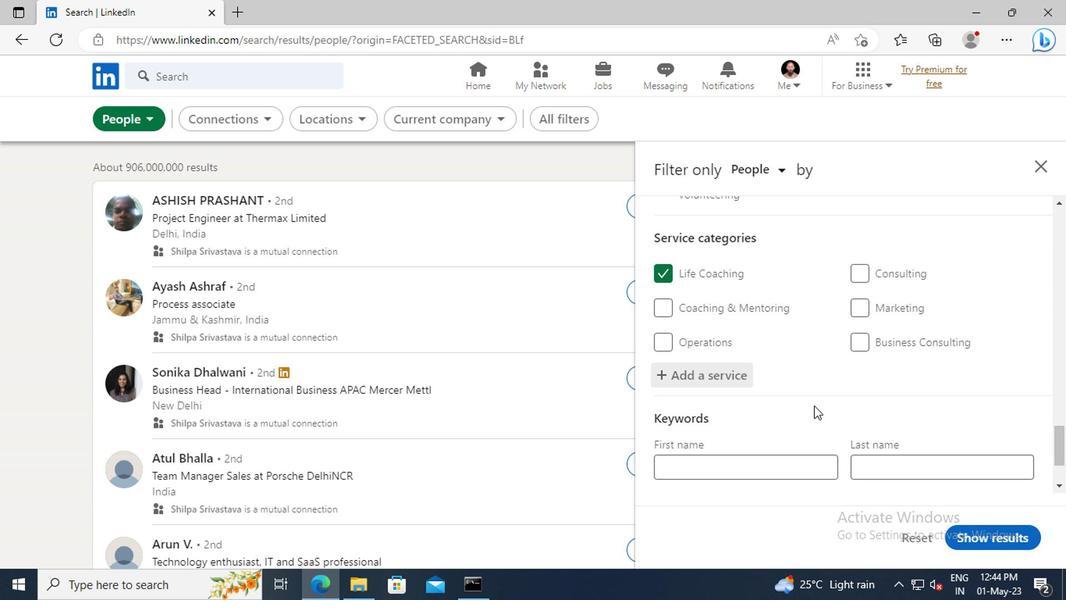 
Action: Mouse moved to (697, 425)
Screenshot: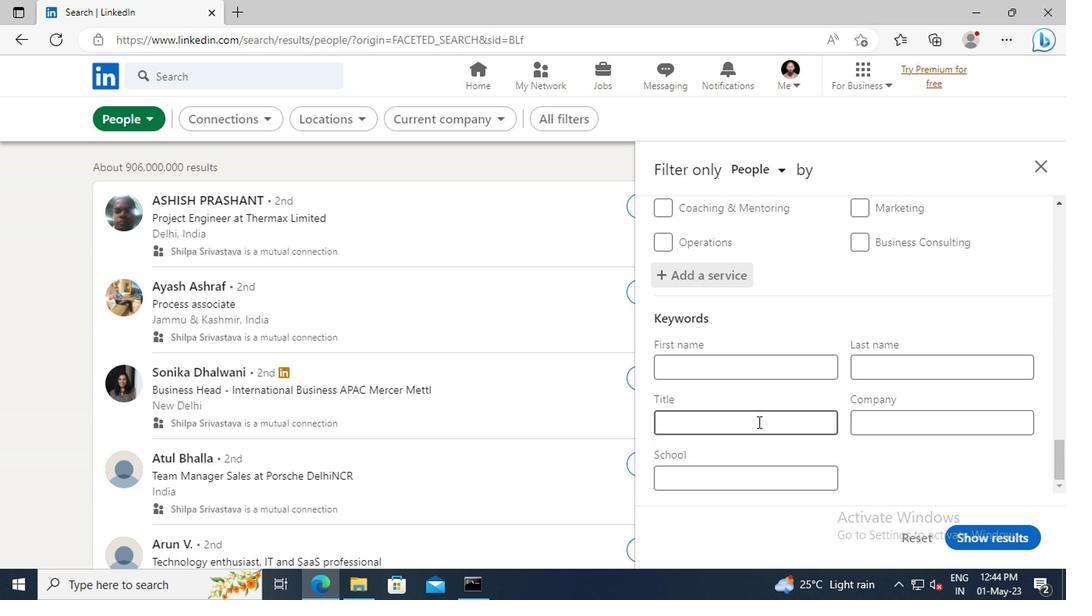 
Action: Mouse pressed left at (697, 425)
Screenshot: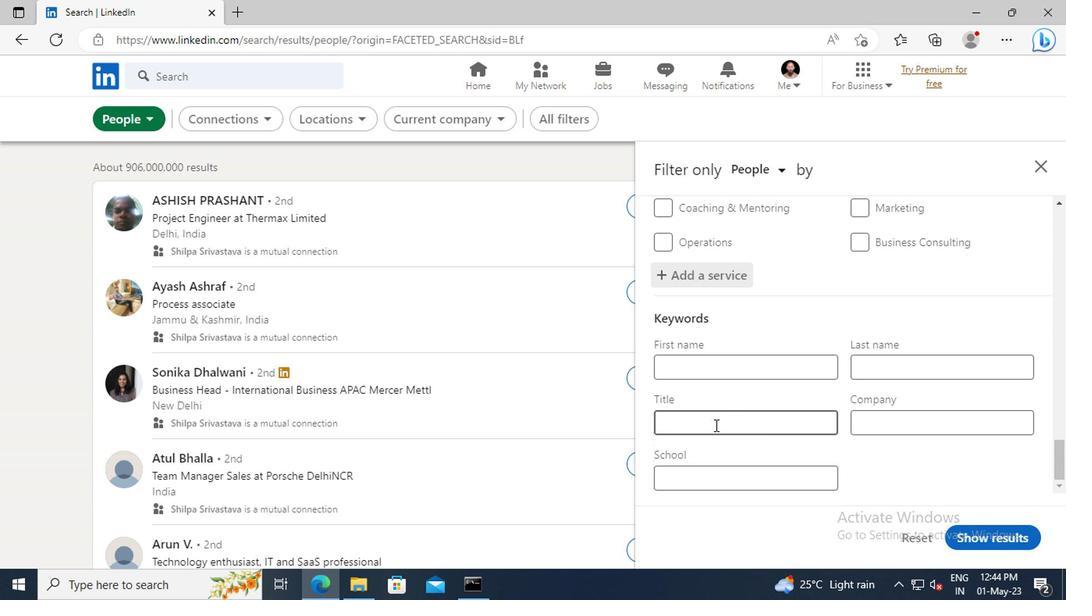 
Action: Key pressed <Key.shift>SOCIOLOGIST<Key.enter>
Screenshot: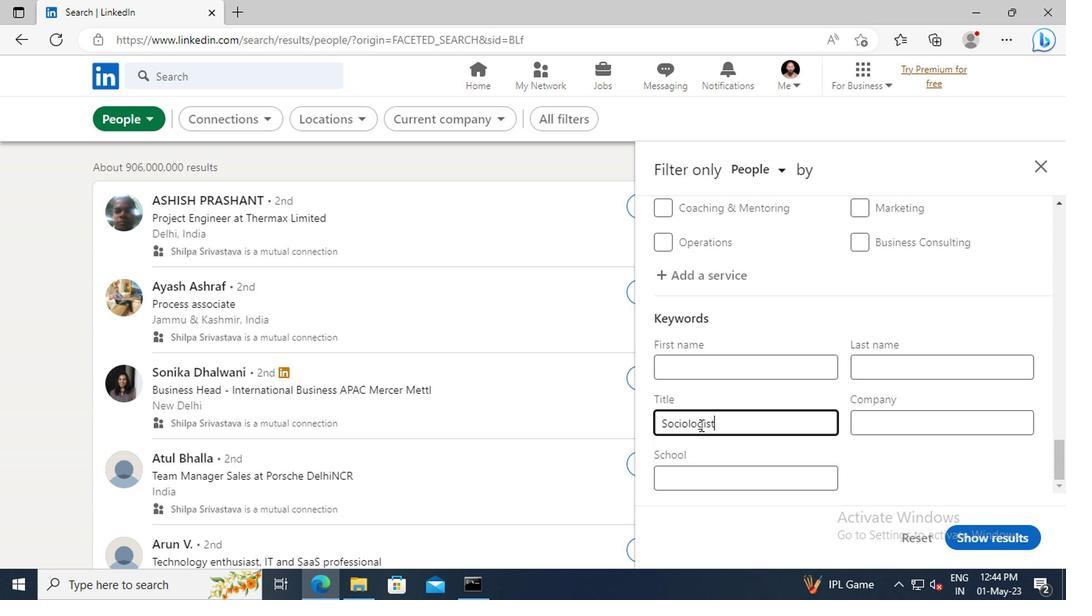 
Action: Mouse moved to (978, 539)
Screenshot: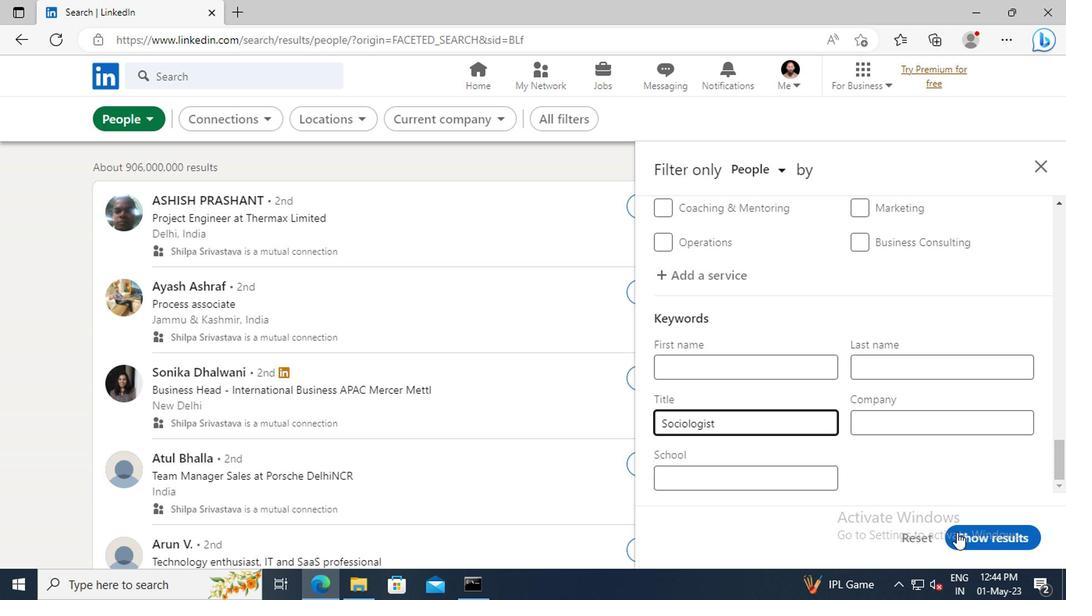 
Action: Mouse pressed left at (978, 539)
Screenshot: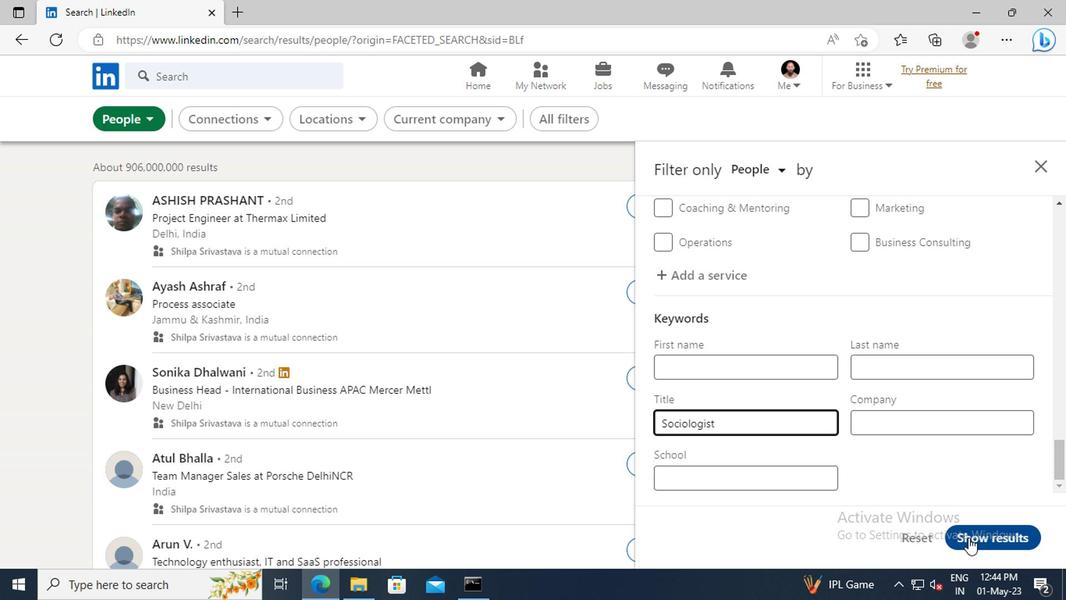 
